 Task: Find an entire place in Titao, Burkina Faso for 3 guests from 6th to 18th September with 2 bedrooms, 2 beds, 2 bathrooms, air conditioning, and free cancellation, within a price range of ₹1395 to ₹1400.
Action: Mouse moved to (466, 97)
Screenshot: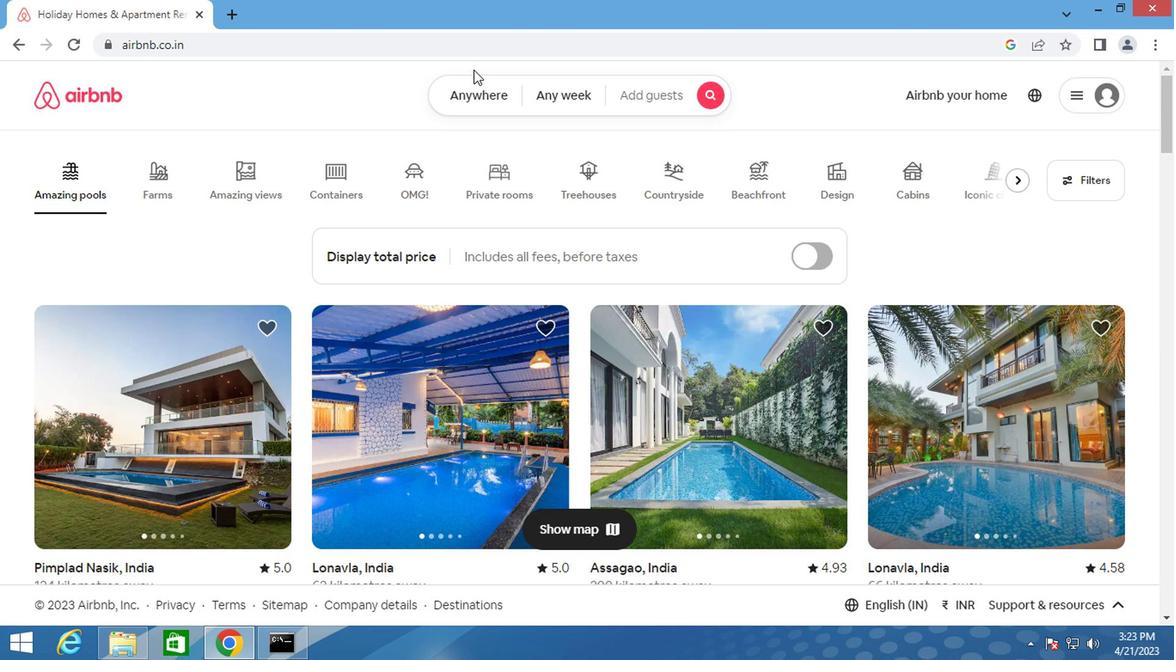 
Action: Mouse pressed left at (466, 97)
Screenshot: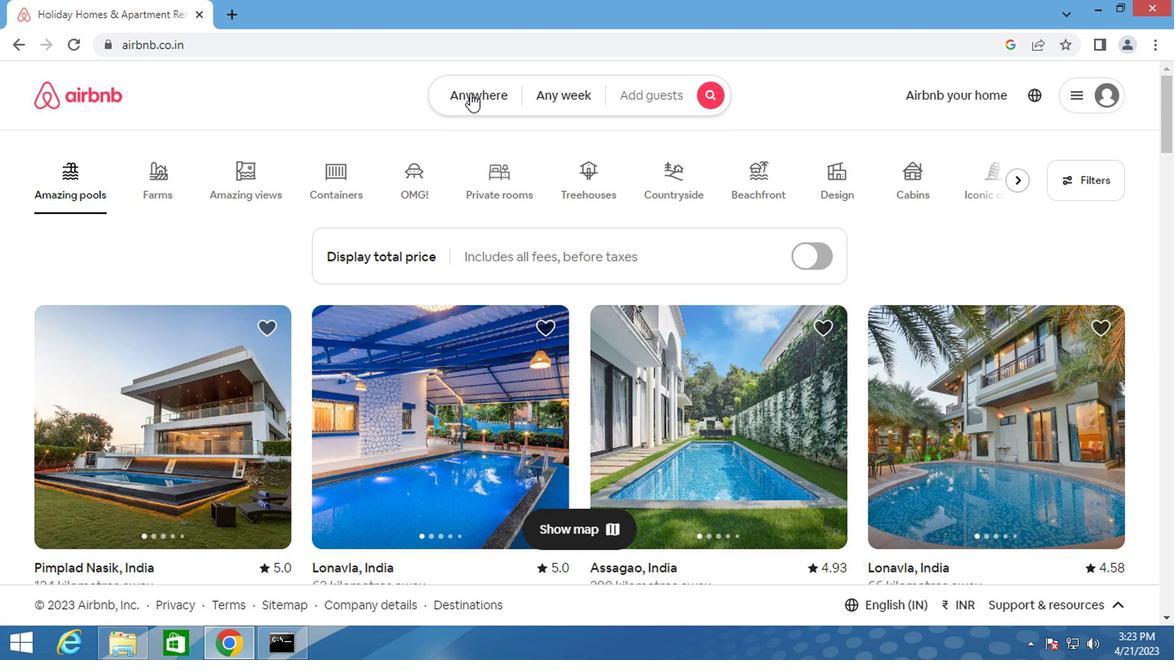 
Action: Mouse moved to (348, 162)
Screenshot: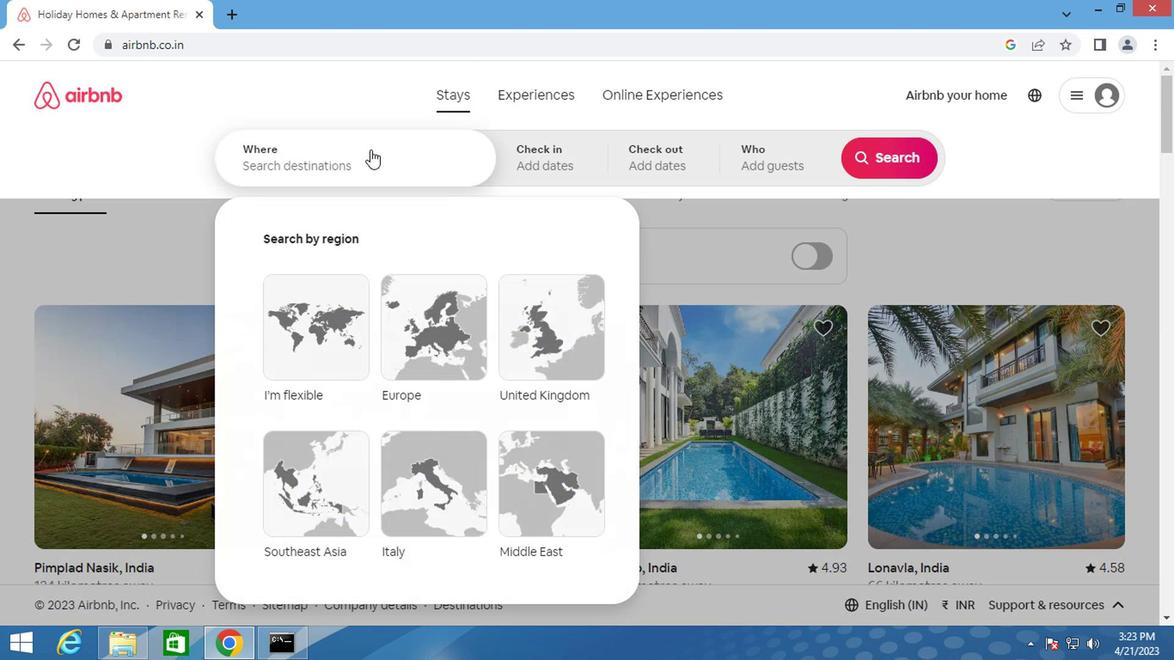 
Action: Mouse pressed left at (348, 162)
Screenshot: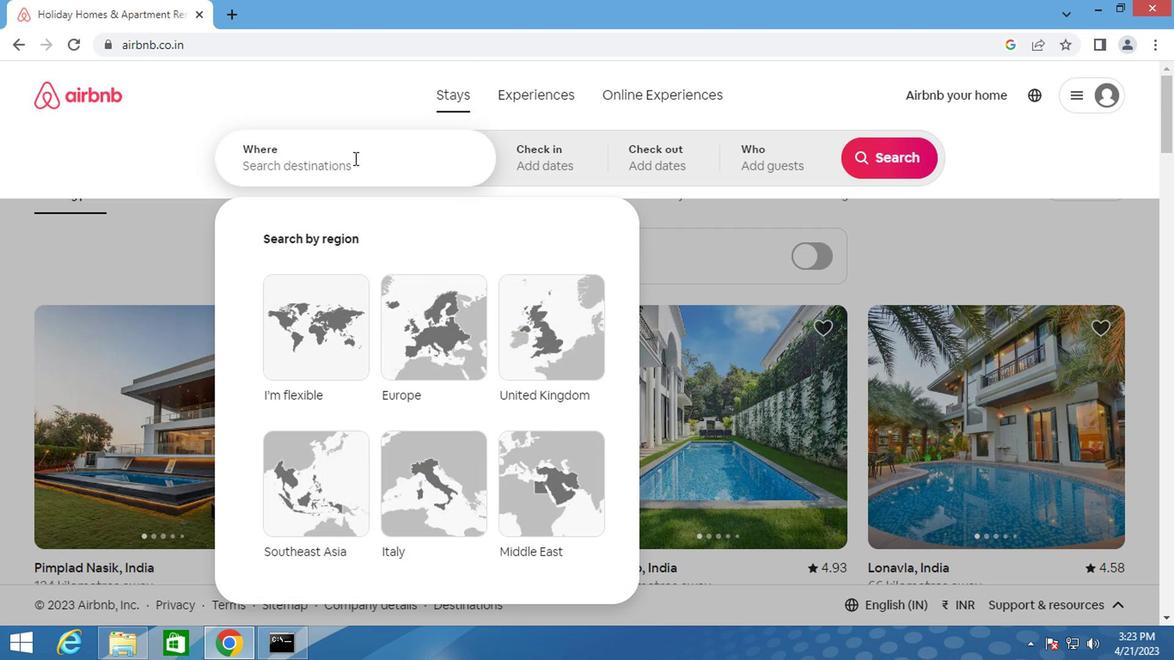 
Action: Key pressed <Key.shift>TIT<Key.shift>O,<Key.shift>BURKINA<Key.space>FAS
Screenshot: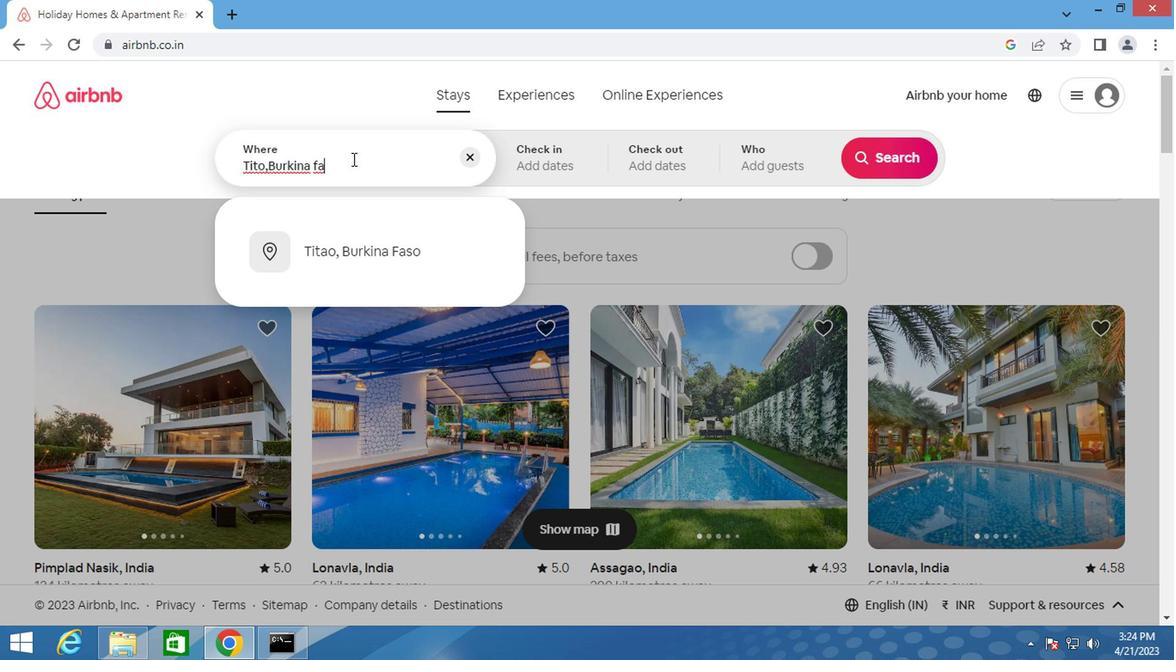 
Action: Mouse moved to (426, 247)
Screenshot: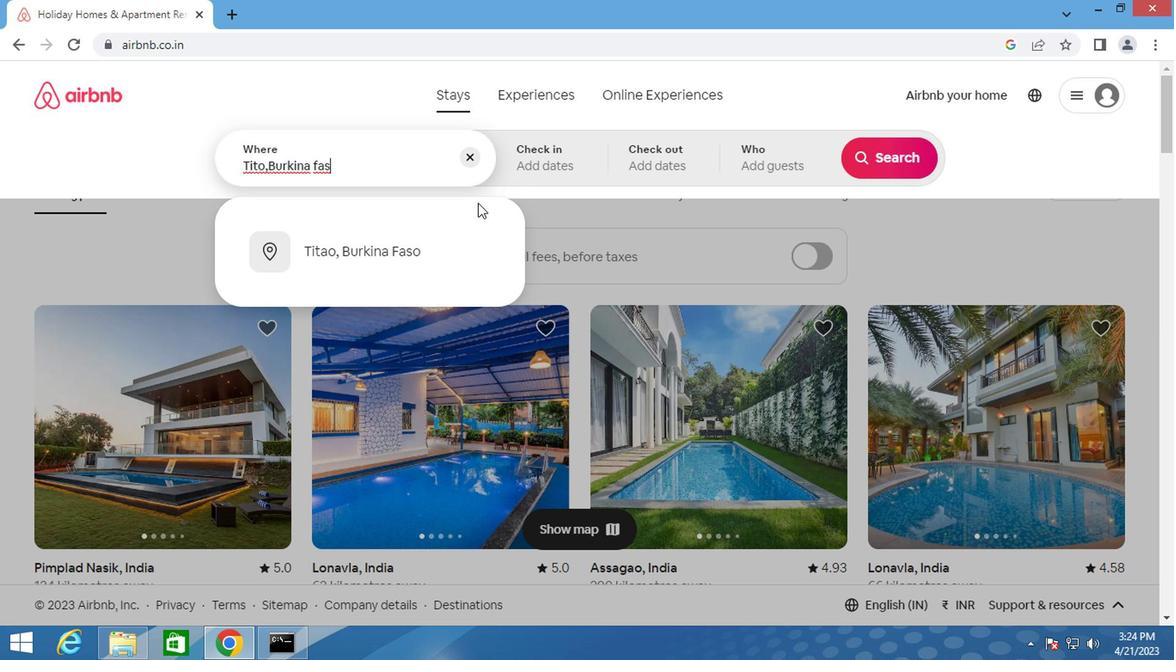 
Action: Mouse pressed left at (426, 247)
Screenshot: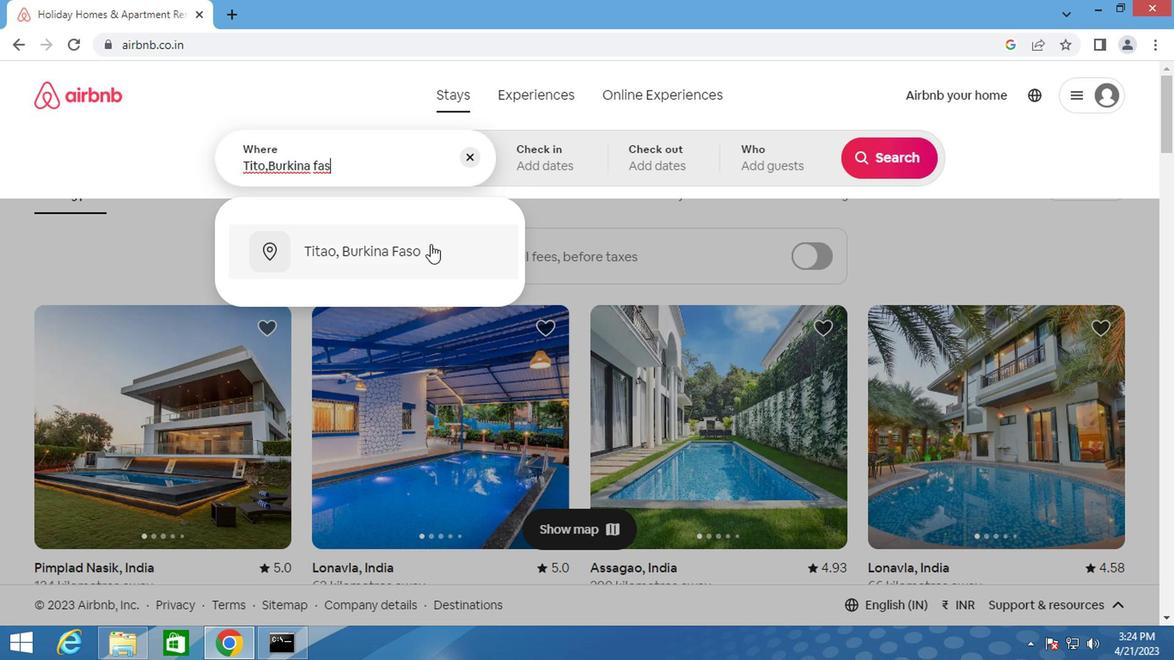 
Action: Mouse moved to (527, 156)
Screenshot: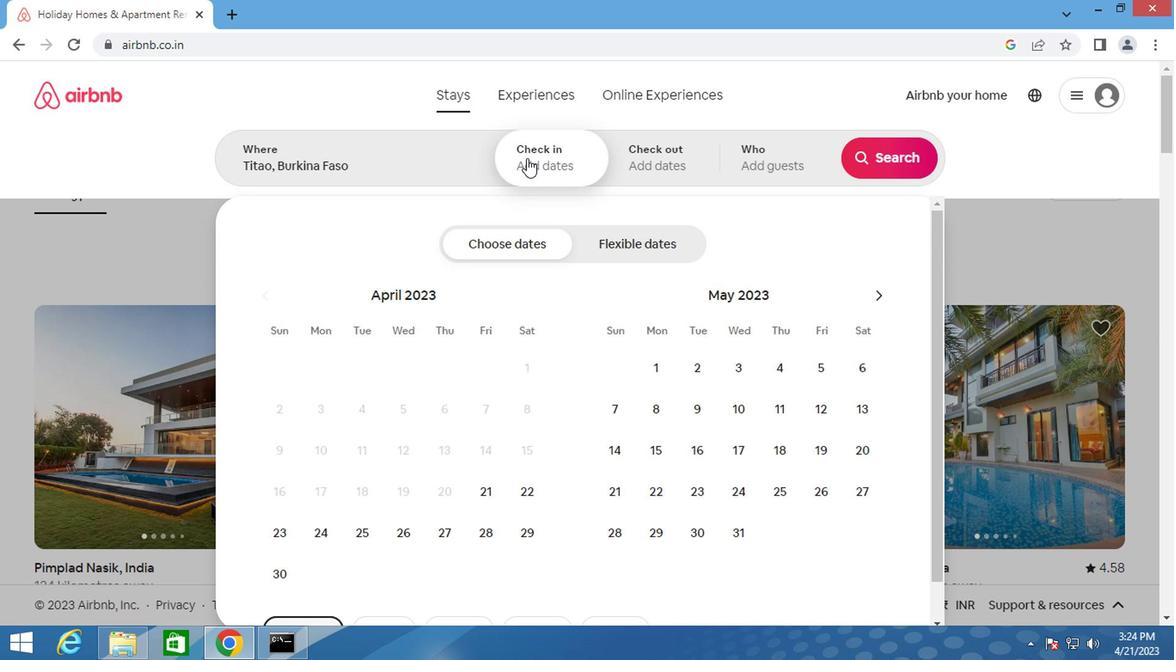 
Action: Mouse pressed left at (527, 156)
Screenshot: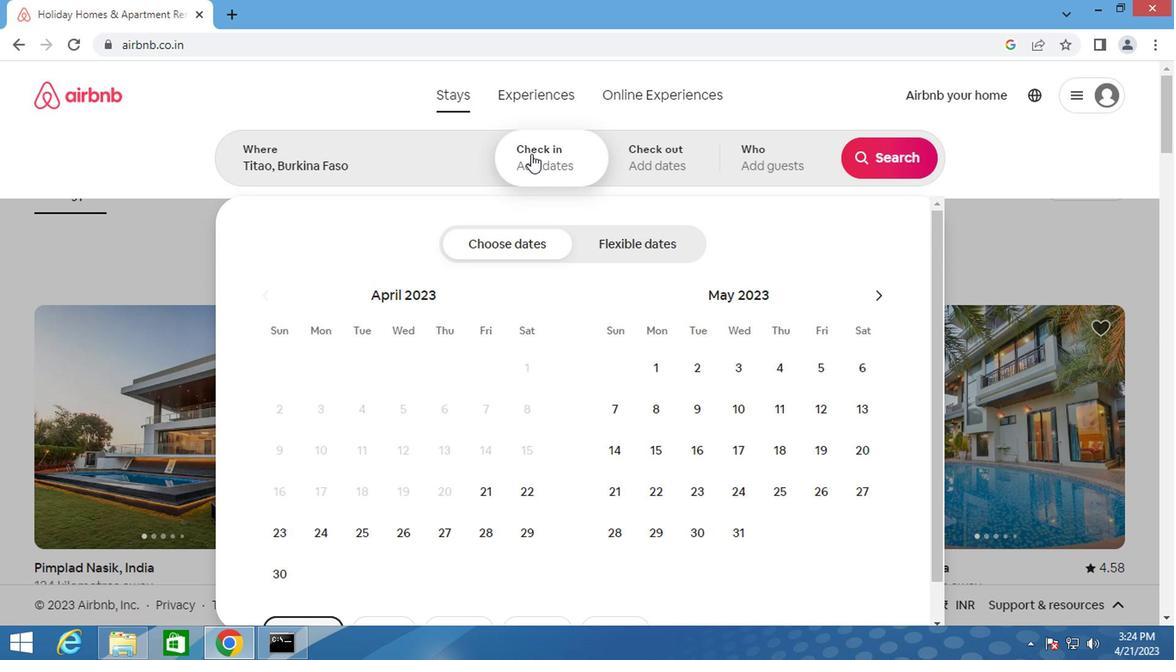 
Action: Mouse moved to (582, 159)
Screenshot: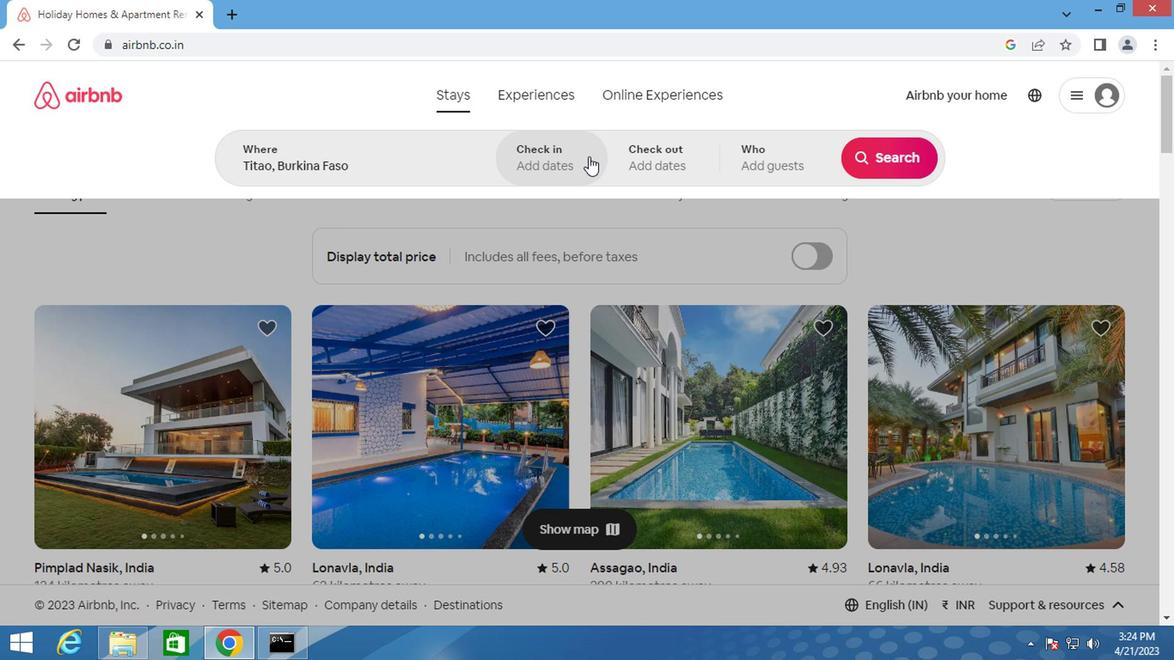 
Action: Mouse pressed left at (582, 159)
Screenshot: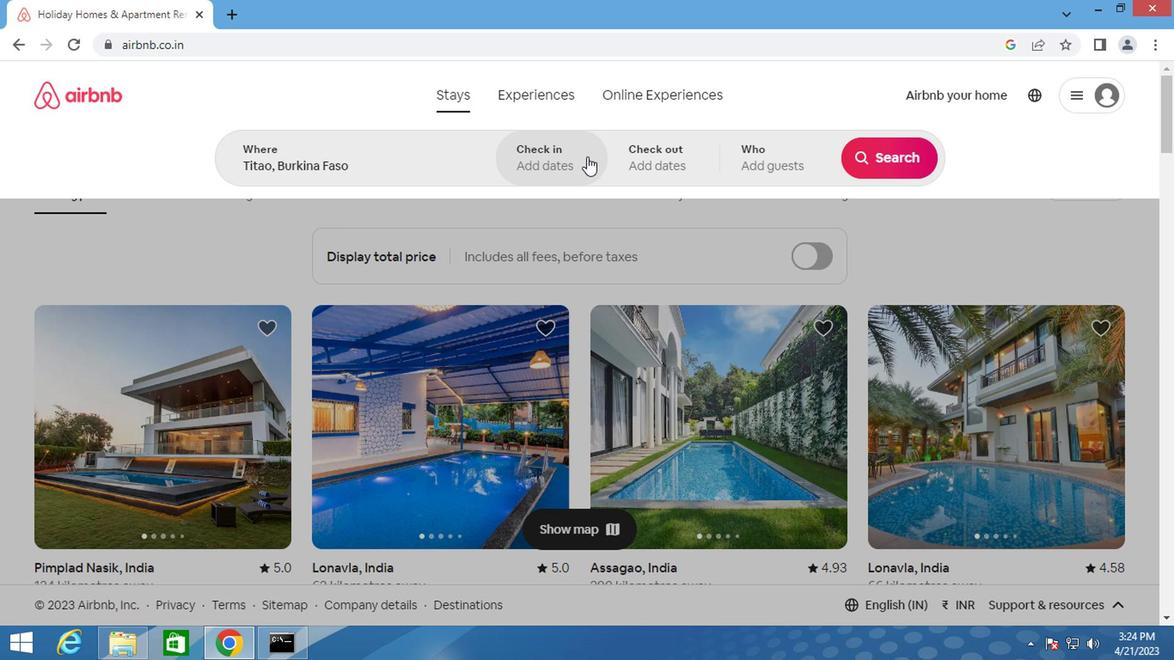 
Action: Mouse moved to (878, 299)
Screenshot: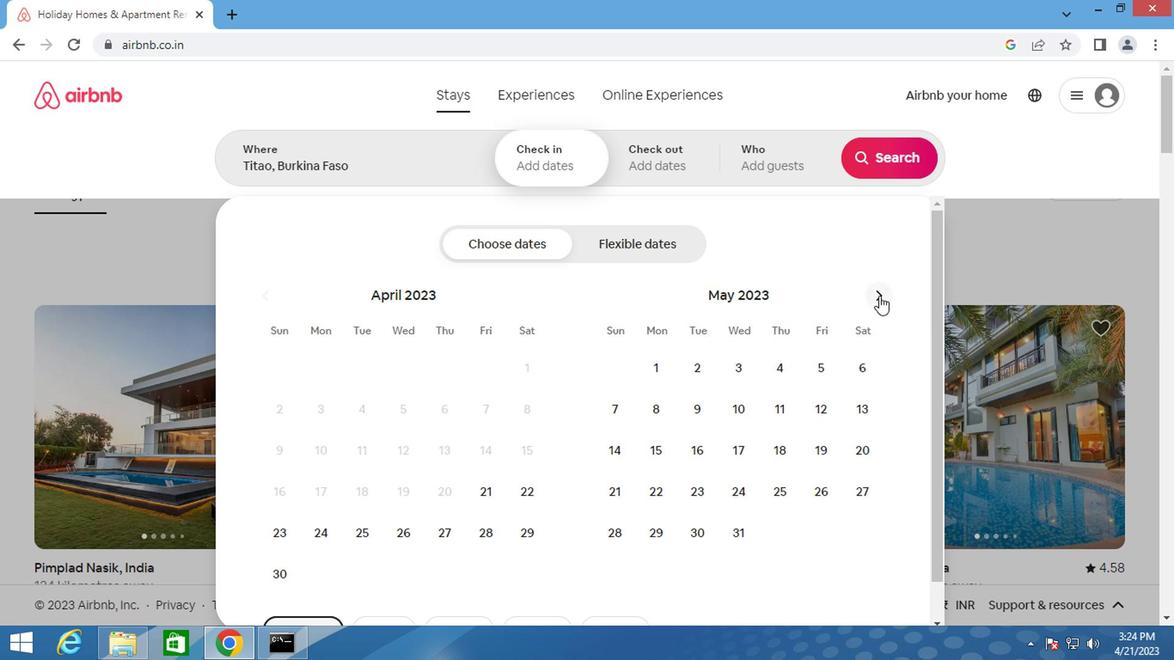 
Action: Mouse pressed left at (878, 299)
Screenshot: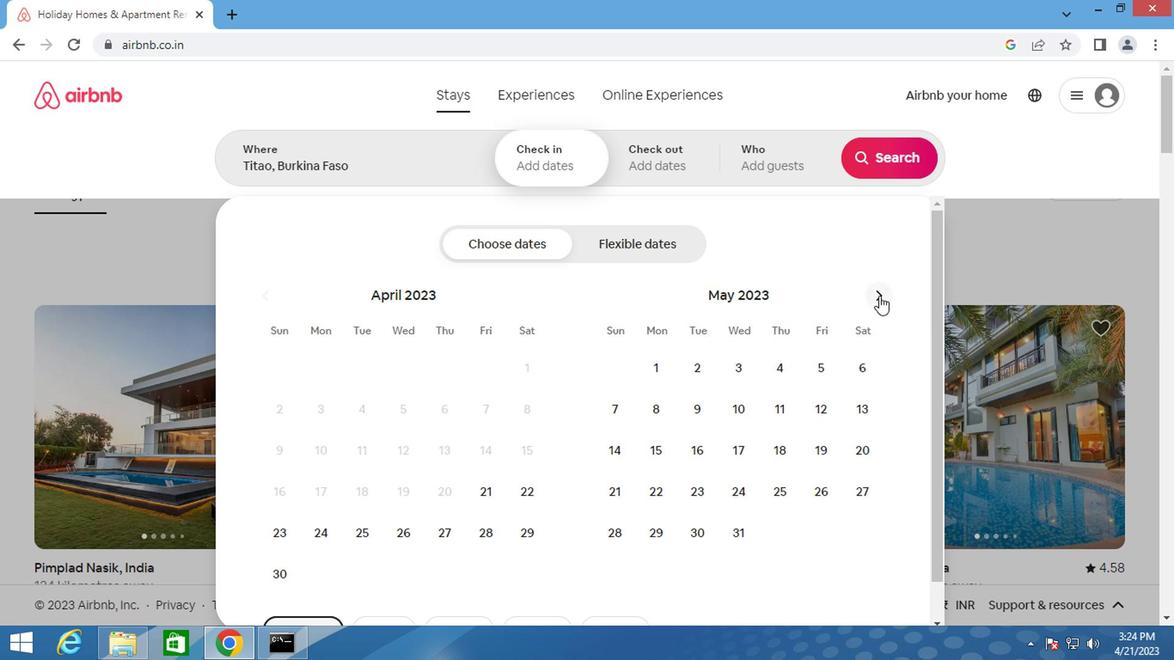 
Action: Mouse pressed left at (878, 299)
Screenshot: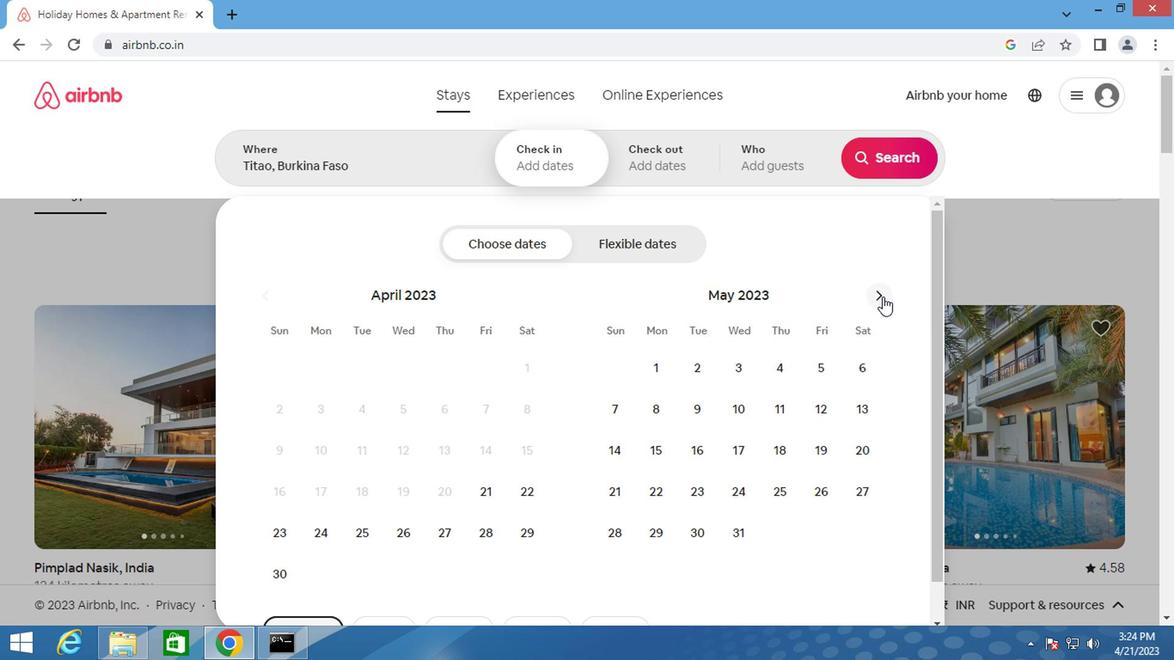 
Action: Mouse pressed left at (878, 299)
Screenshot: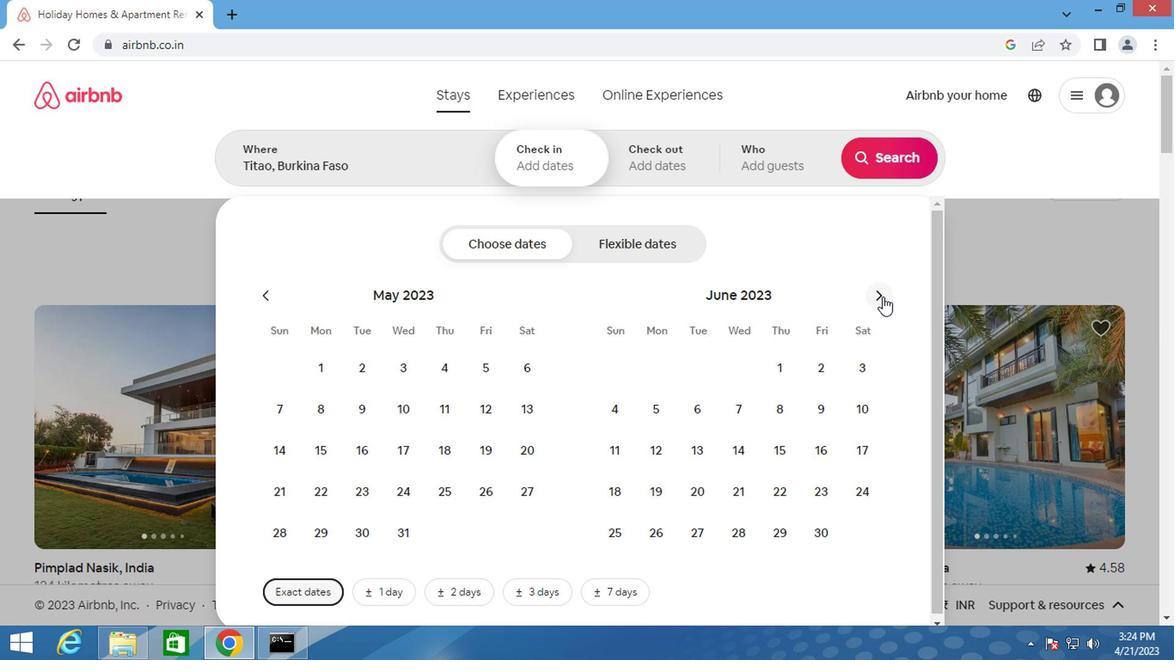 
Action: Mouse moved to (880, 299)
Screenshot: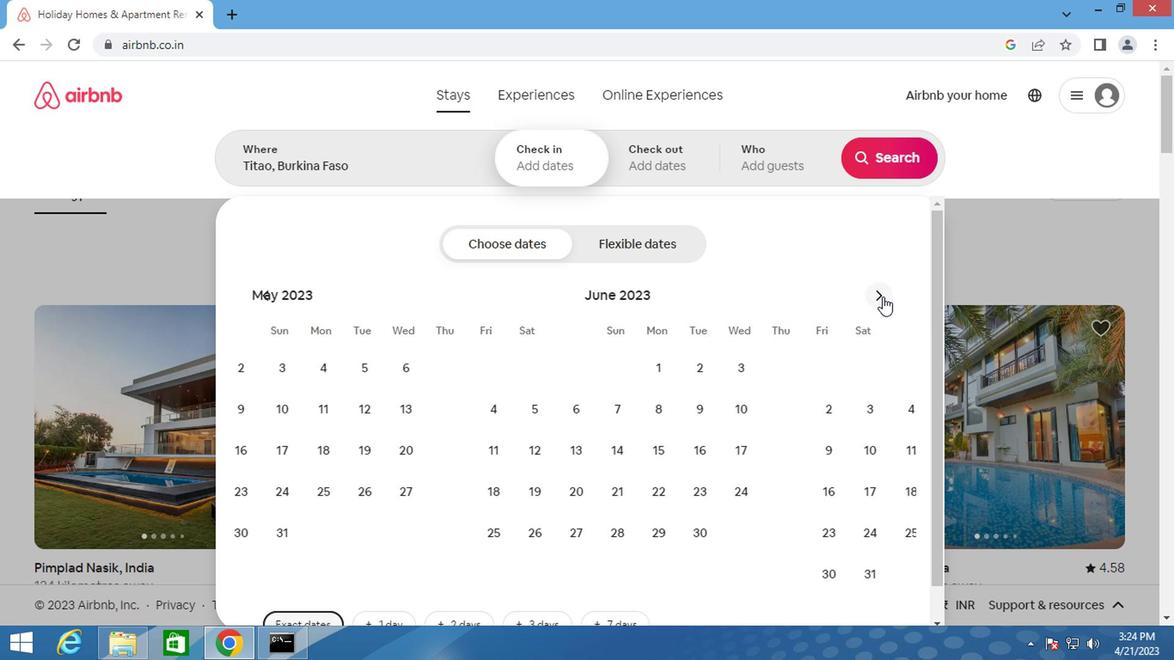 
Action: Mouse pressed left at (880, 299)
Screenshot: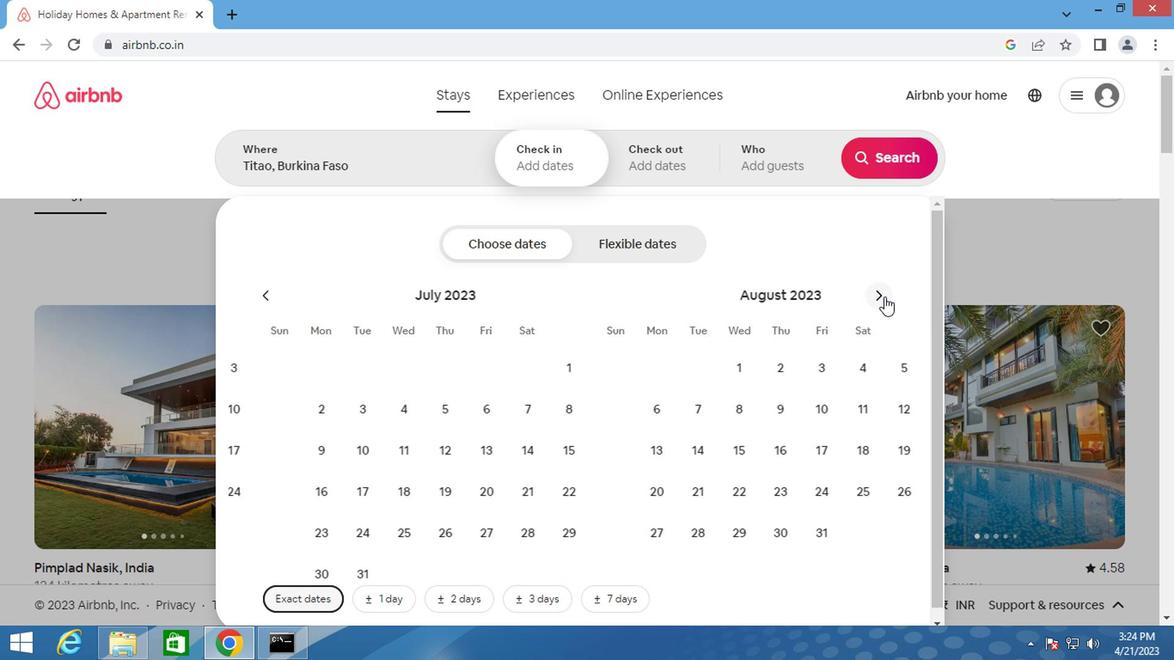
Action: Mouse moved to (733, 415)
Screenshot: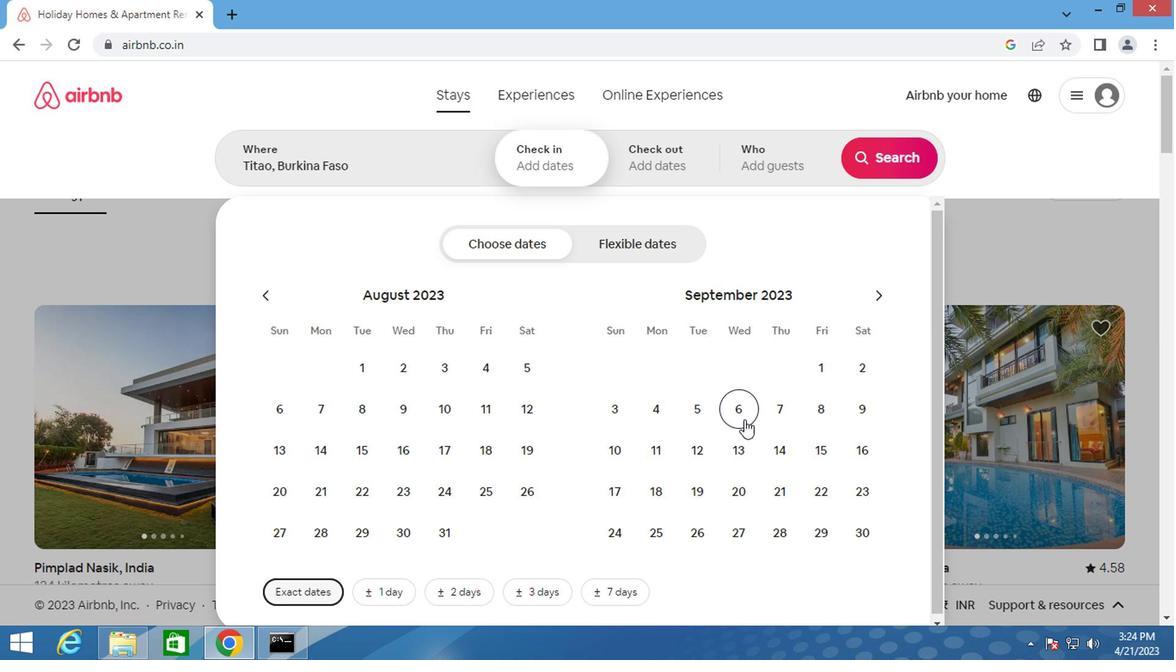 
Action: Mouse pressed left at (733, 415)
Screenshot: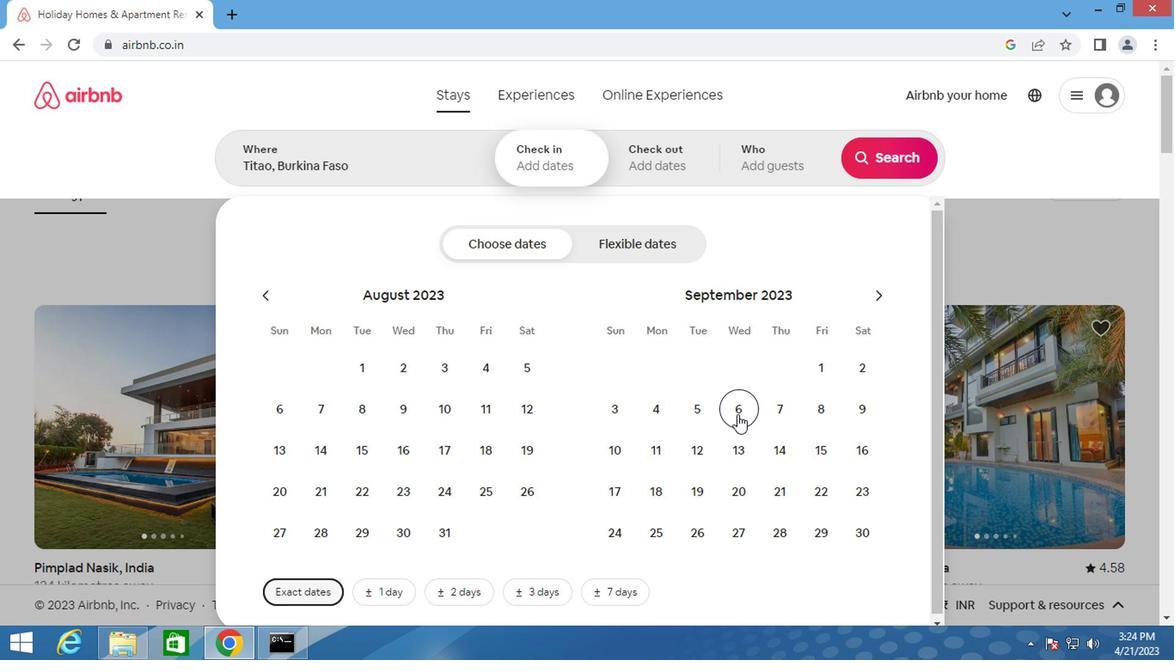 
Action: Mouse moved to (654, 491)
Screenshot: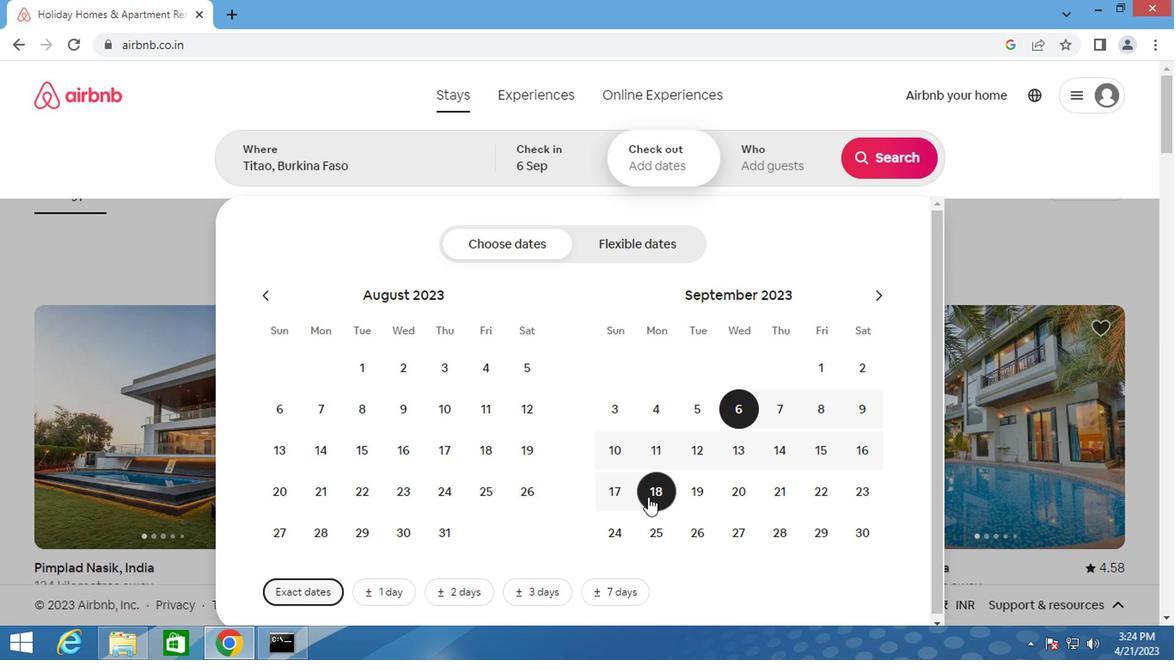 
Action: Mouse pressed left at (654, 491)
Screenshot: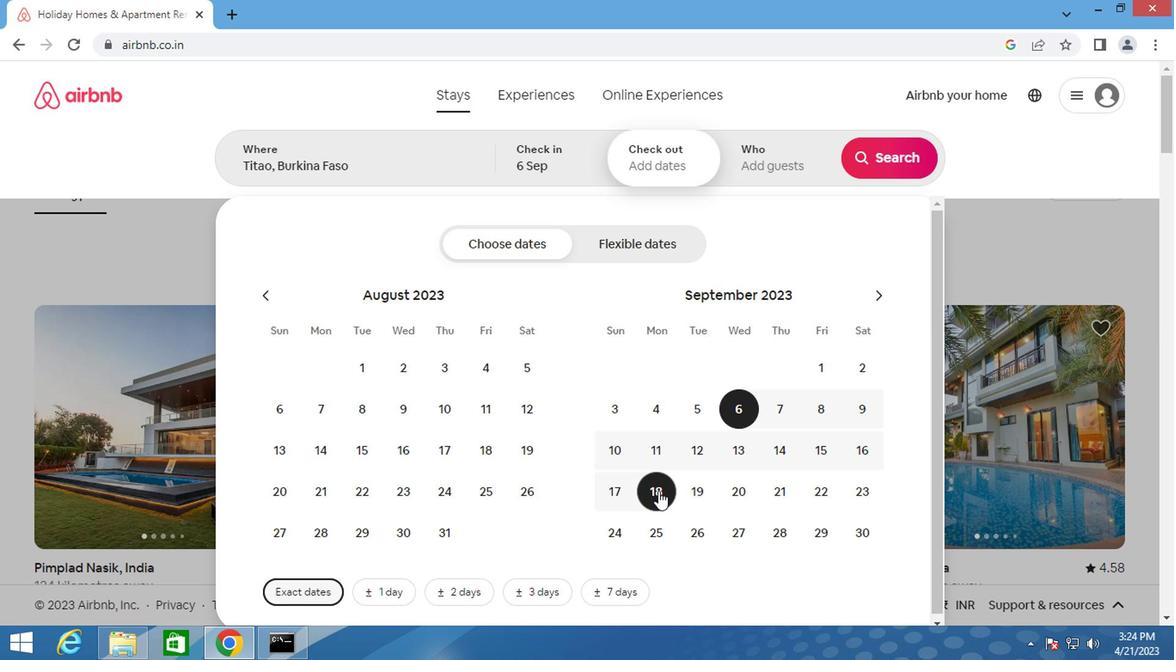 
Action: Mouse moved to (776, 146)
Screenshot: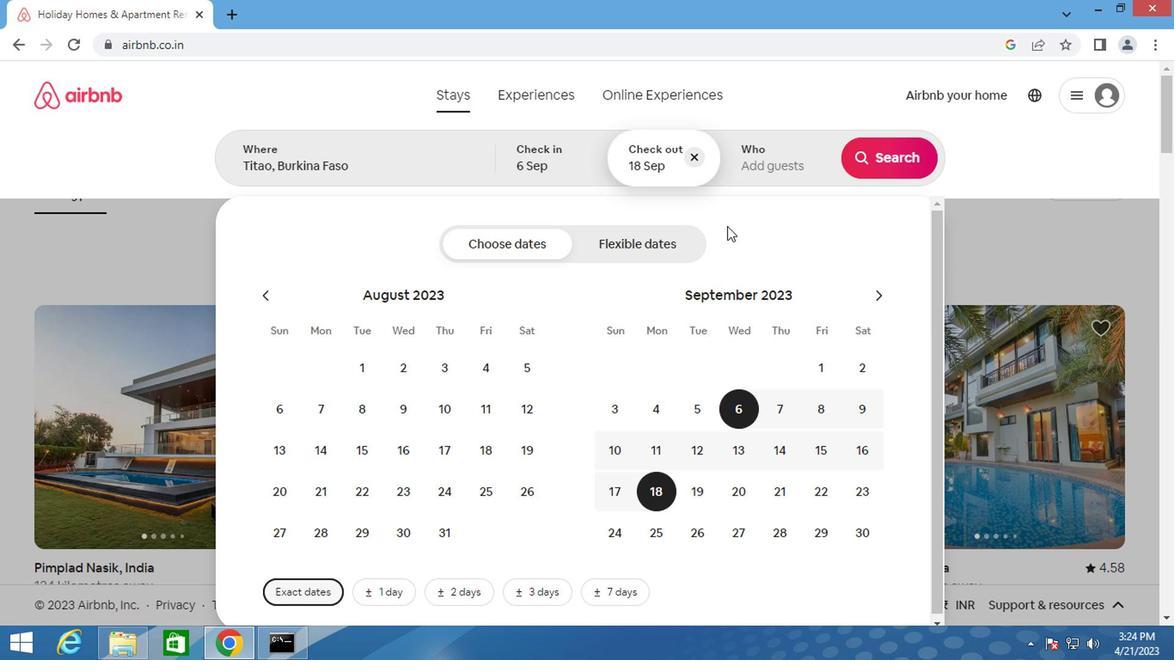 
Action: Mouse pressed left at (776, 146)
Screenshot: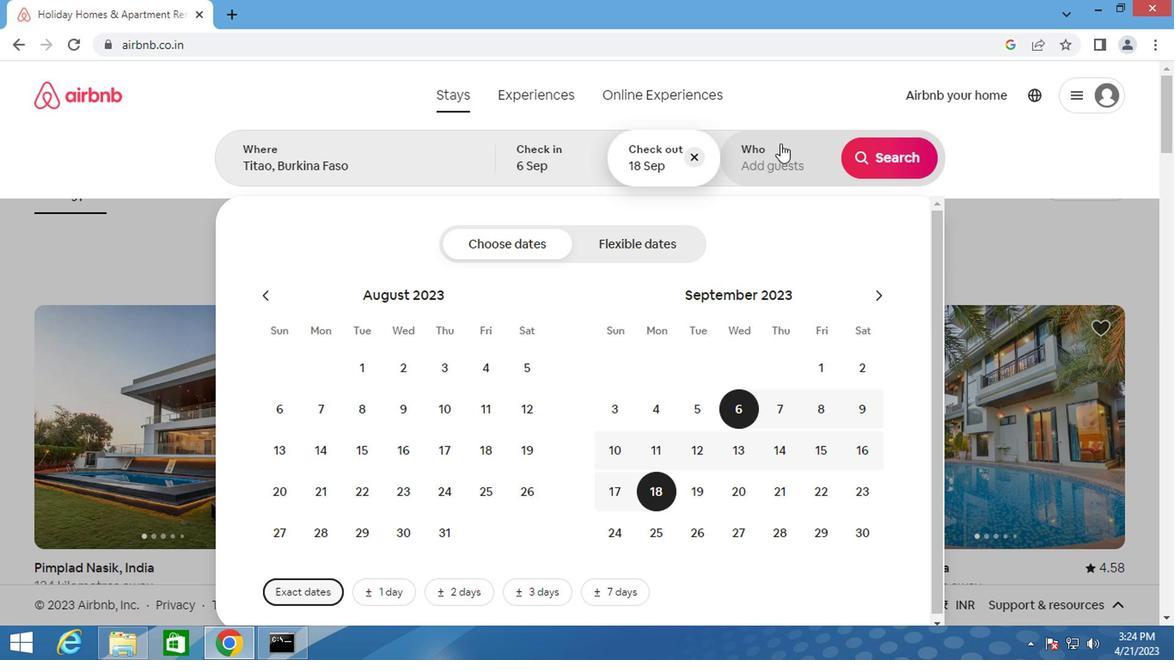 
Action: Mouse moved to (892, 250)
Screenshot: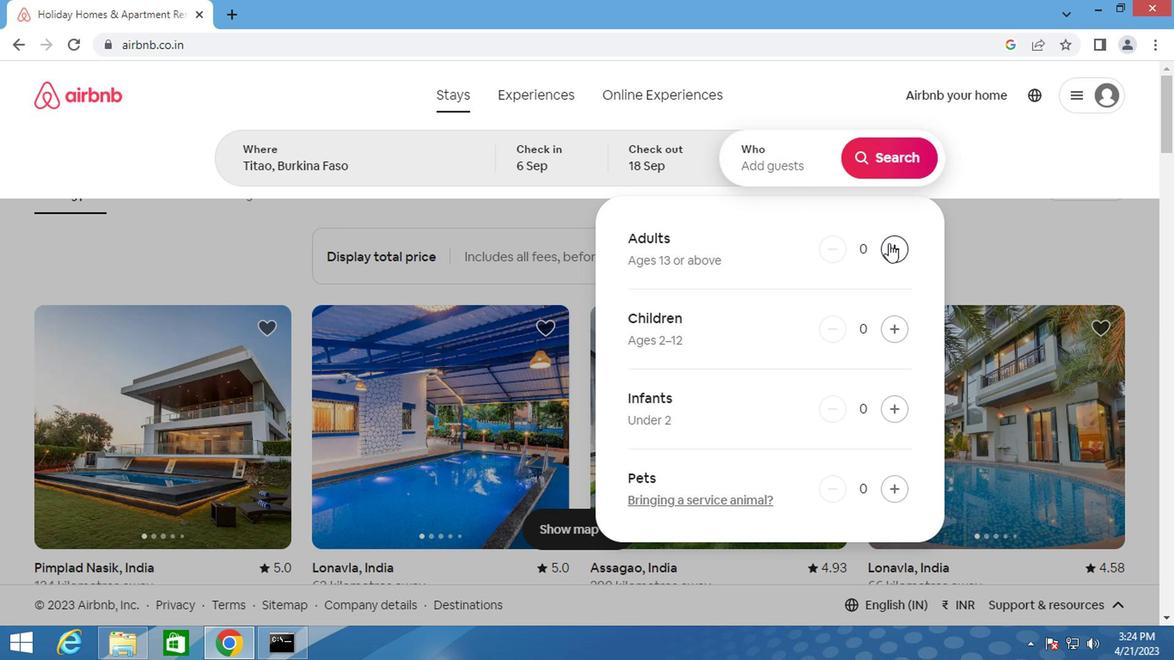 
Action: Mouse pressed left at (892, 250)
Screenshot: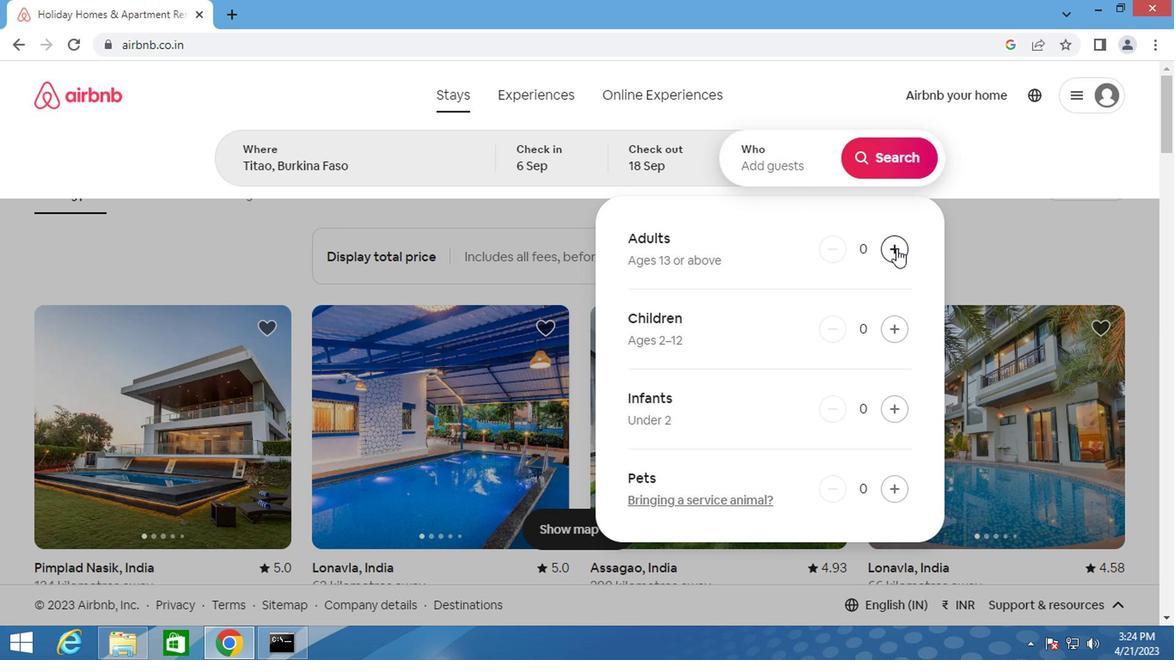 
Action: Mouse pressed left at (892, 250)
Screenshot: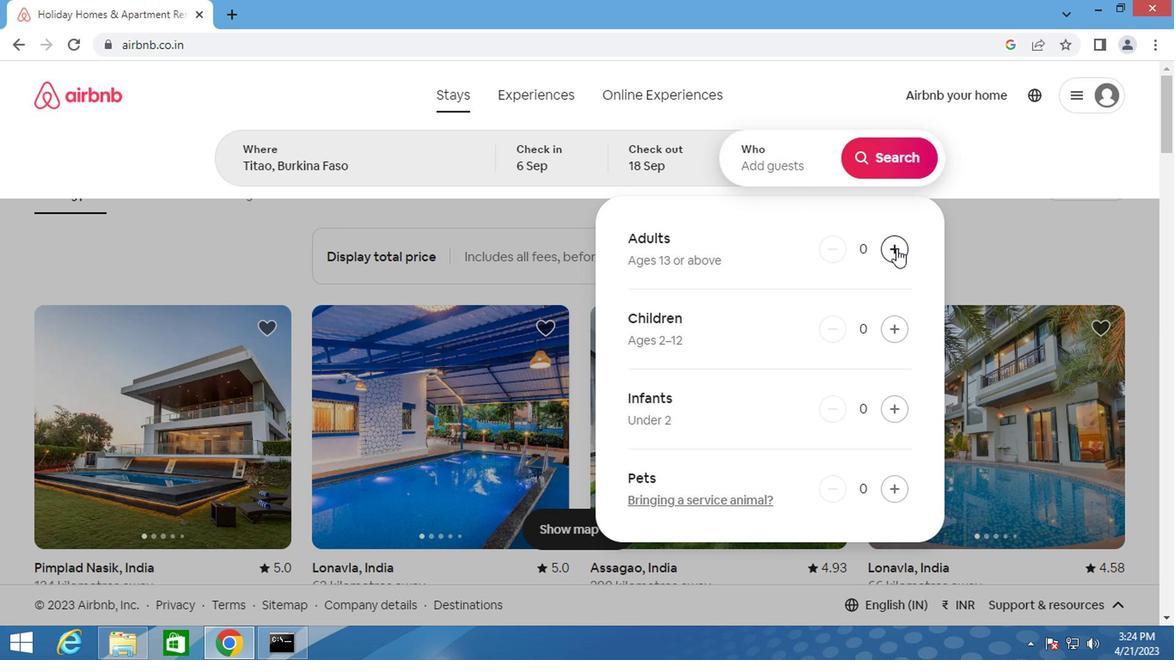 
Action: Mouse pressed left at (892, 250)
Screenshot: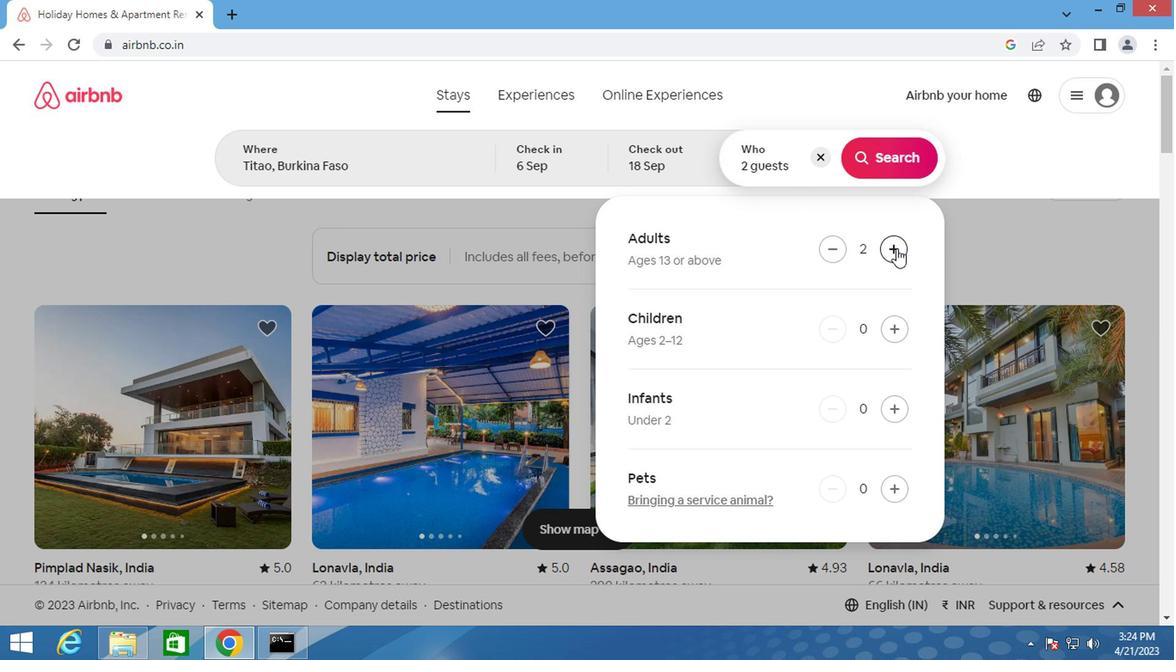 
Action: Mouse moved to (875, 168)
Screenshot: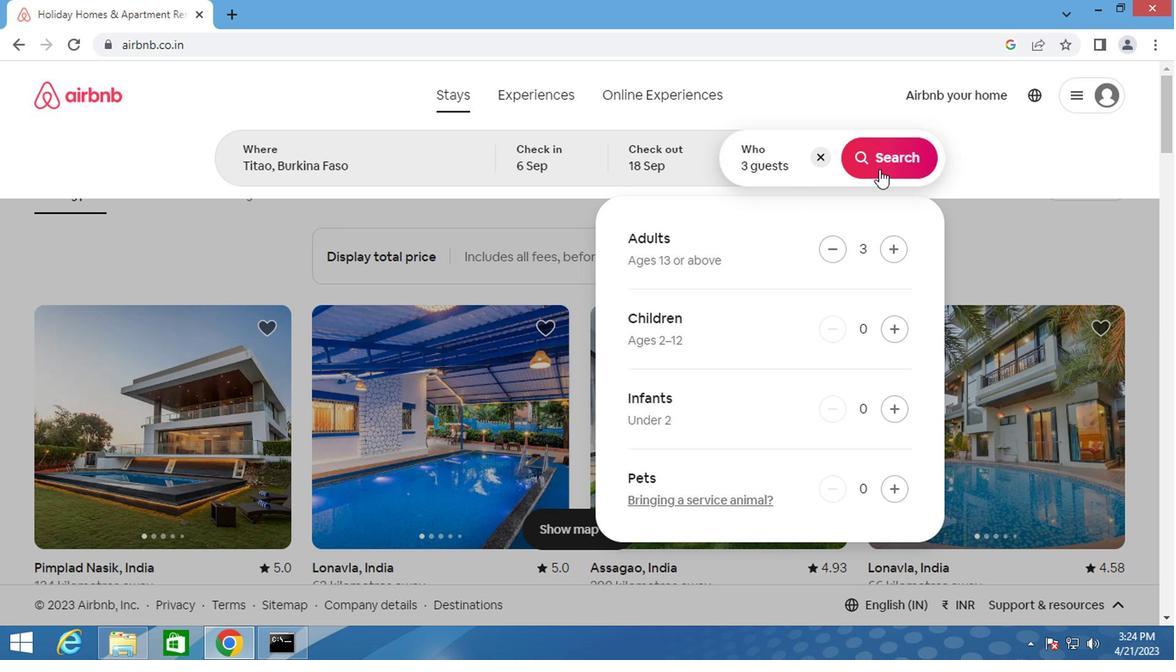 
Action: Mouse pressed left at (875, 168)
Screenshot: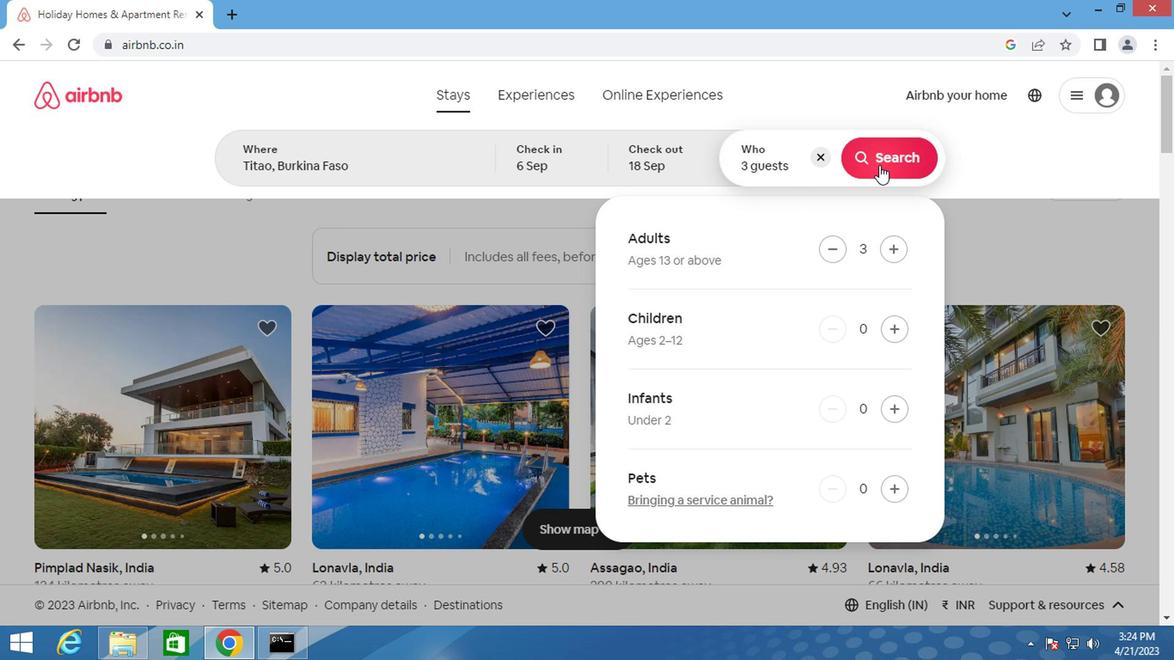 
Action: Mouse moved to (1118, 162)
Screenshot: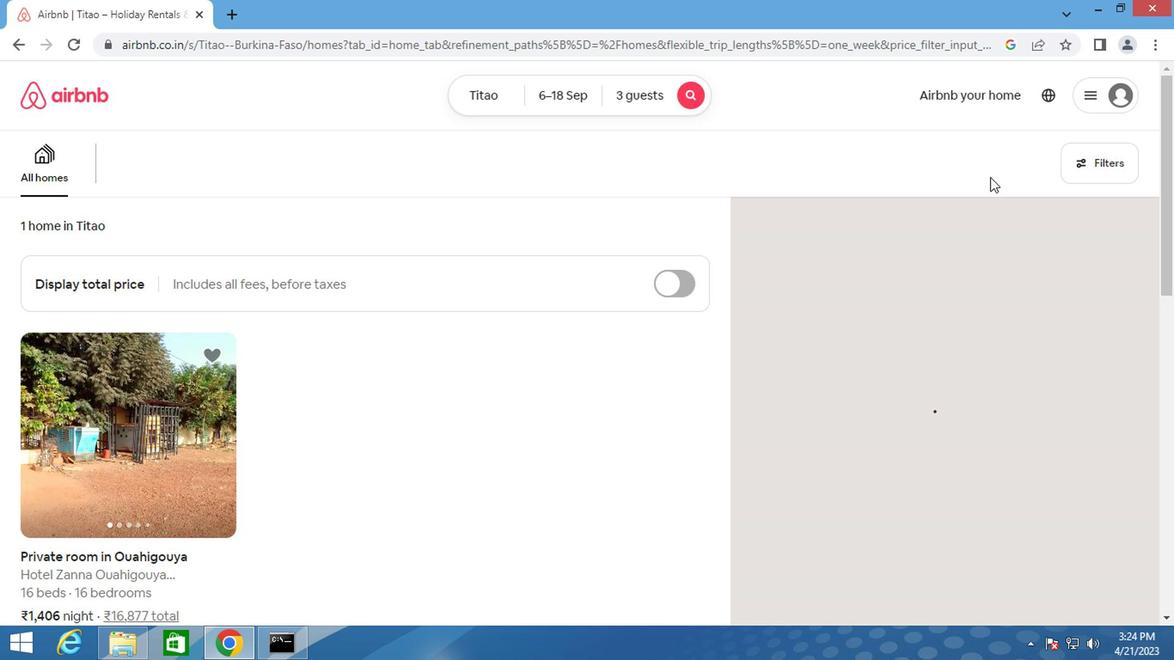 
Action: Mouse pressed left at (1118, 162)
Screenshot: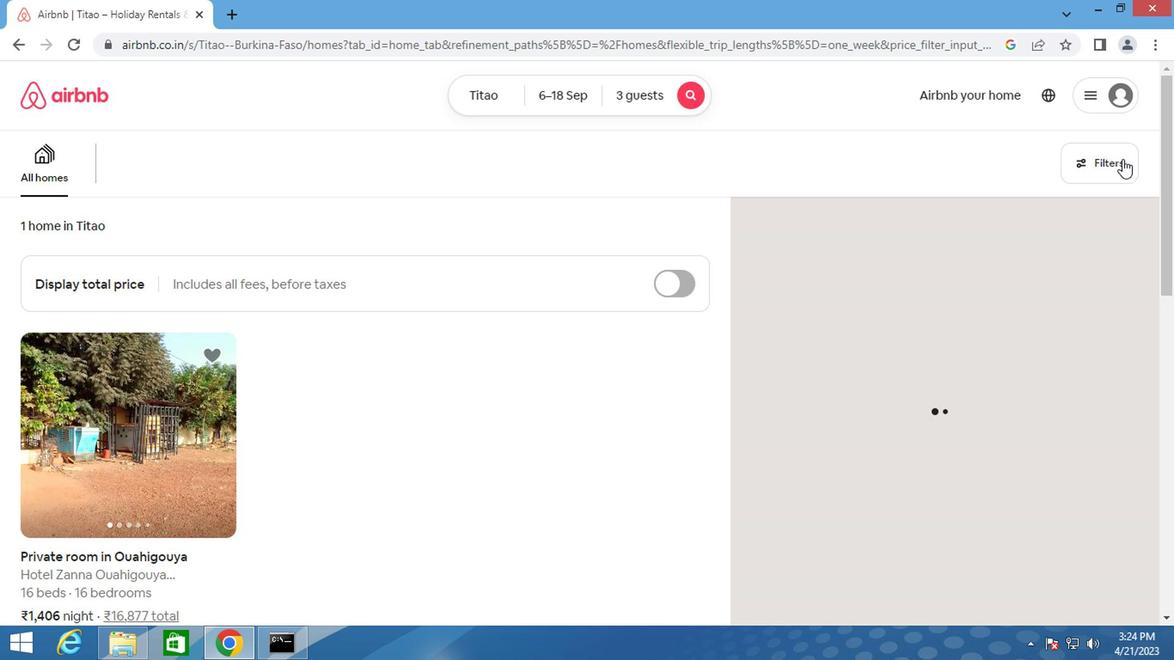 
Action: Mouse moved to (333, 386)
Screenshot: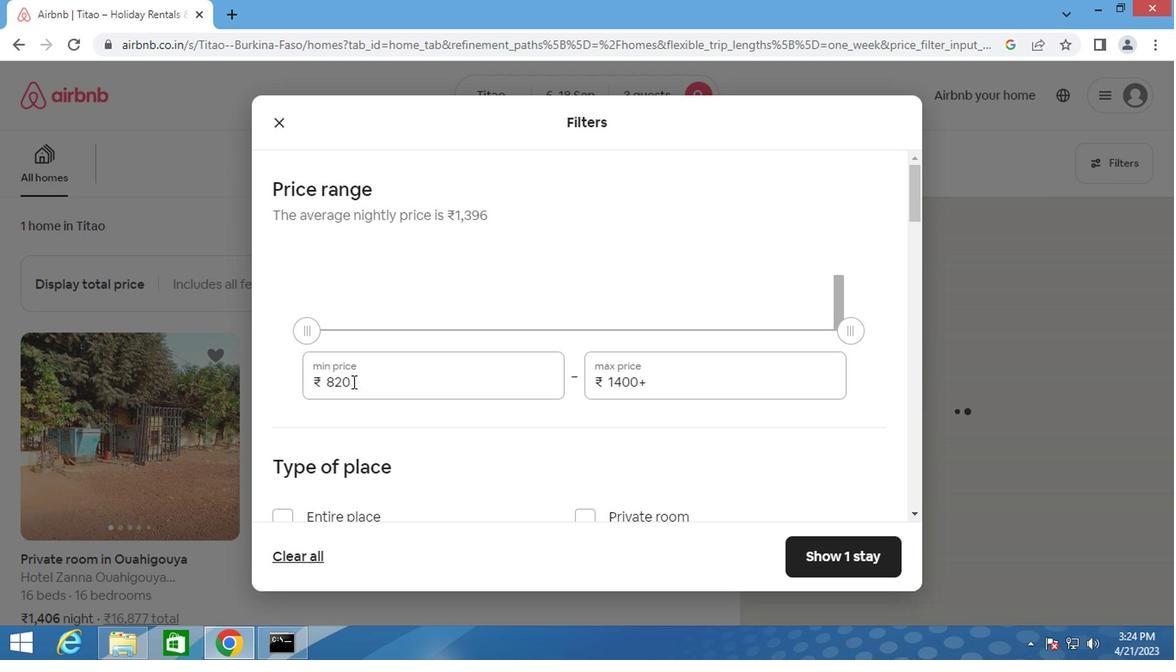 
Action: Mouse pressed left at (333, 386)
Screenshot: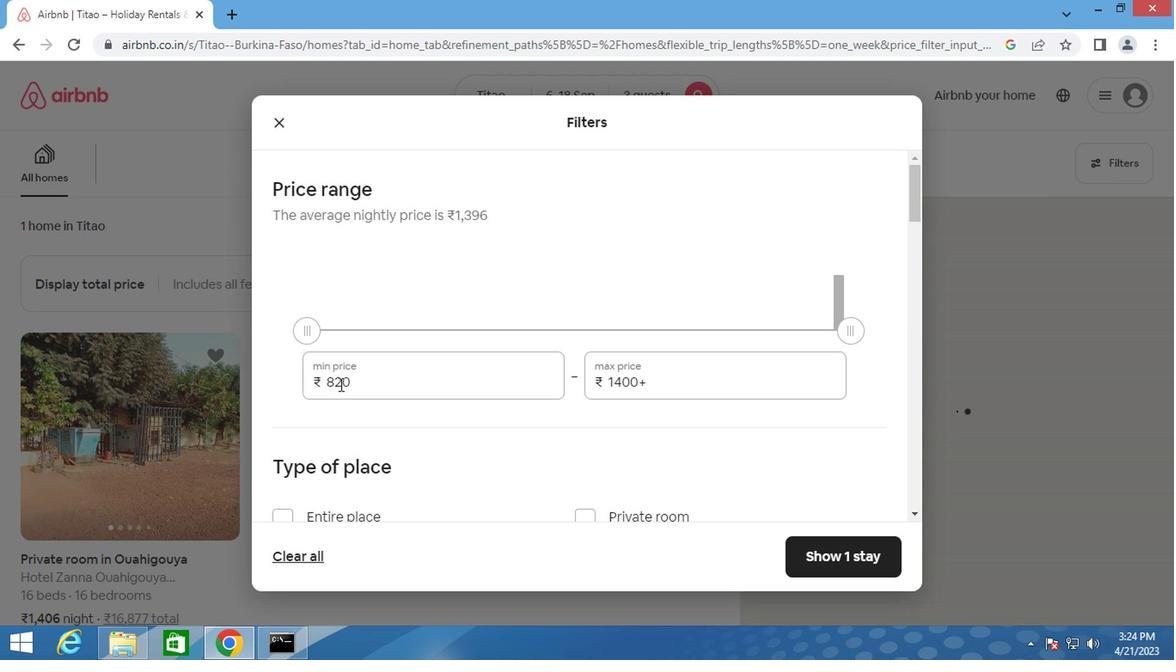 
Action: Mouse moved to (335, 386)
Screenshot: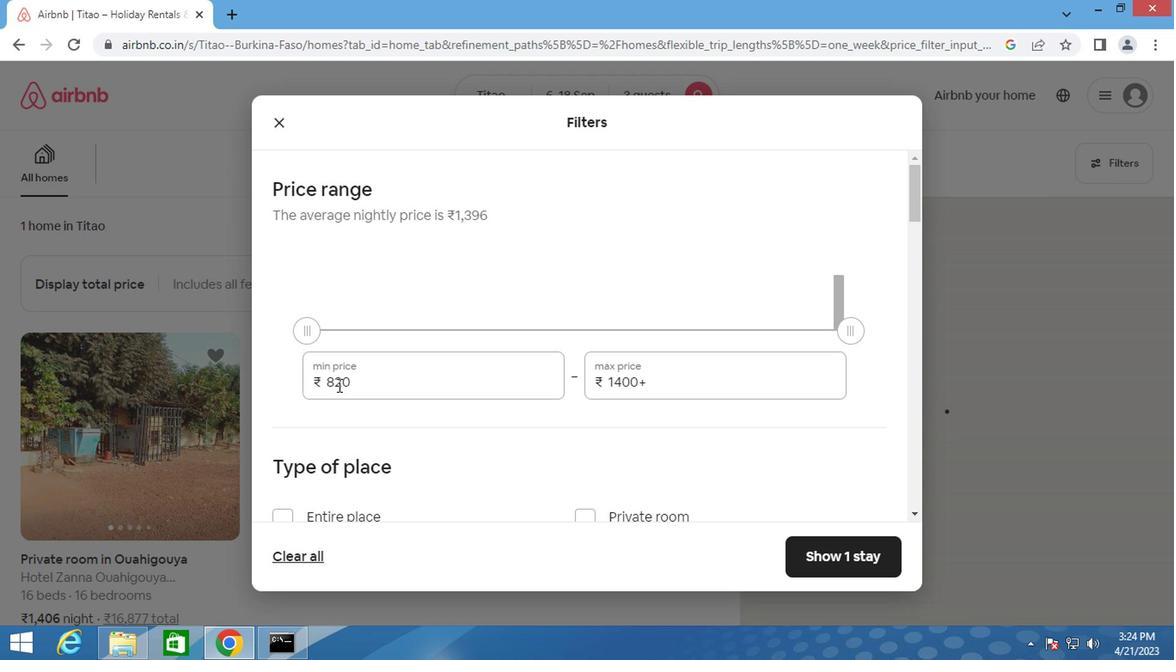 
Action: Mouse pressed left at (335, 386)
Screenshot: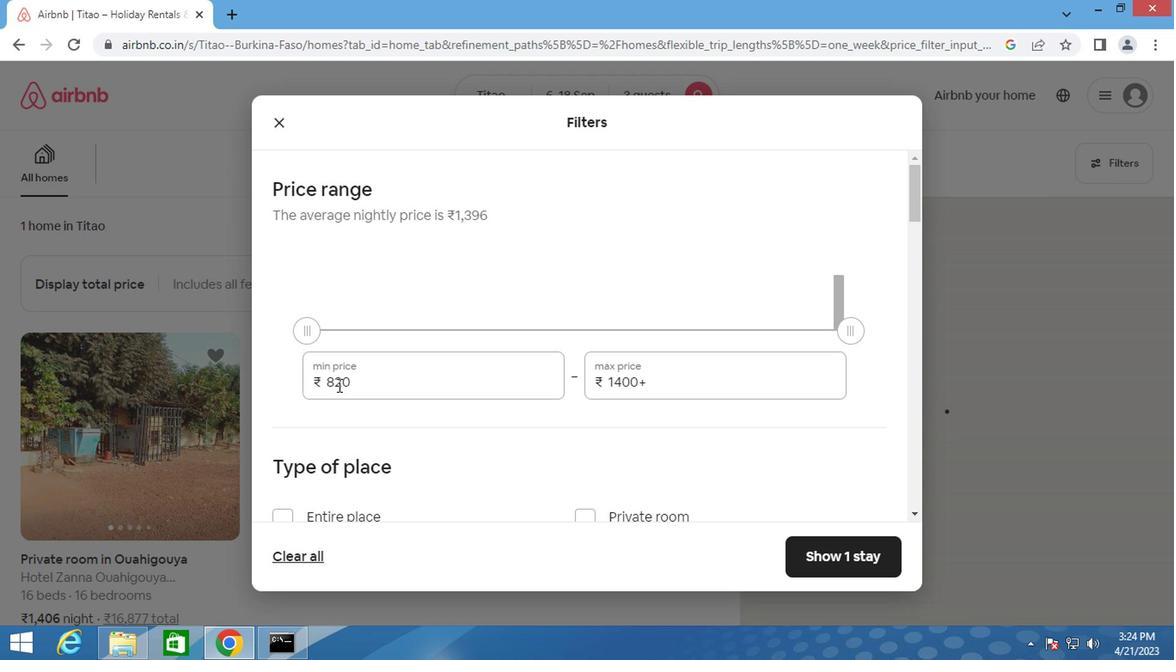
Action: Mouse moved to (337, 385)
Screenshot: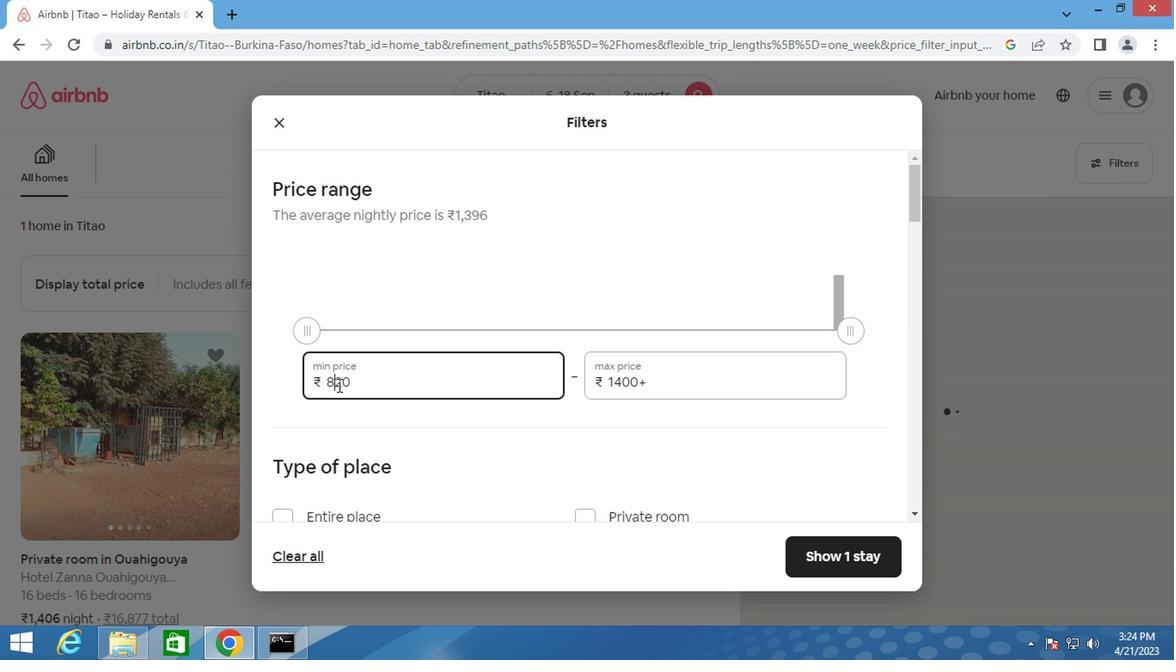
Action: Key pressed <Key.backspace>6000
Screenshot: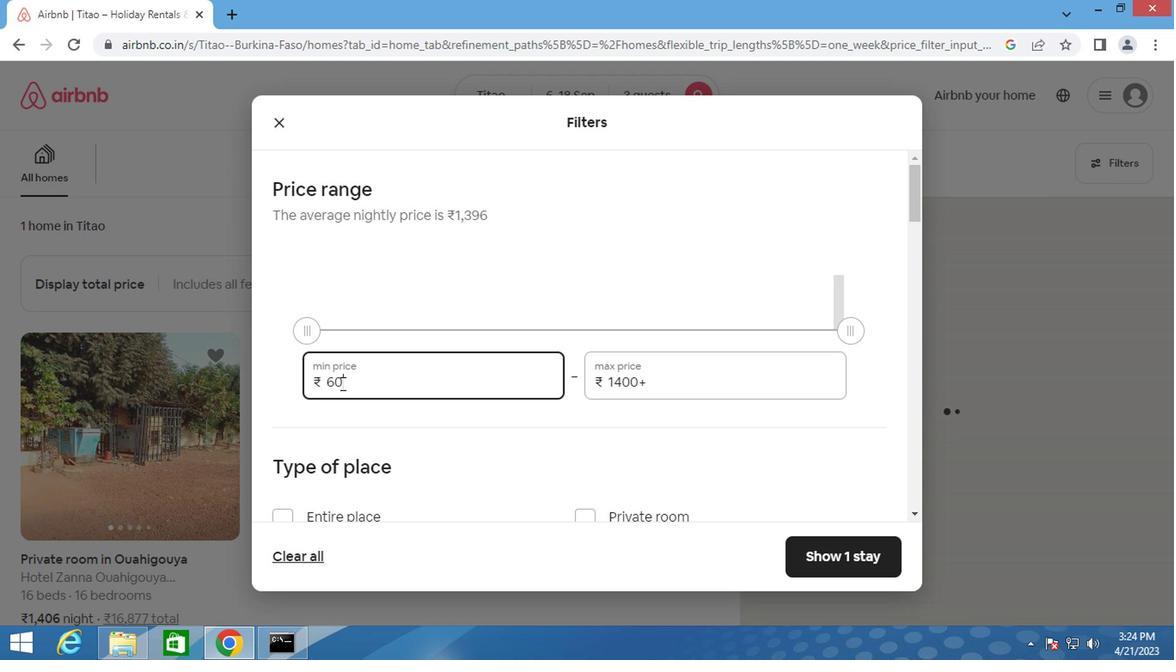 
Action: Mouse moved to (607, 379)
Screenshot: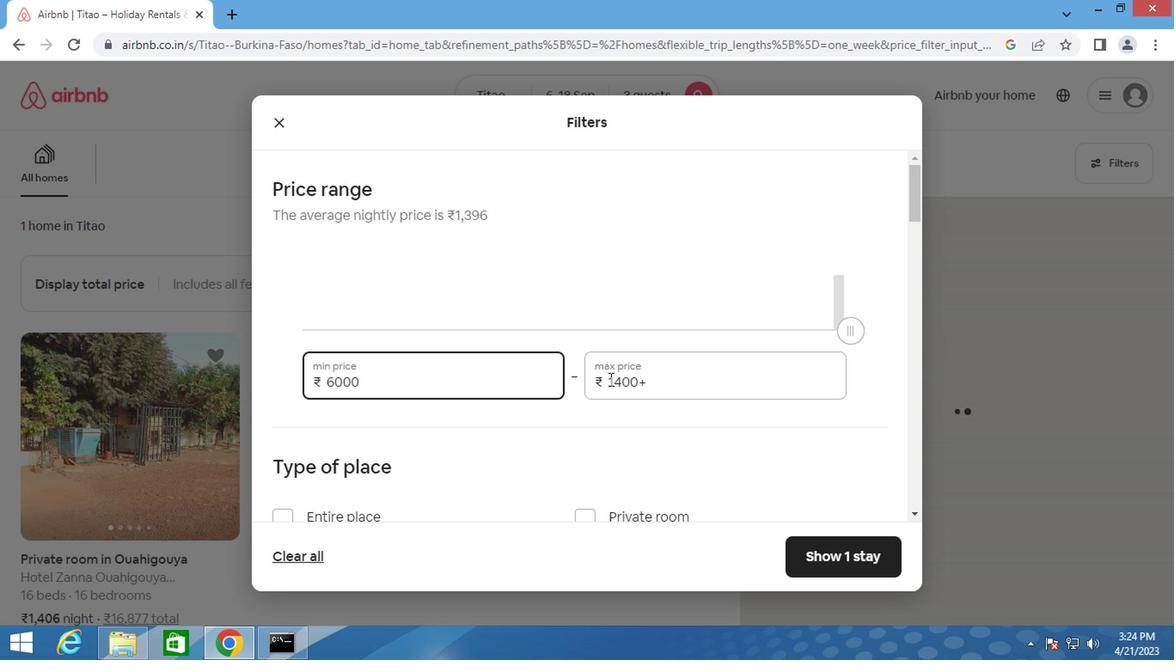 
Action: Mouse pressed left at (607, 379)
Screenshot: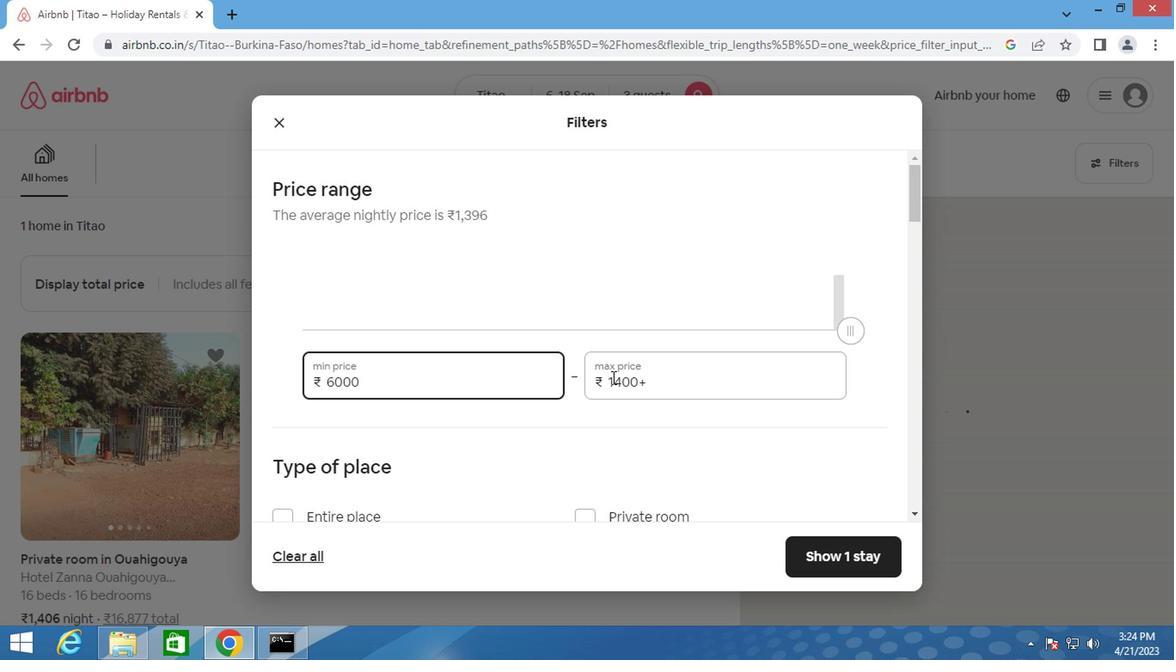 
Action: Mouse pressed left at (607, 379)
Screenshot: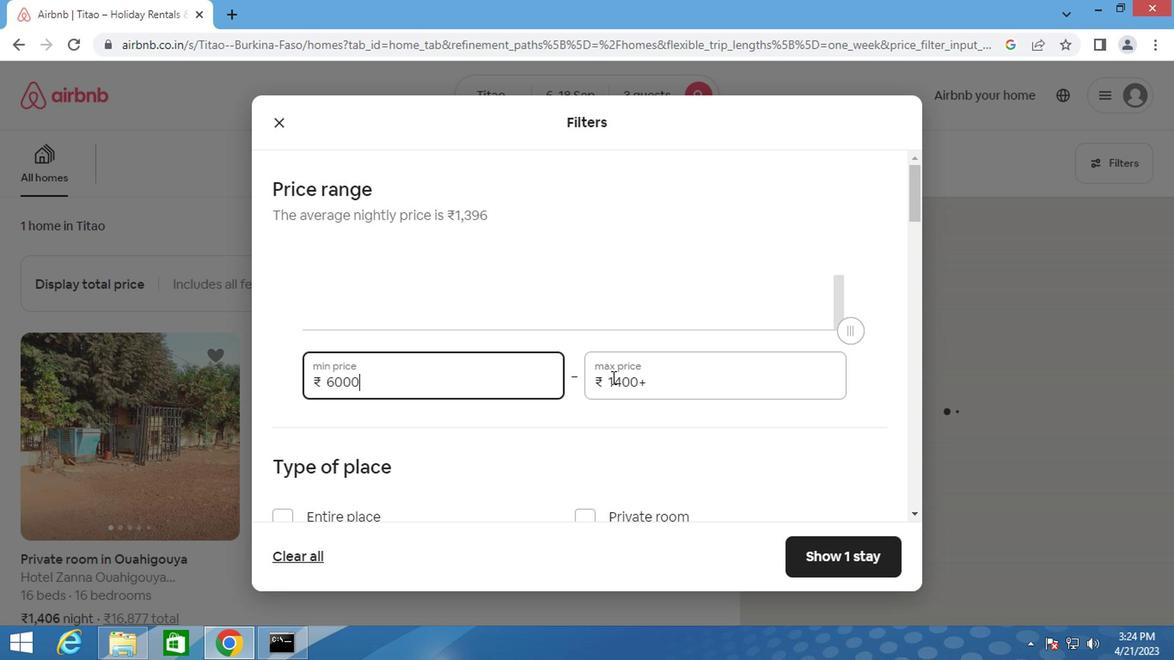 
Action: Key pressed <Key.backspace>12000
Screenshot: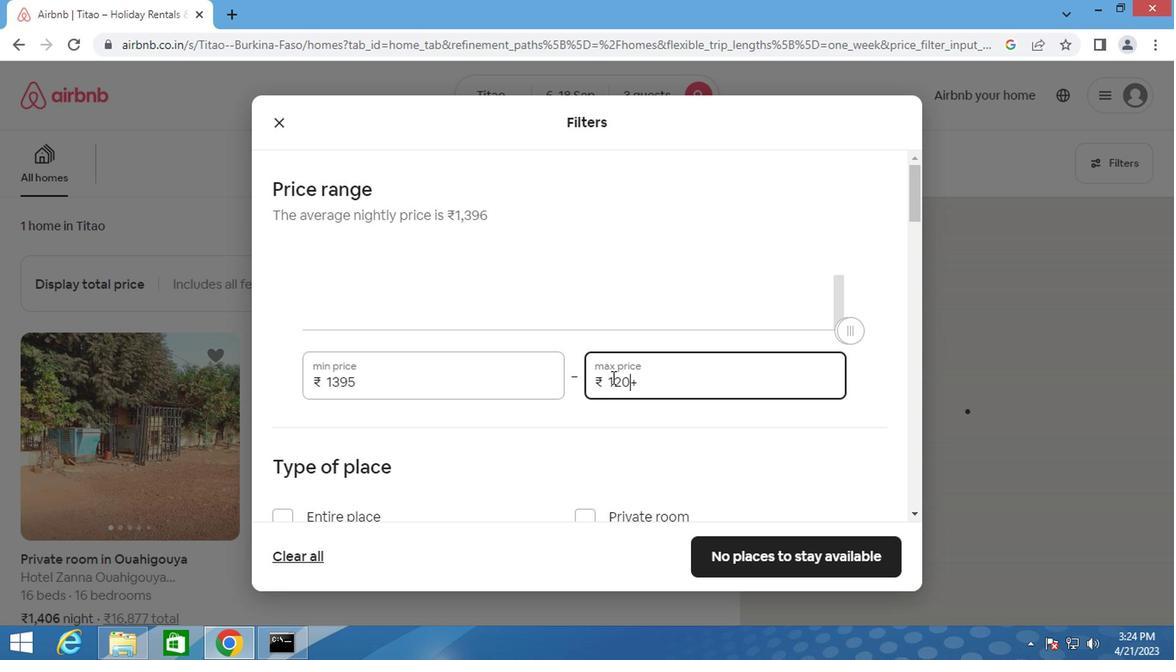
Action: Mouse moved to (642, 422)
Screenshot: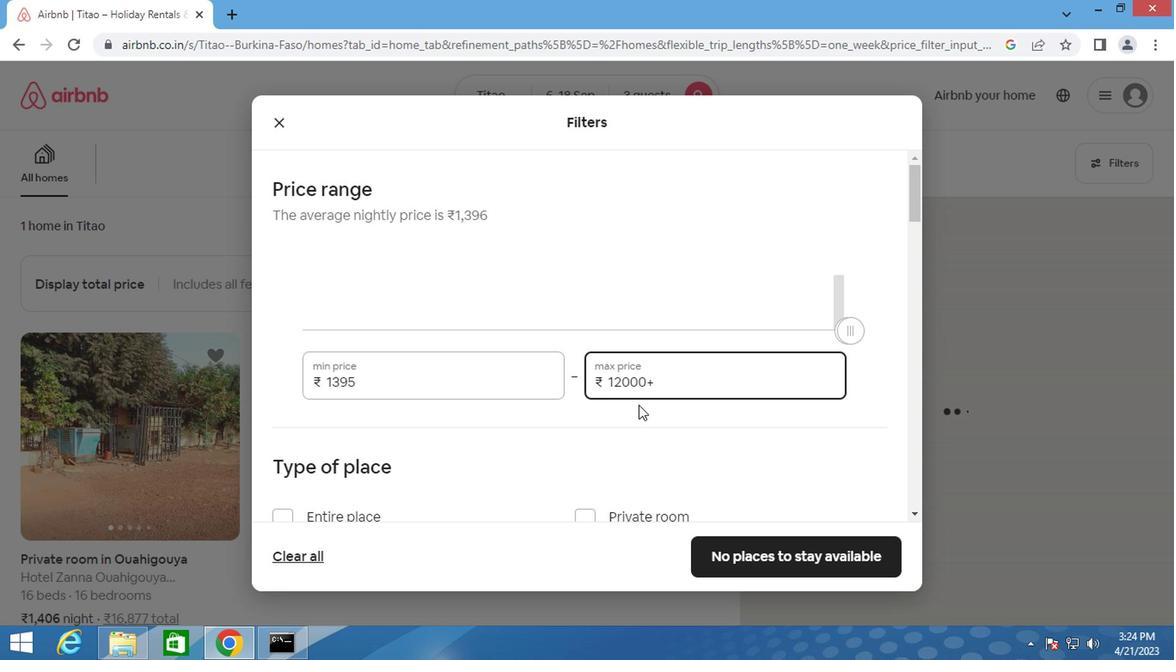
Action: Mouse scrolled (642, 420) with delta (0, -1)
Screenshot: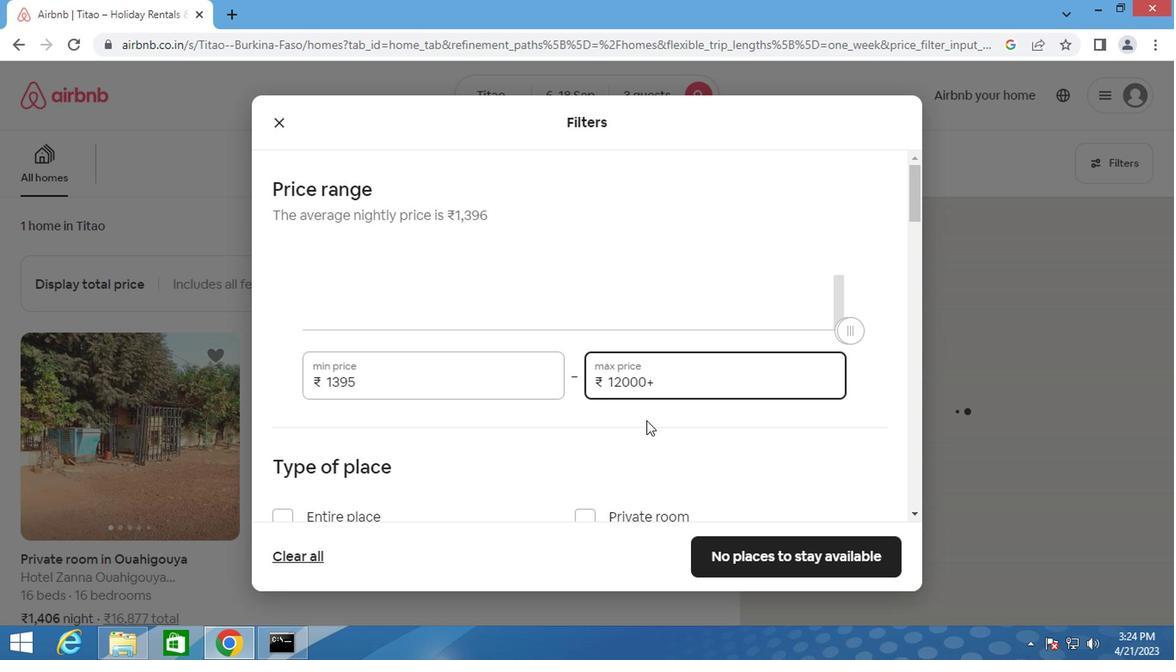 
Action: Mouse scrolled (642, 420) with delta (0, -1)
Screenshot: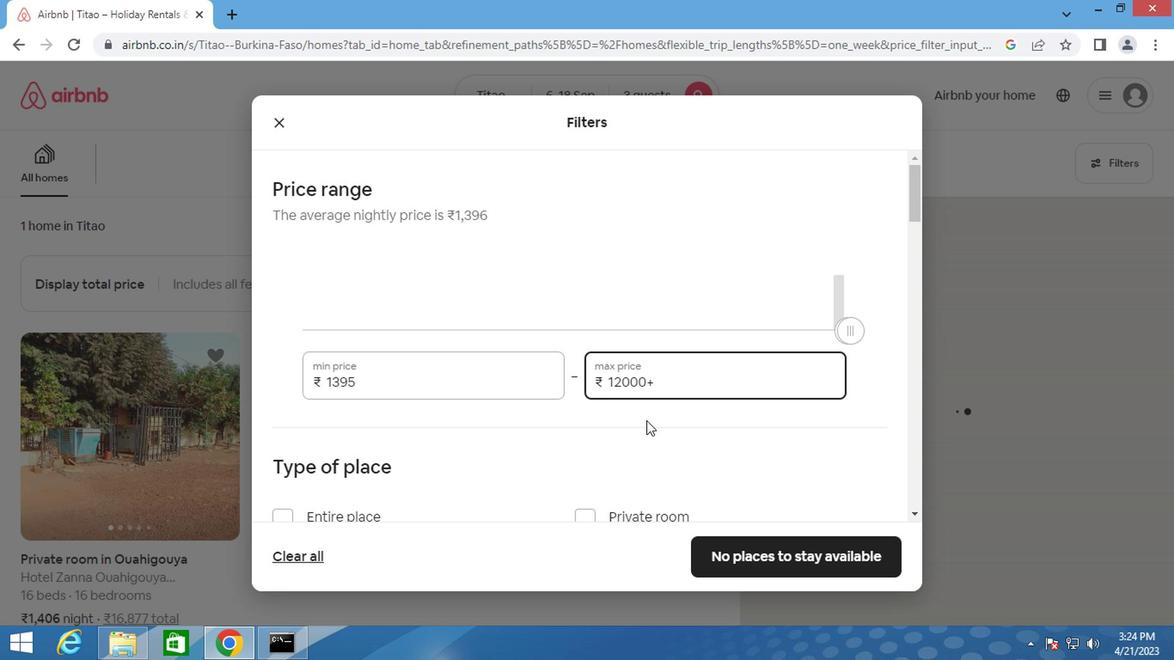 
Action: Mouse scrolled (642, 420) with delta (0, -1)
Screenshot: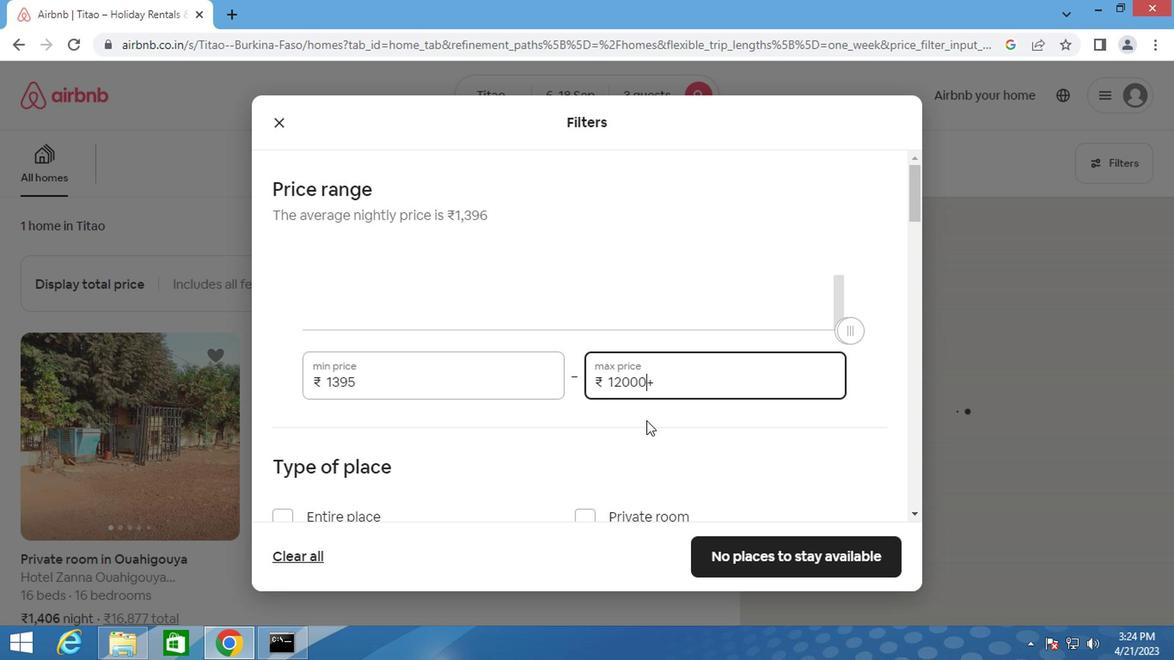 
Action: Mouse scrolled (642, 420) with delta (0, -1)
Screenshot: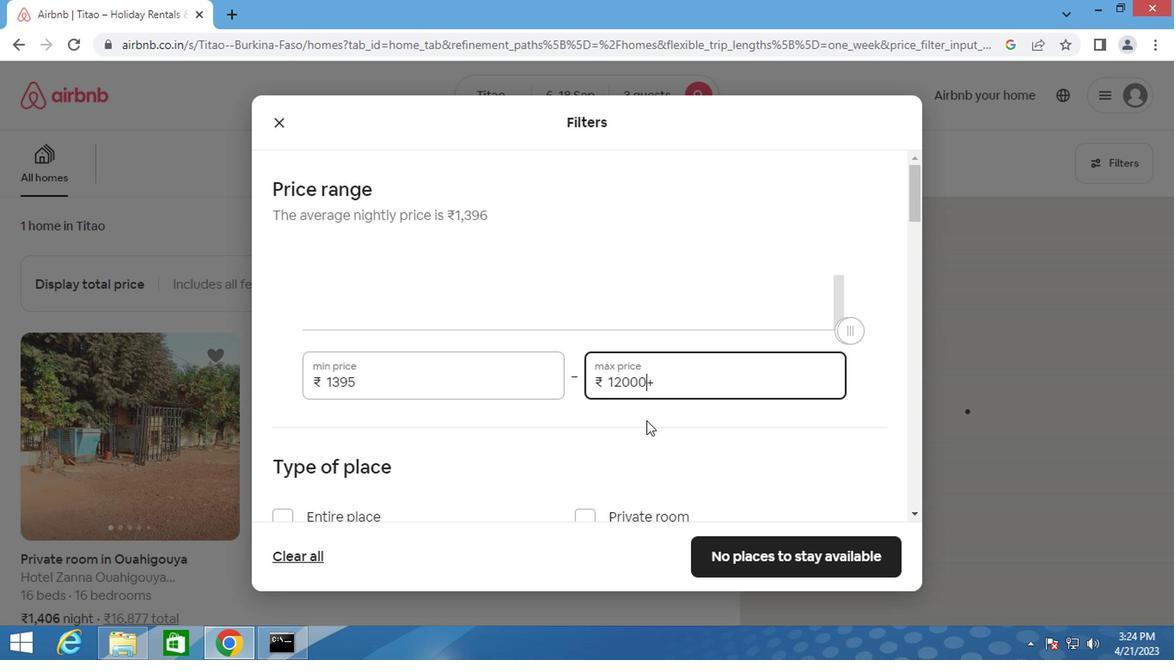 
Action: Mouse moved to (276, 177)
Screenshot: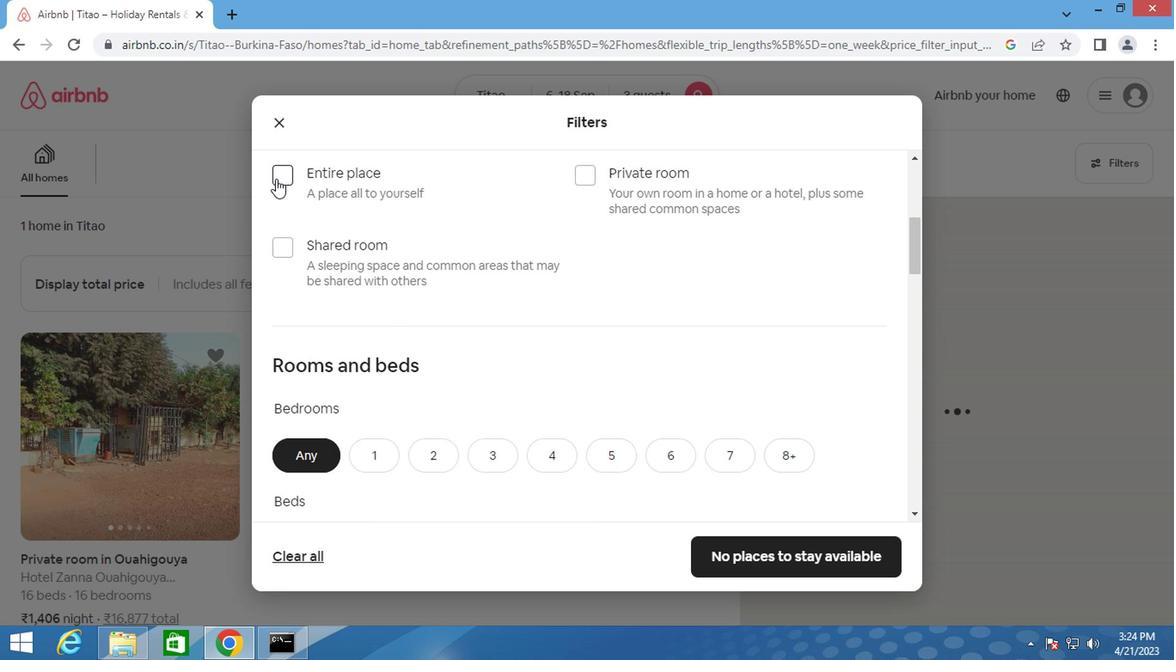 
Action: Mouse pressed left at (276, 177)
Screenshot: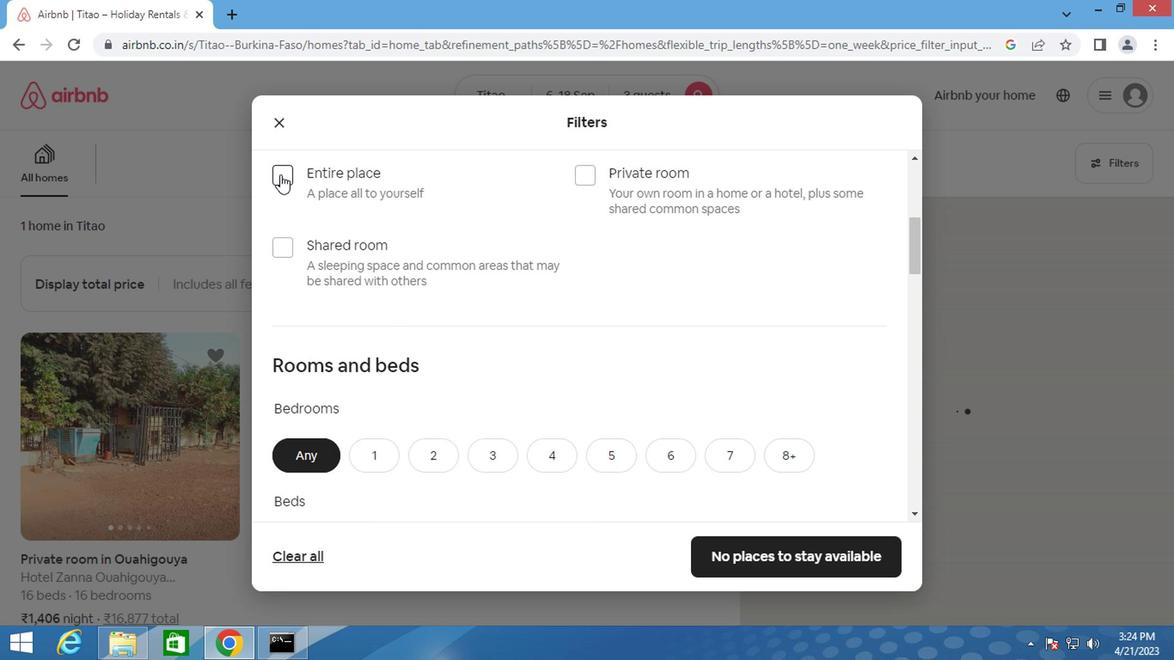 
Action: Mouse moved to (329, 225)
Screenshot: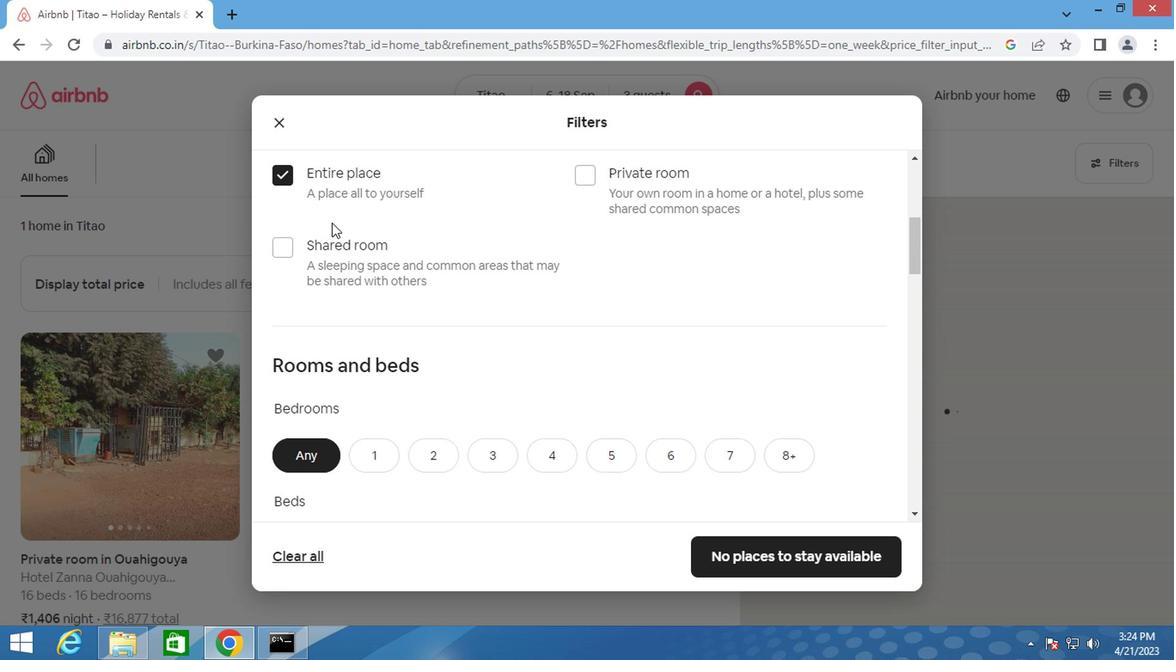 
Action: Mouse scrolled (329, 224) with delta (0, -1)
Screenshot: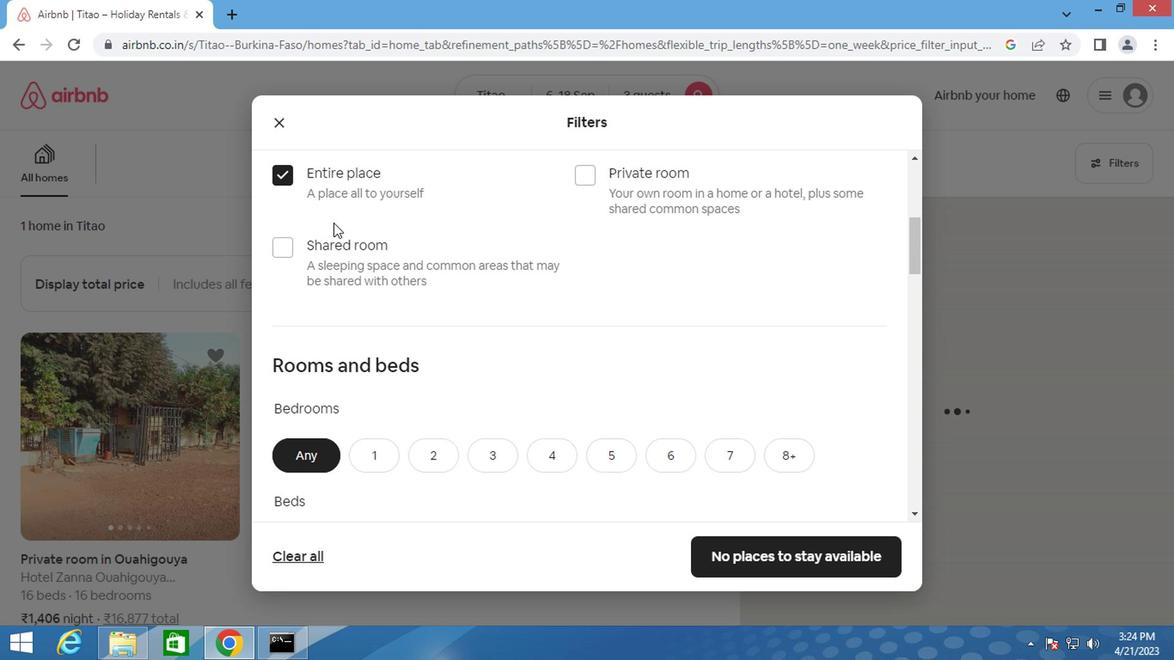 
Action: Mouse moved to (330, 225)
Screenshot: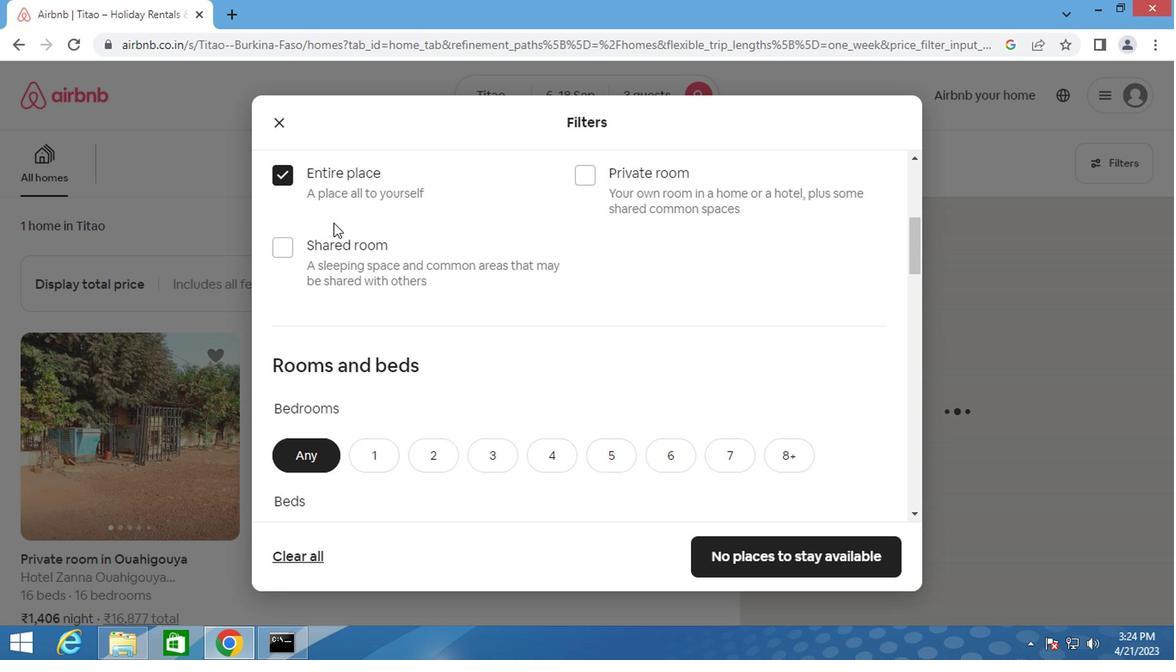 
Action: Mouse scrolled (330, 224) with delta (0, -1)
Screenshot: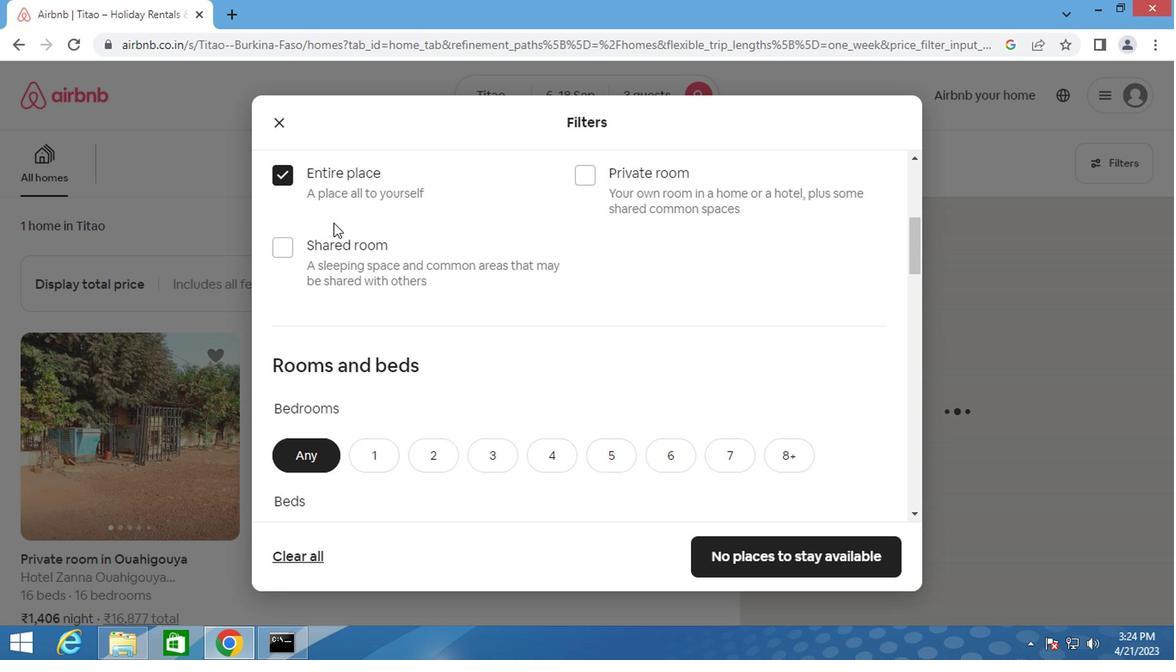
Action: Mouse moved to (432, 286)
Screenshot: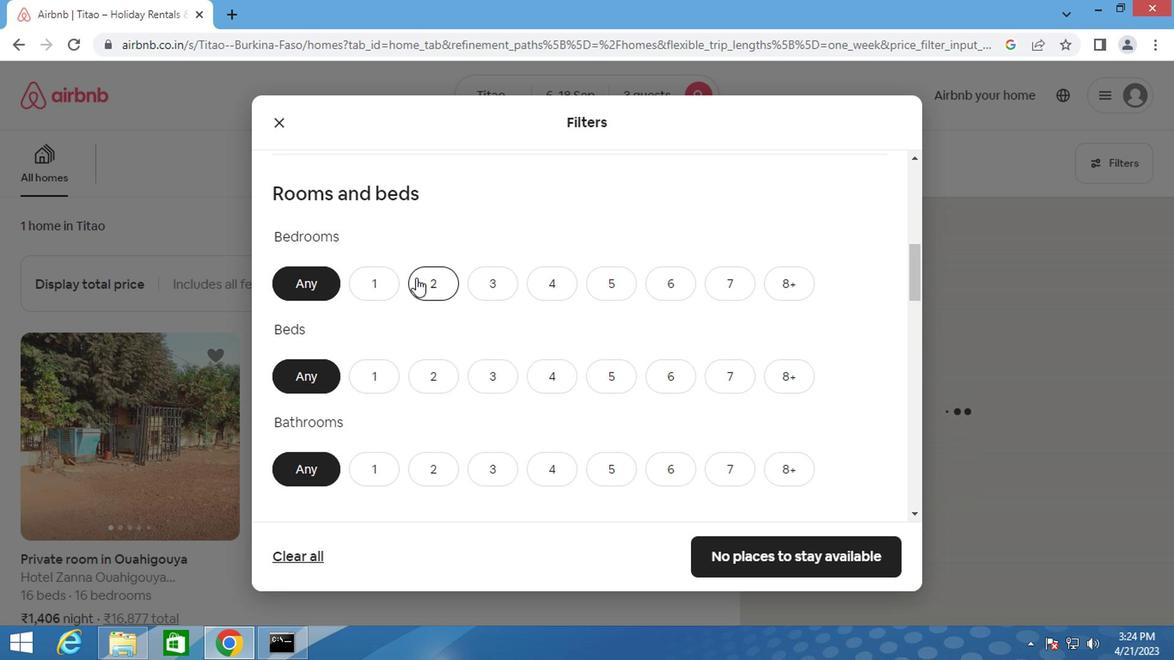
Action: Mouse pressed left at (432, 286)
Screenshot: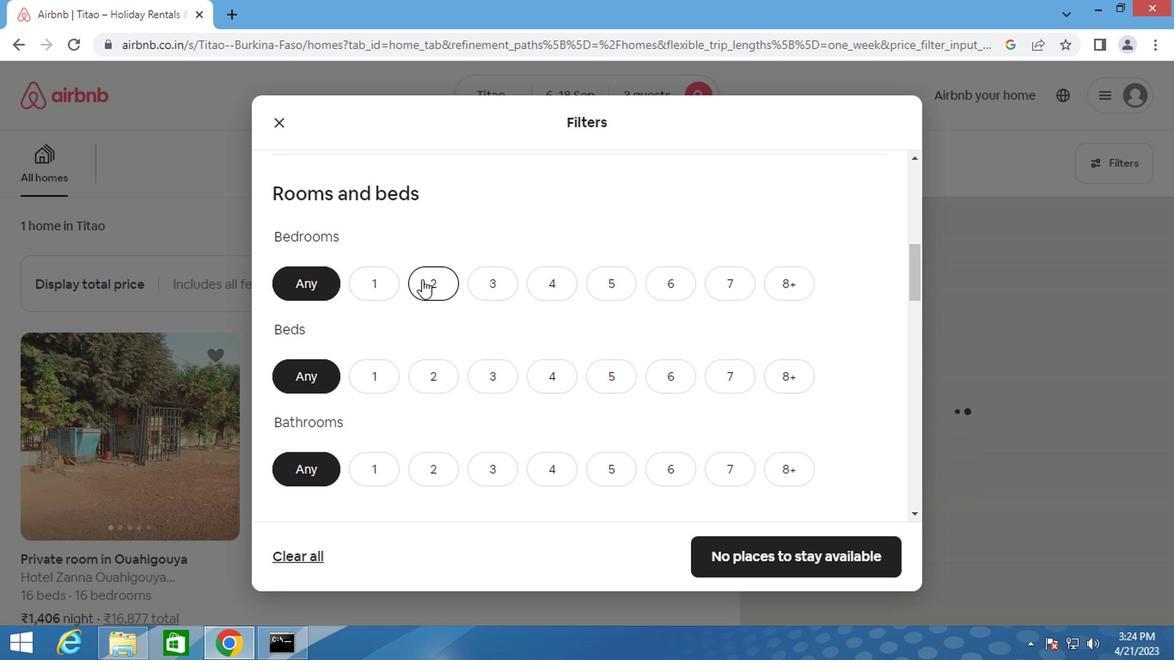 
Action: Mouse moved to (425, 379)
Screenshot: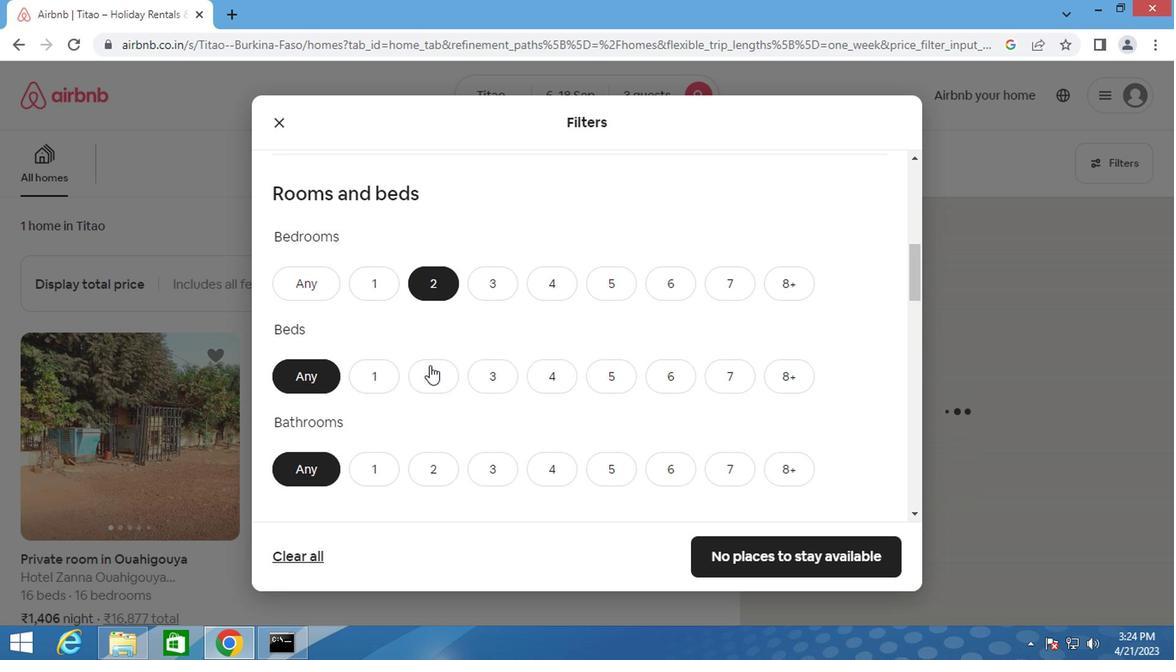 
Action: Mouse pressed left at (425, 379)
Screenshot: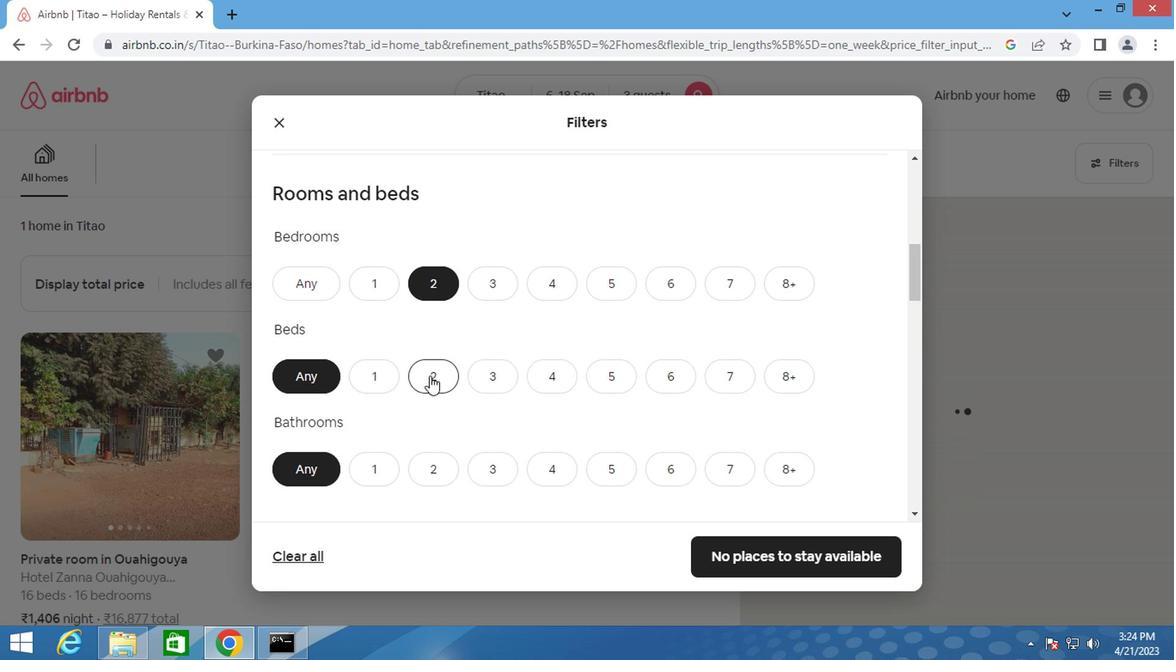 
Action: Mouse moved to (422, 461)
Screenshot: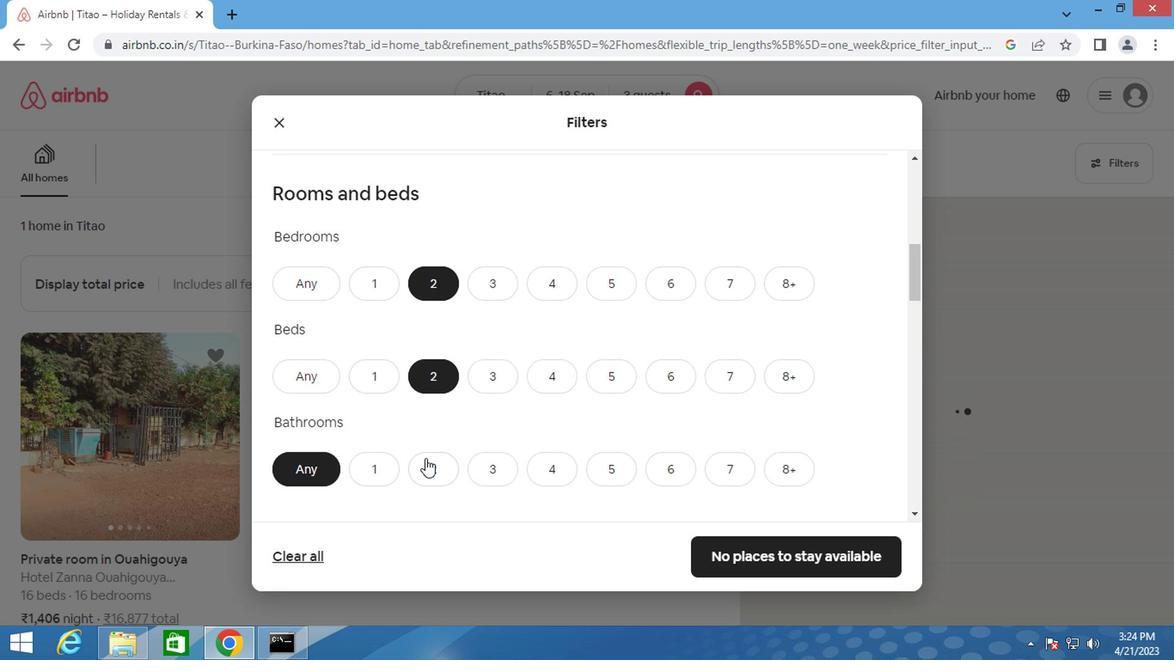 
Action: Mouse pressed left at (422, 461)
Screenshot: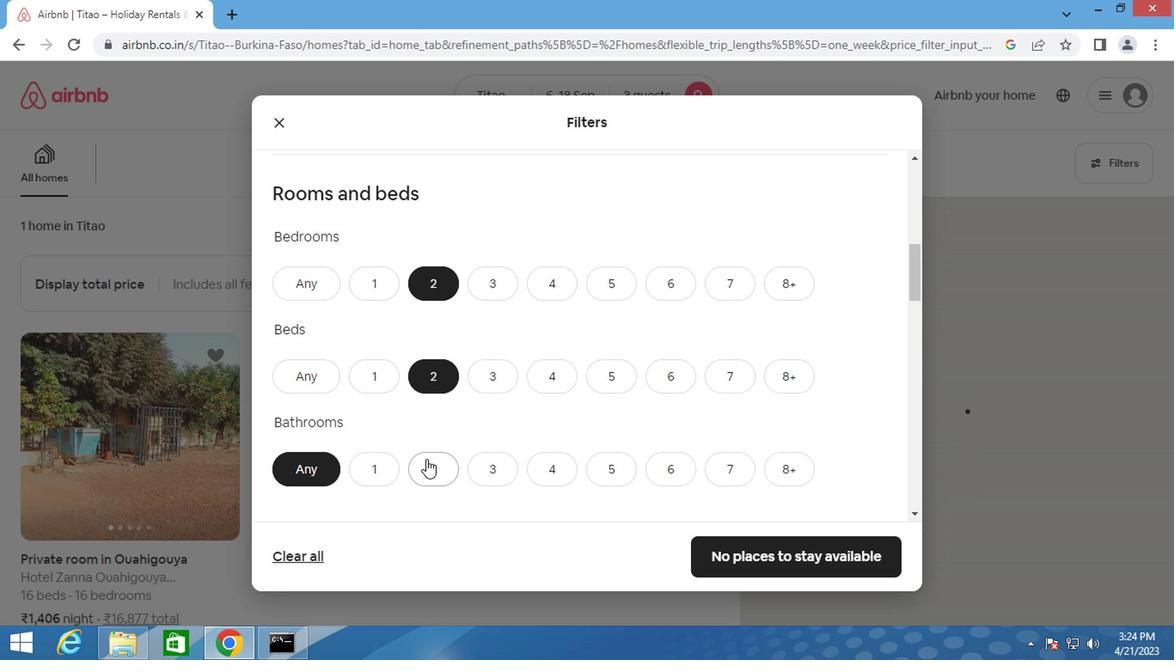 
Action: Mouse moved to (439, 430)
Screenshot: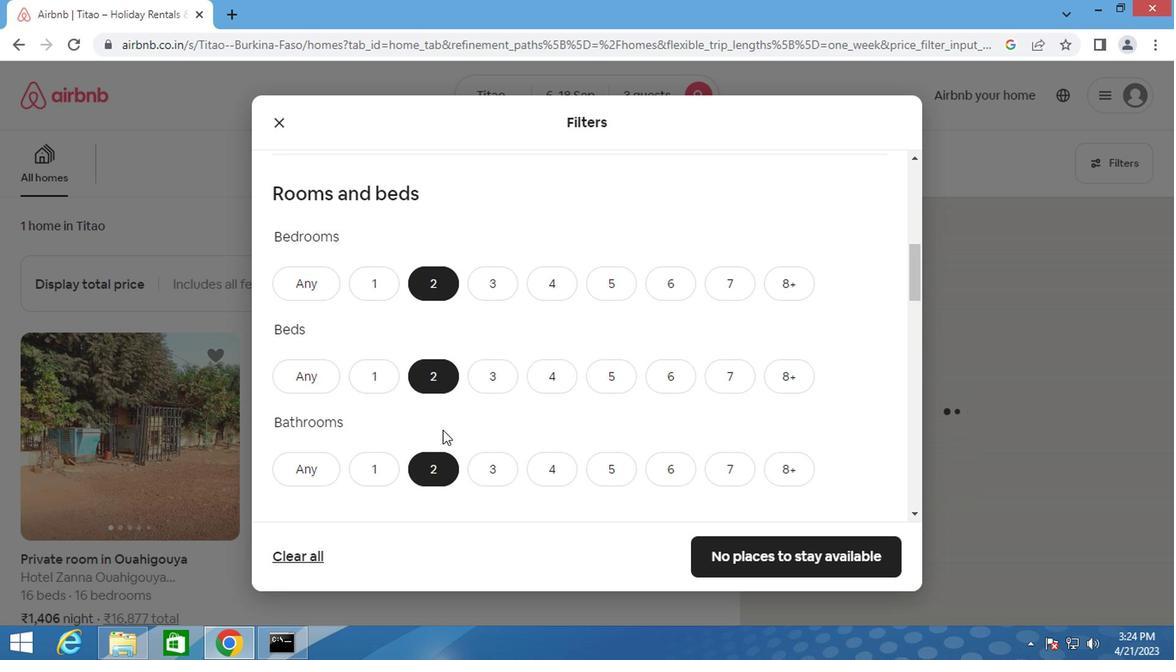 
Action: Mouse scrolled (439, 429) with delta (0, -1)
Screenshot: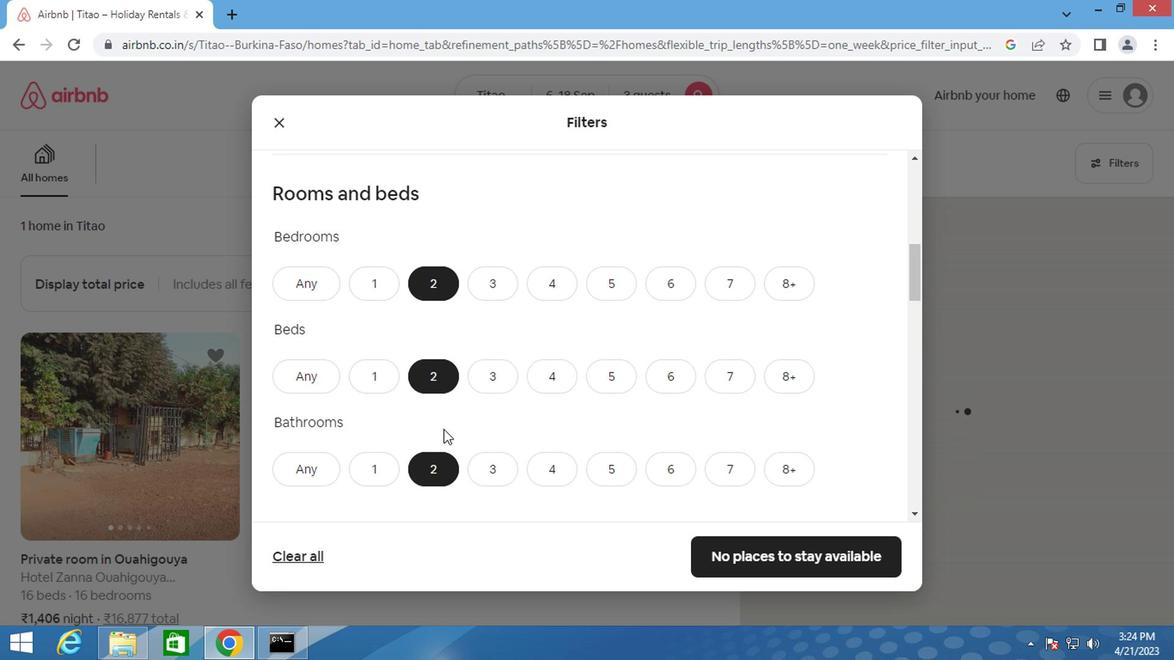 
Action: Mouse scrolled (439, 429) with delta (0, -1)
Screenshot: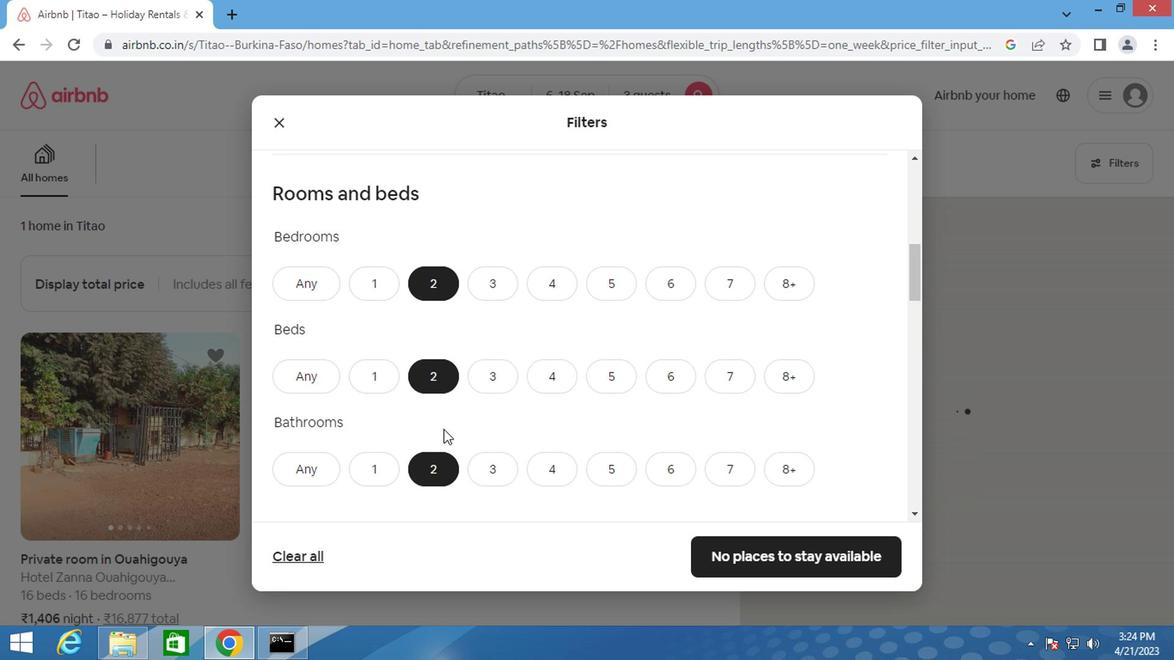 
Action: Mouse scrolled (439, 429) with delta (0, -1)
Screenshot: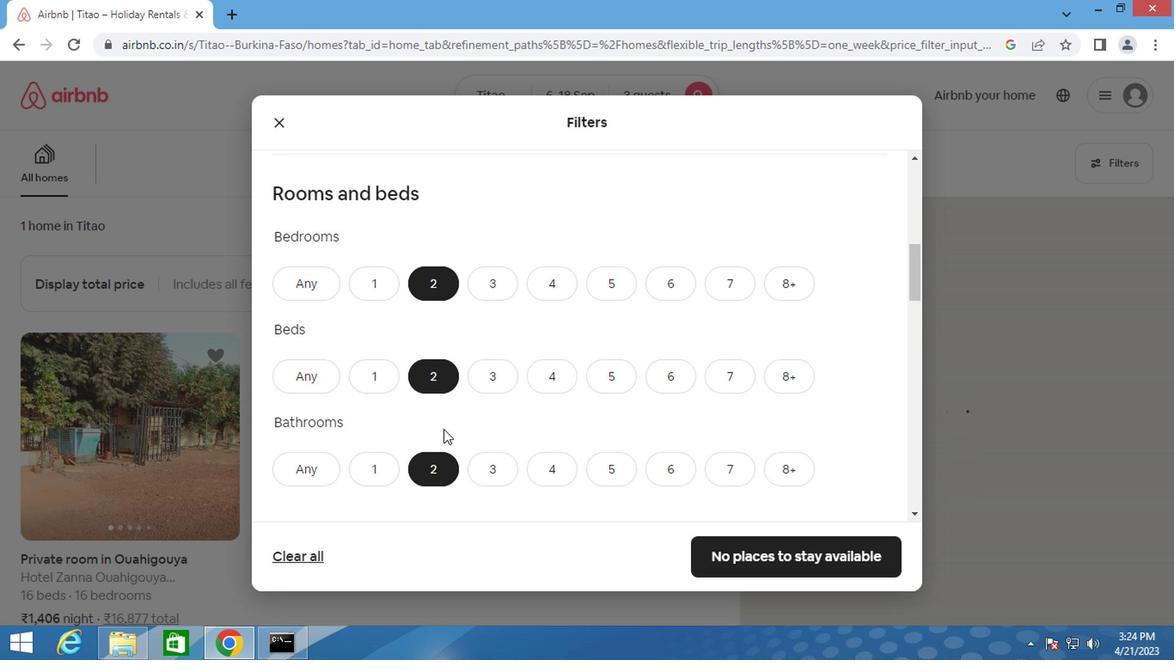 
Action: Mouse moved to (440, 429)
Screenshot: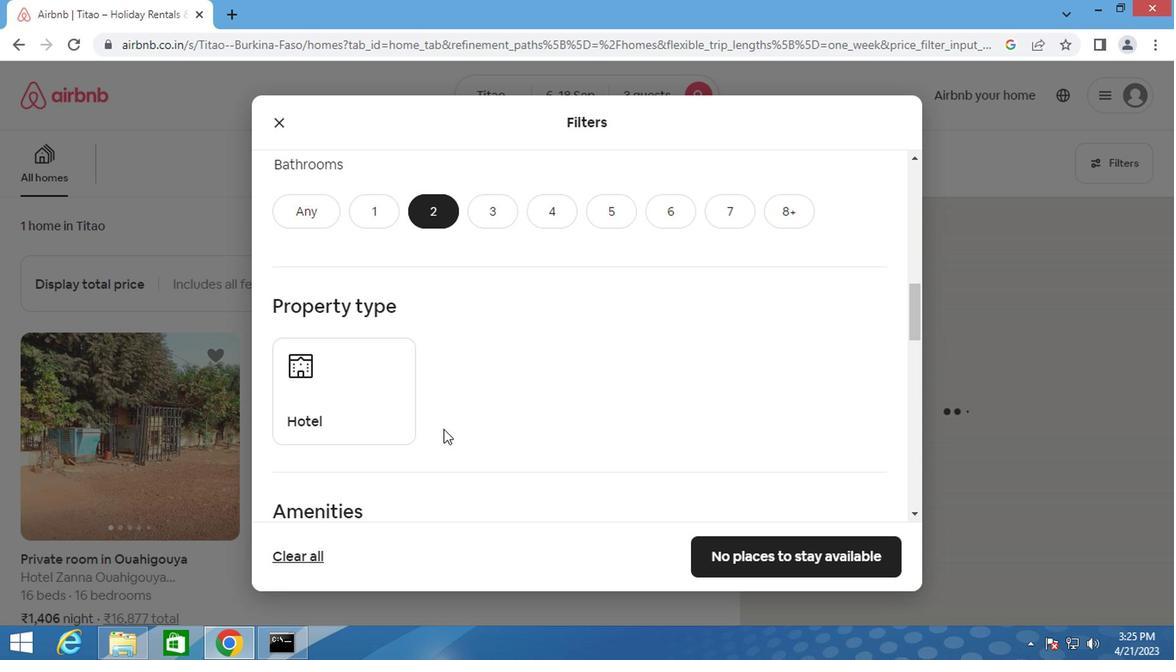 
Action: Mouse scrolled (440, 428) with delta (0, 0)
Screenshot: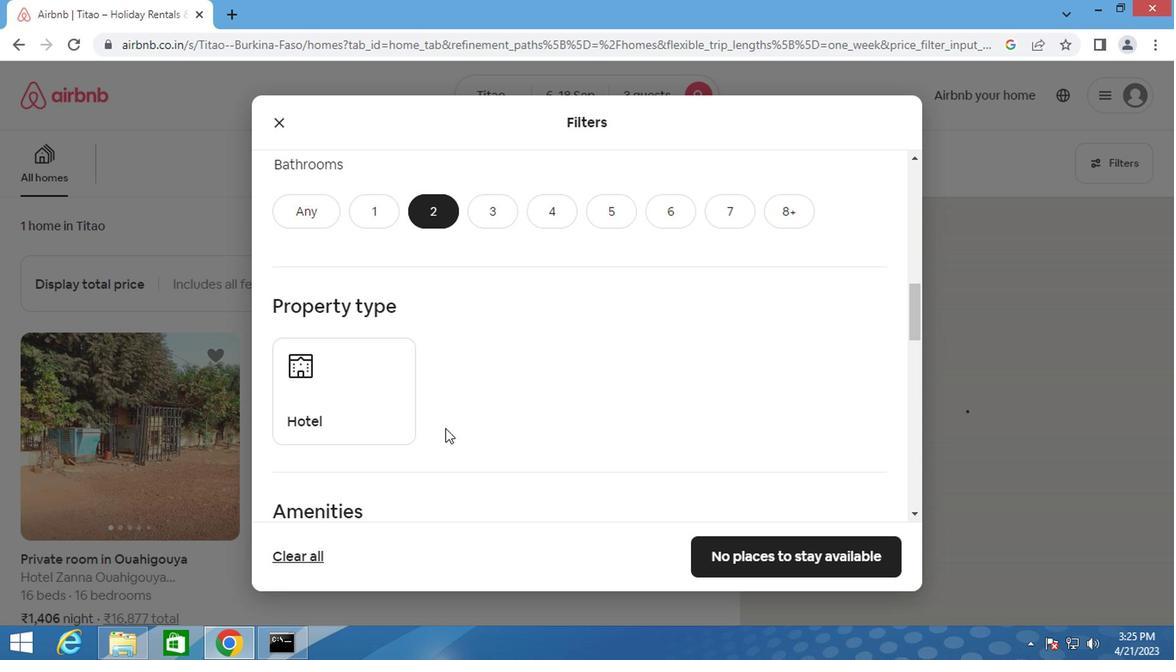 
Action: Mouse moved to (371, 324)
Screenshot: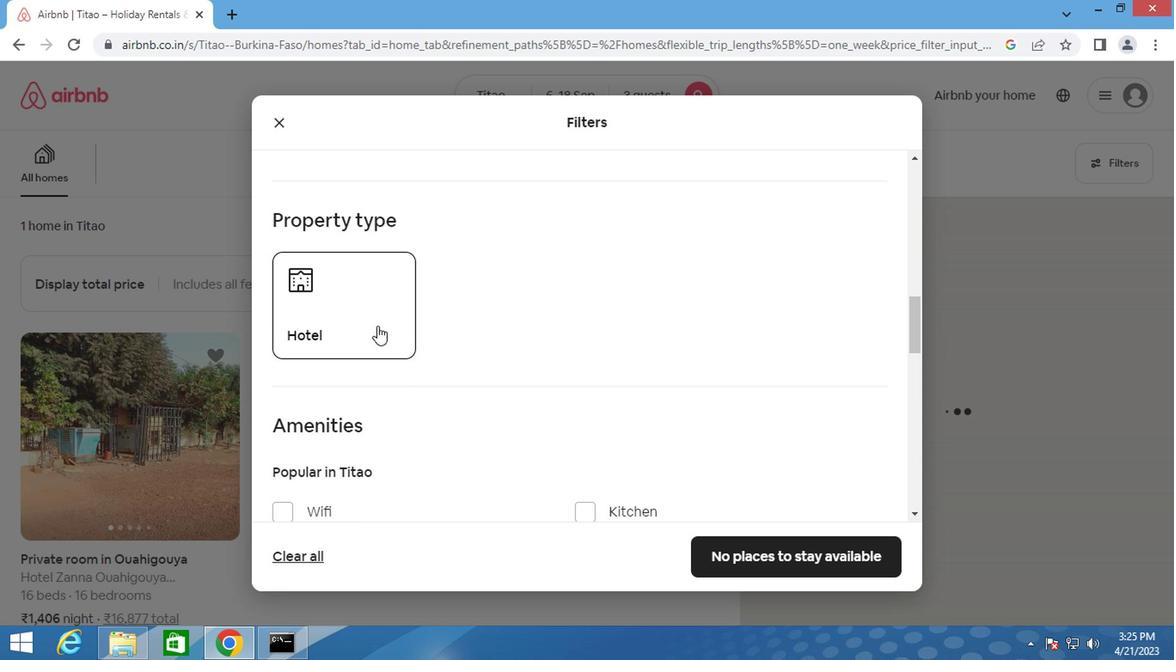 
Action: Mouse pressed left at (371, 324)
Screenshot: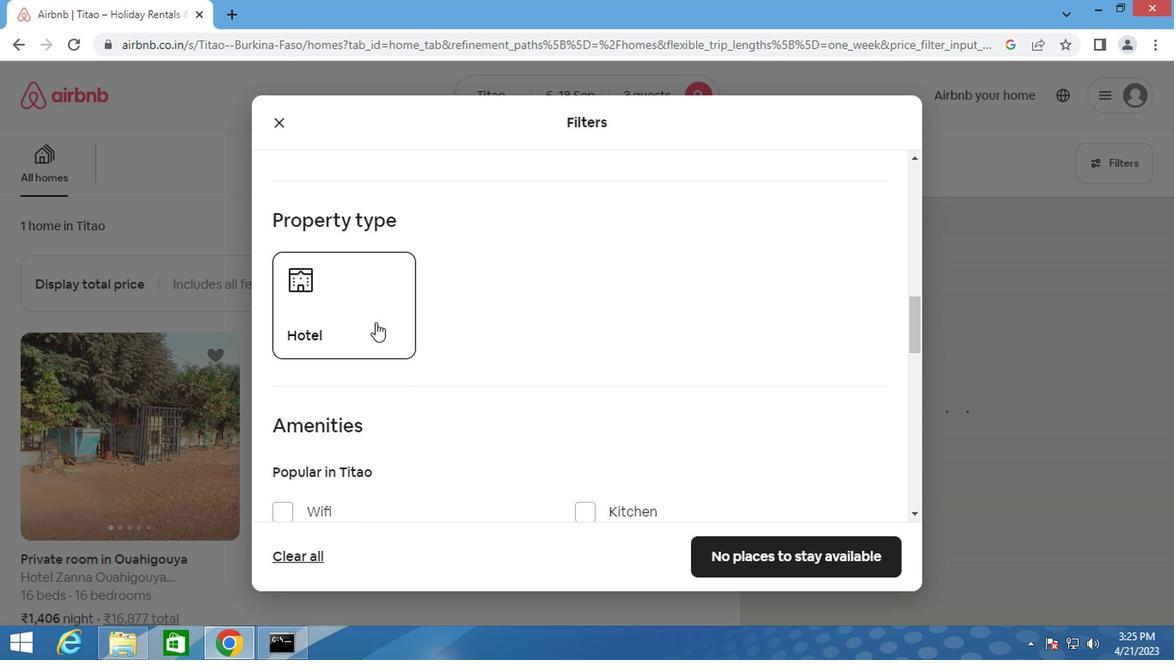 
Action: Mouse moved to (465, 317)
Screenshot: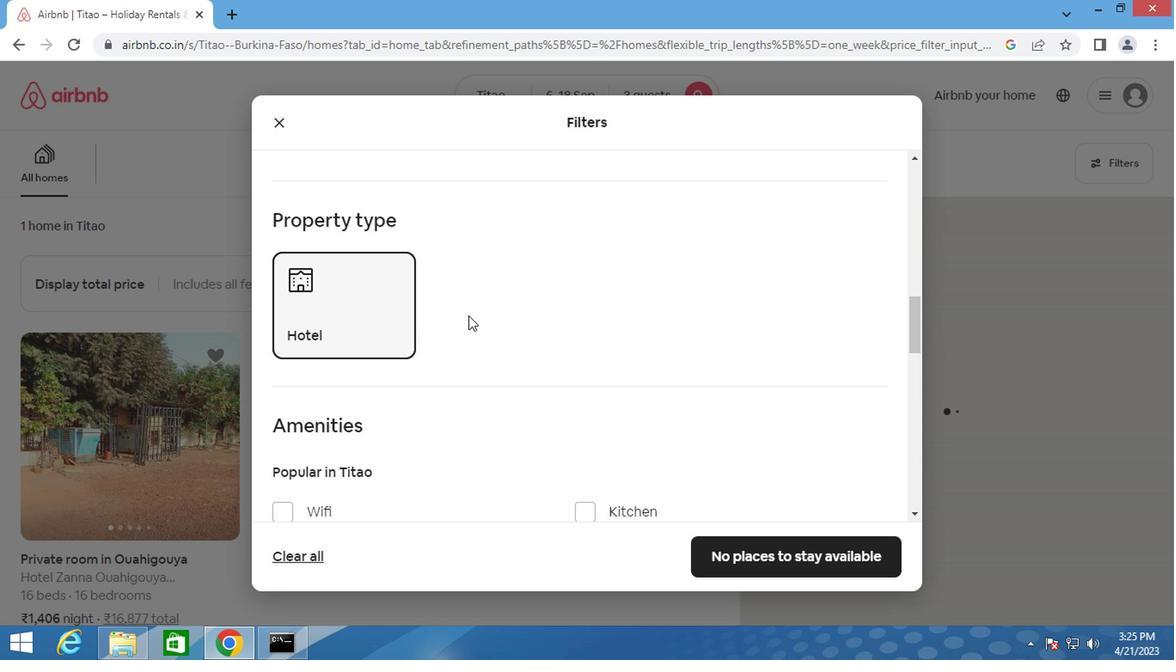 
Action: Mouse scrolled (465, 316) with delta (0, 0)
Screenshot: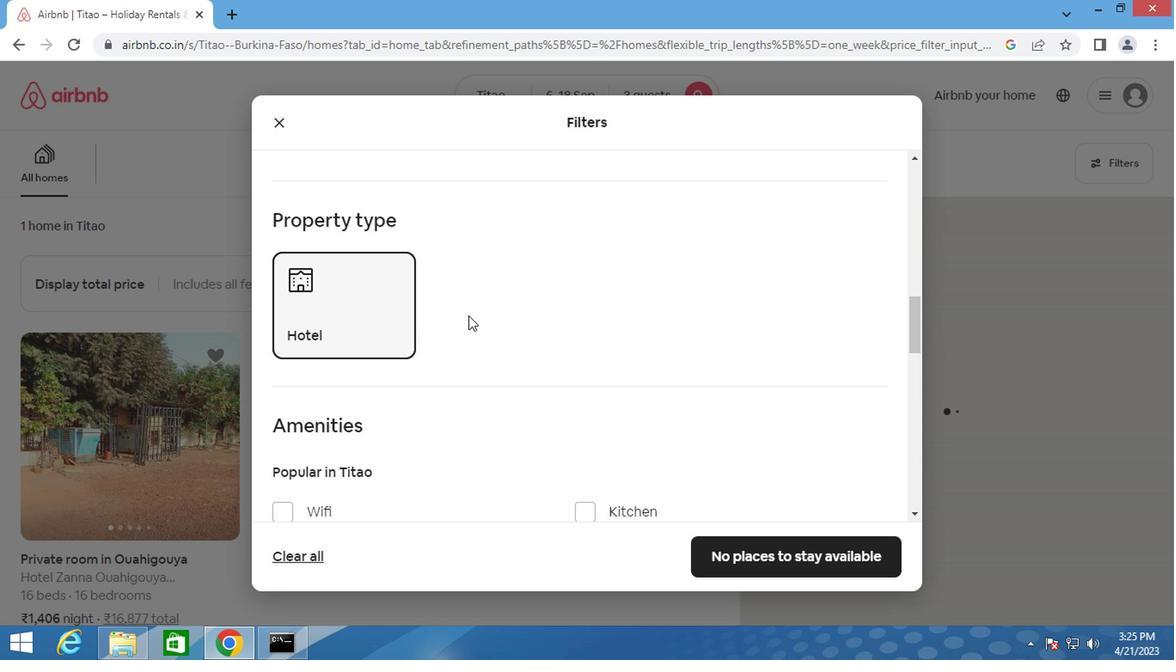 
Action: Mouse moved to (466, 318)
Screenshot: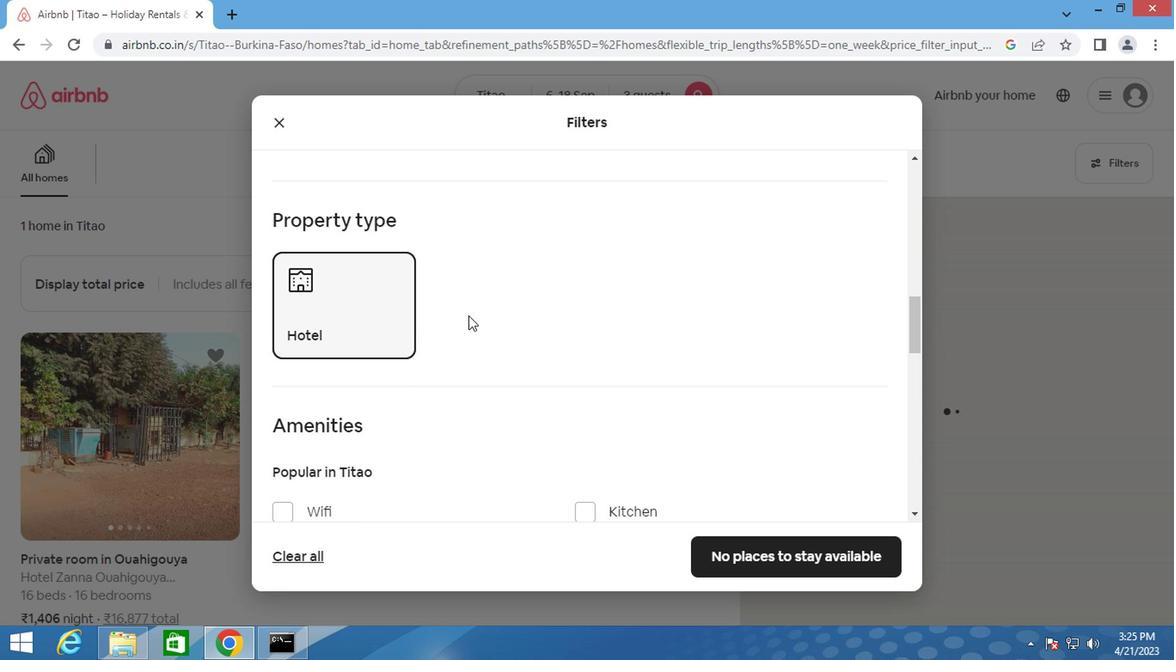 
Action: Mouse scrolled (466, 317) with delta (0, -1)
Screenshot: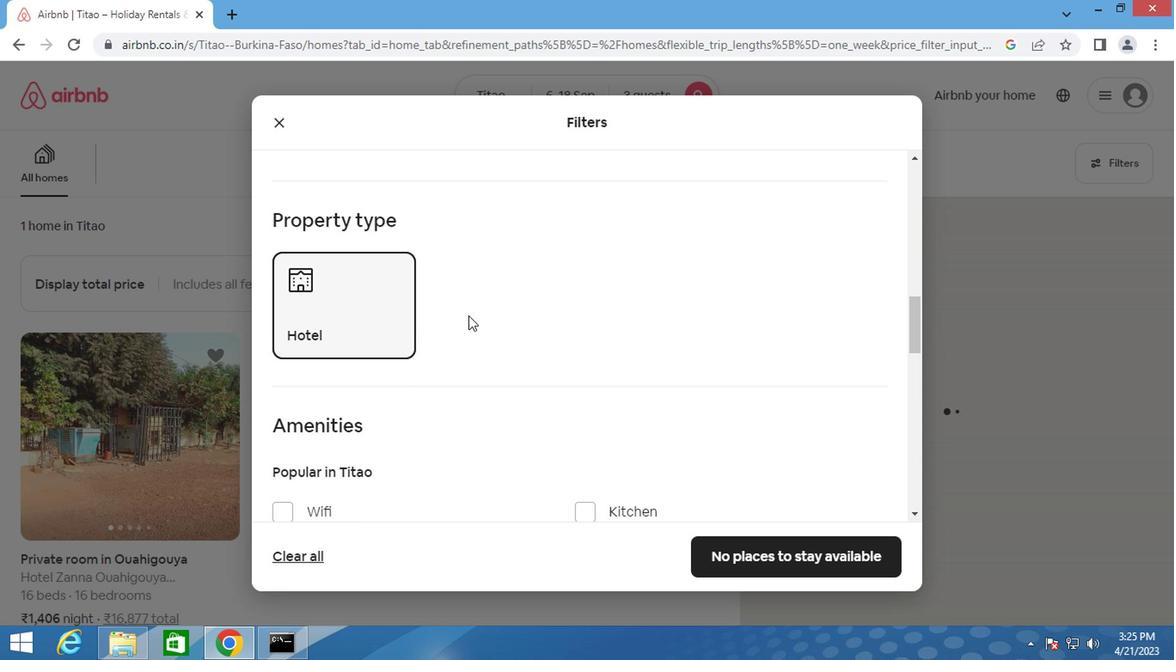 
Action: Mouse moved to (467, 318)
Screenshot: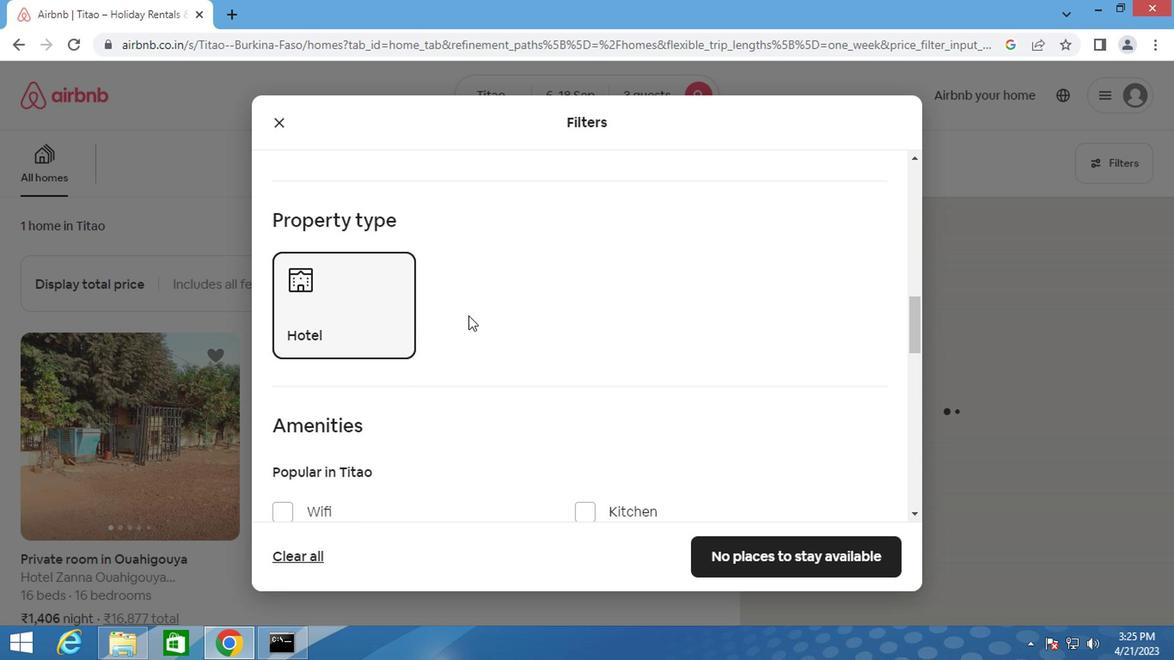 
Action: Mouse scrolled (467, 317) with delta (0, -1)
Screenshot: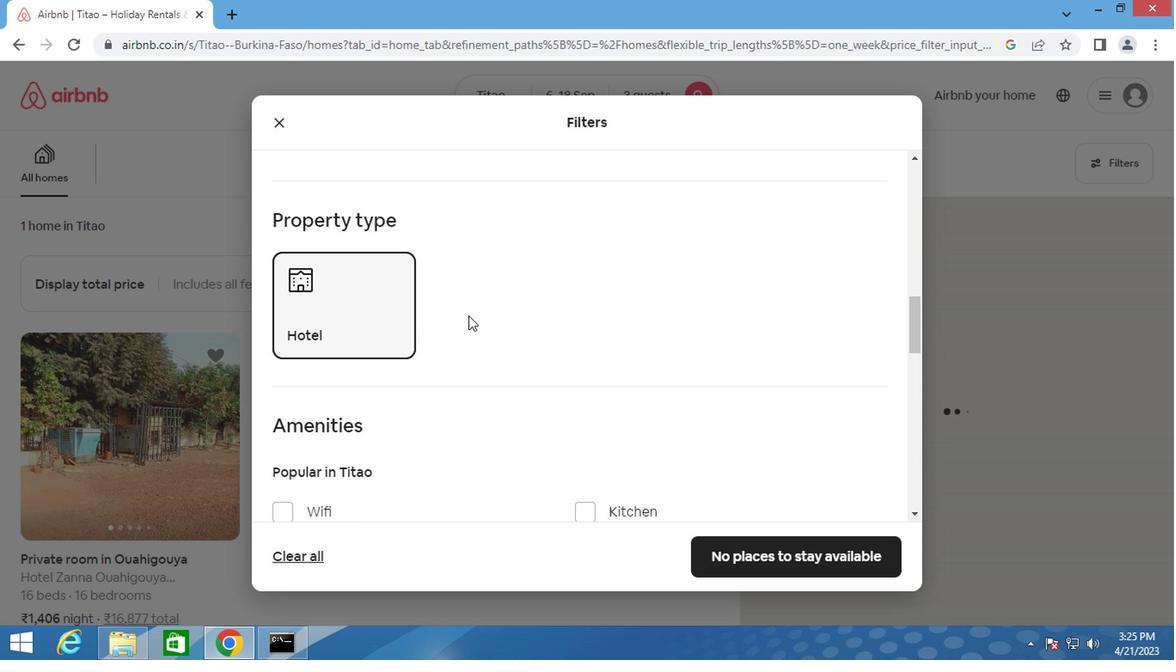 
Action: Mouse moved to (306, 374)
Screenshot: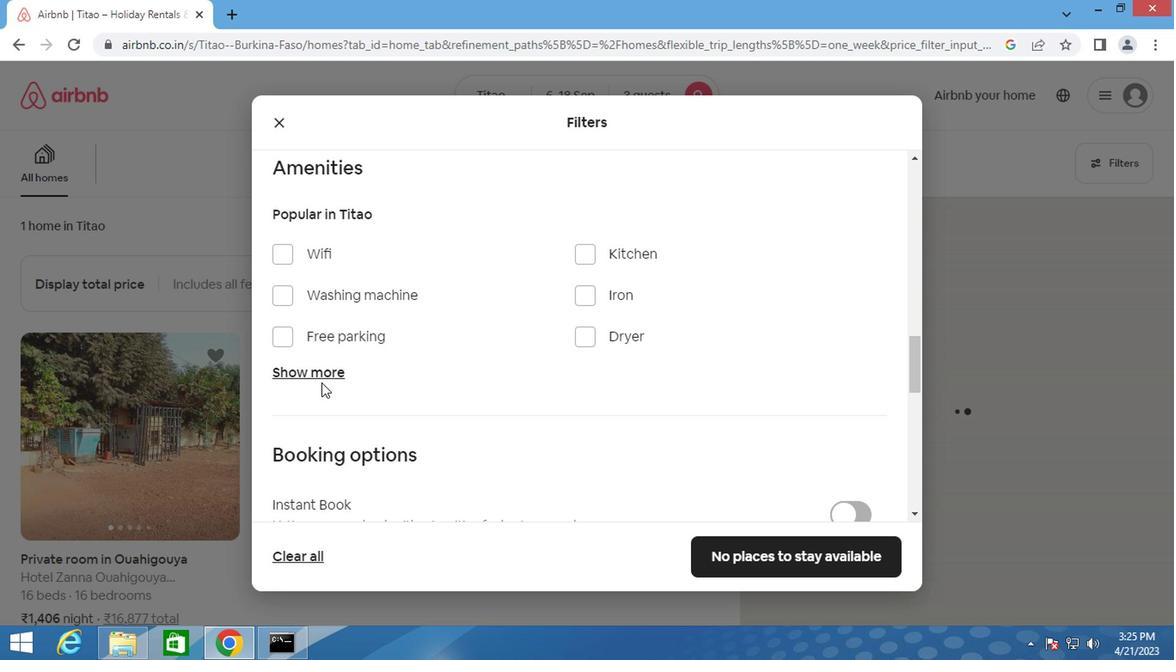 
Action: Mouse pressed left at (306, 374)
Screenshot: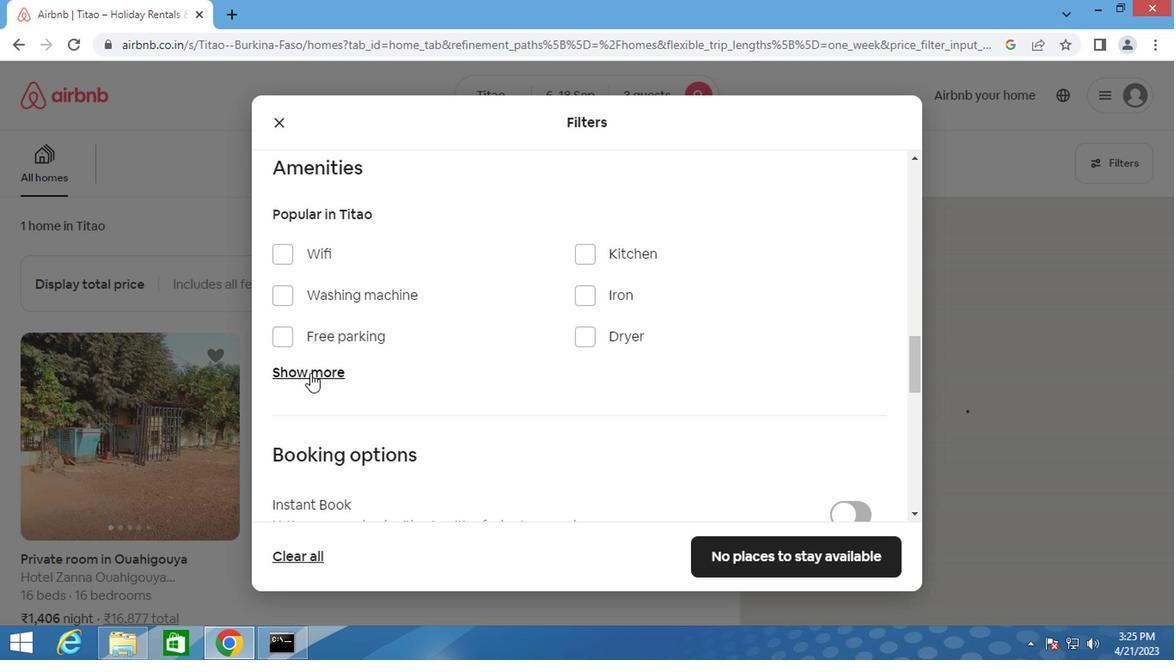 
Action: Mouse moved to (379, 357)
Screenshot: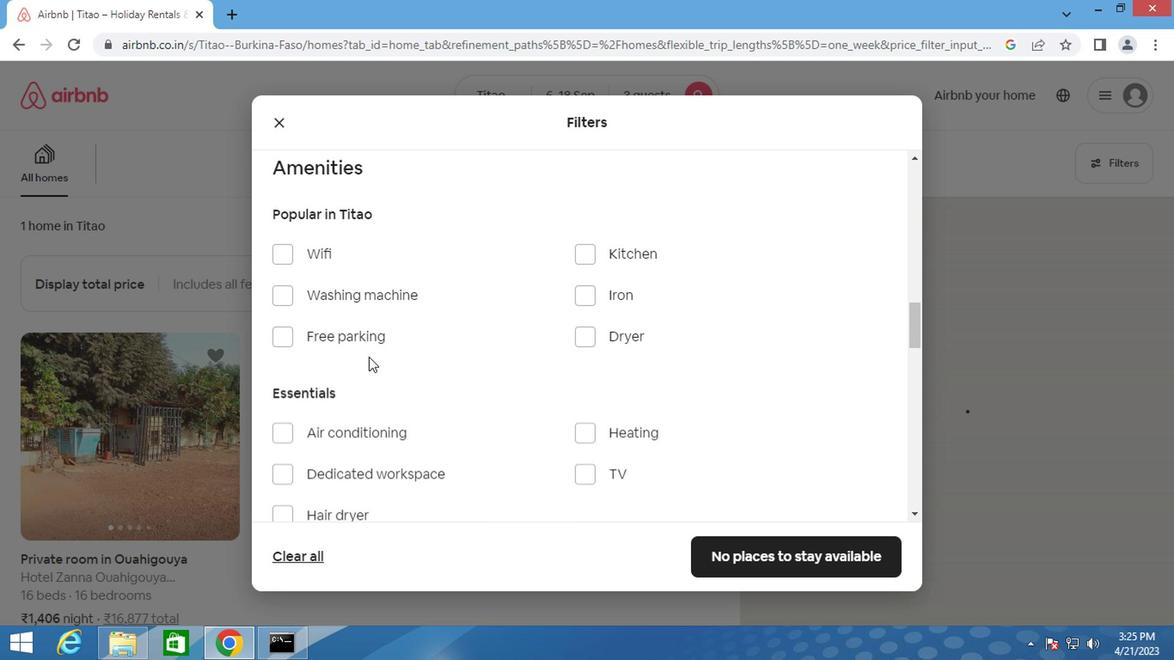 
Action: Mouse scrolled (379, 357) with delta (0, 0)
Screenshot: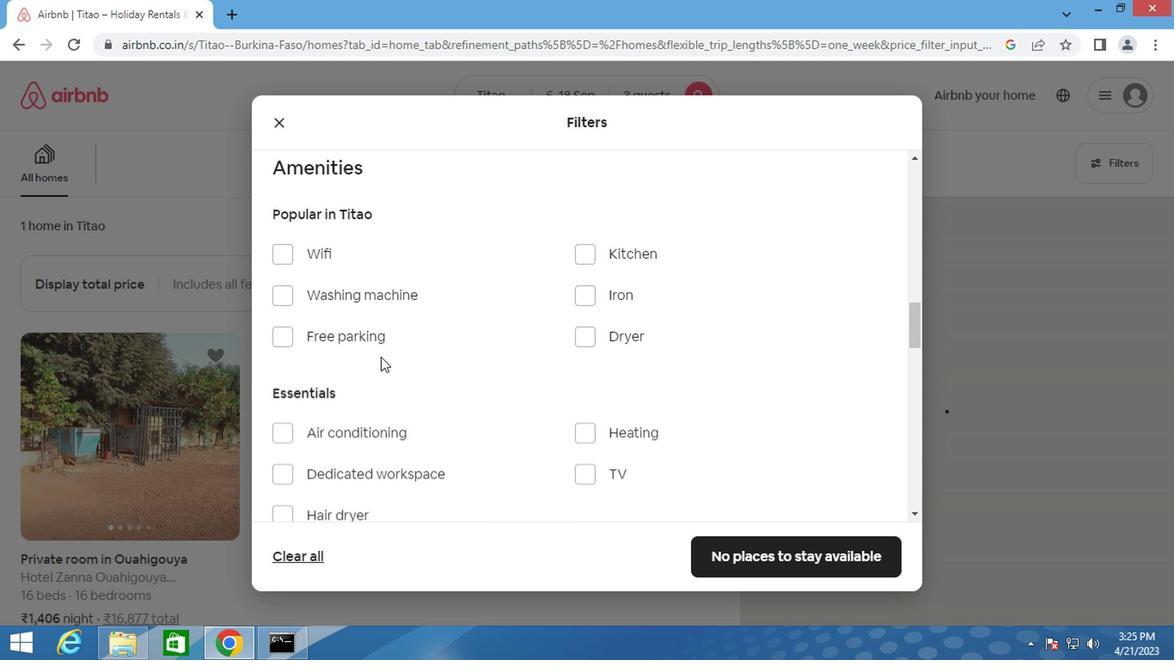 
Action: Mouse moved to (286, 345)
Screenshot: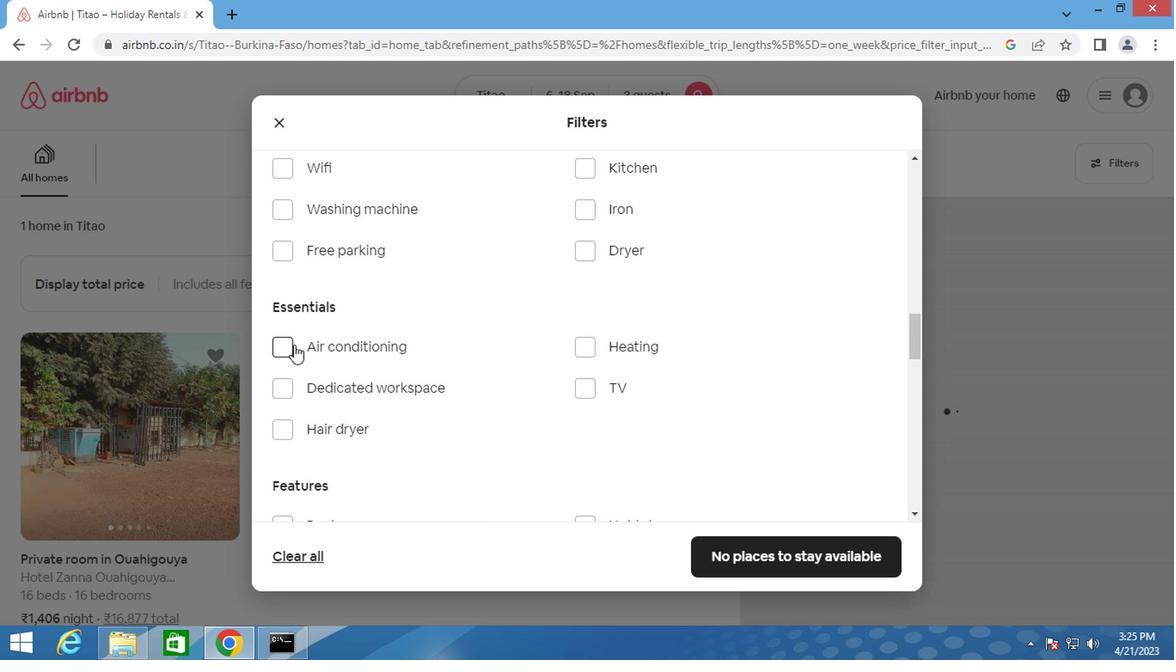 
Action: Mouse pressed left at (286, 345)
Screenshot: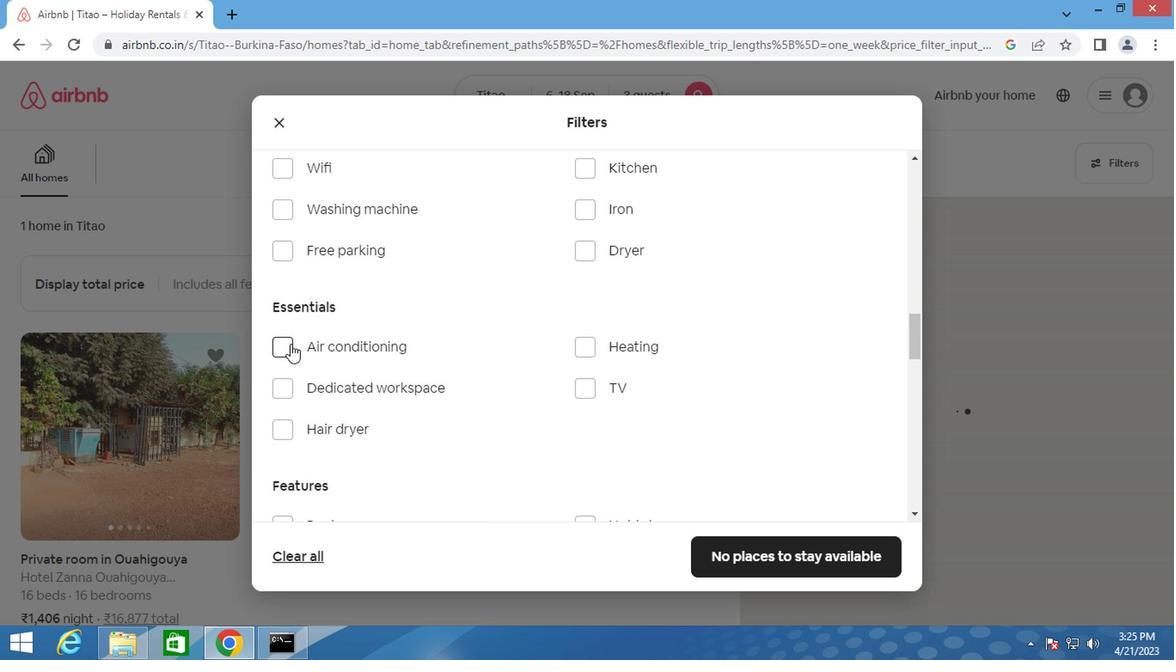 
Action: Mouse moved to (421, 294)
Screenshot: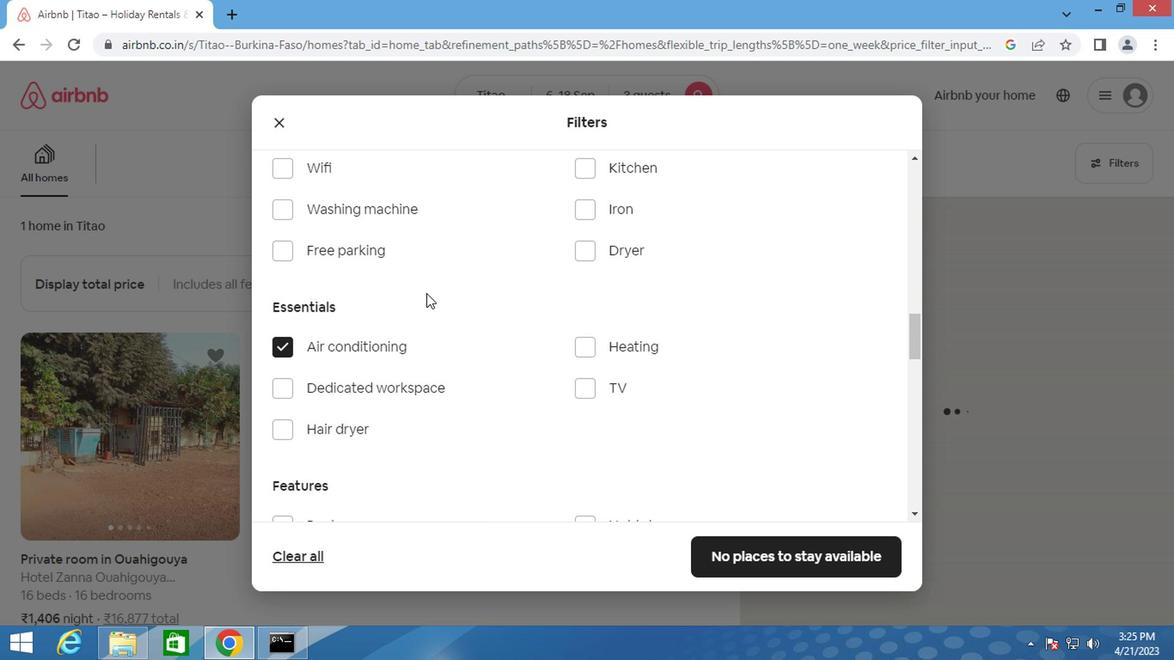 
Action: Mouse scrolled (421, 295) with delta (0, 0)
Screenshot: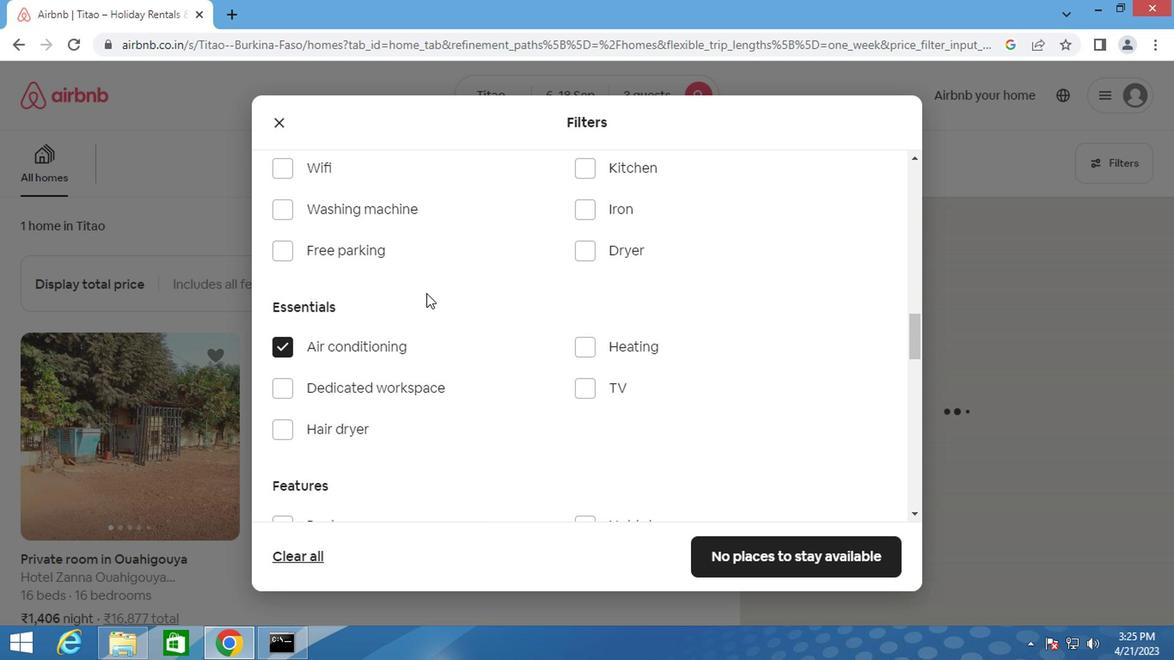 
Action: Mouse scrolled (421, 293) with delta (0, -1)
Screenshot: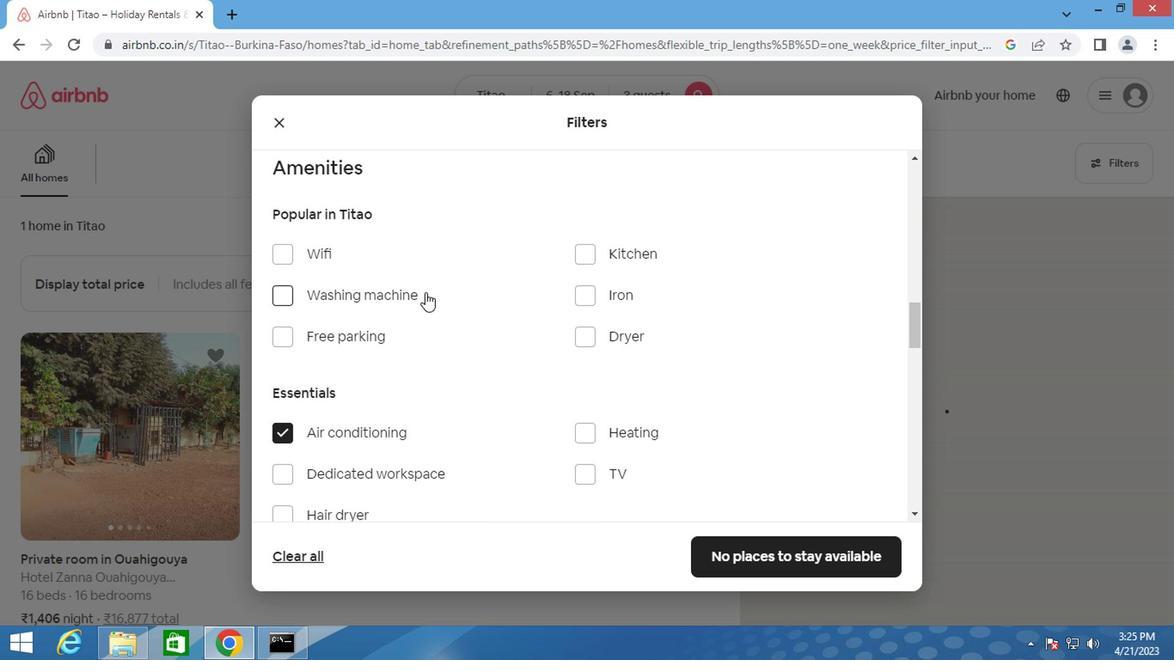 
Action: Mouse scrolled (421, 293) with delta (0, -1)
Screenshot: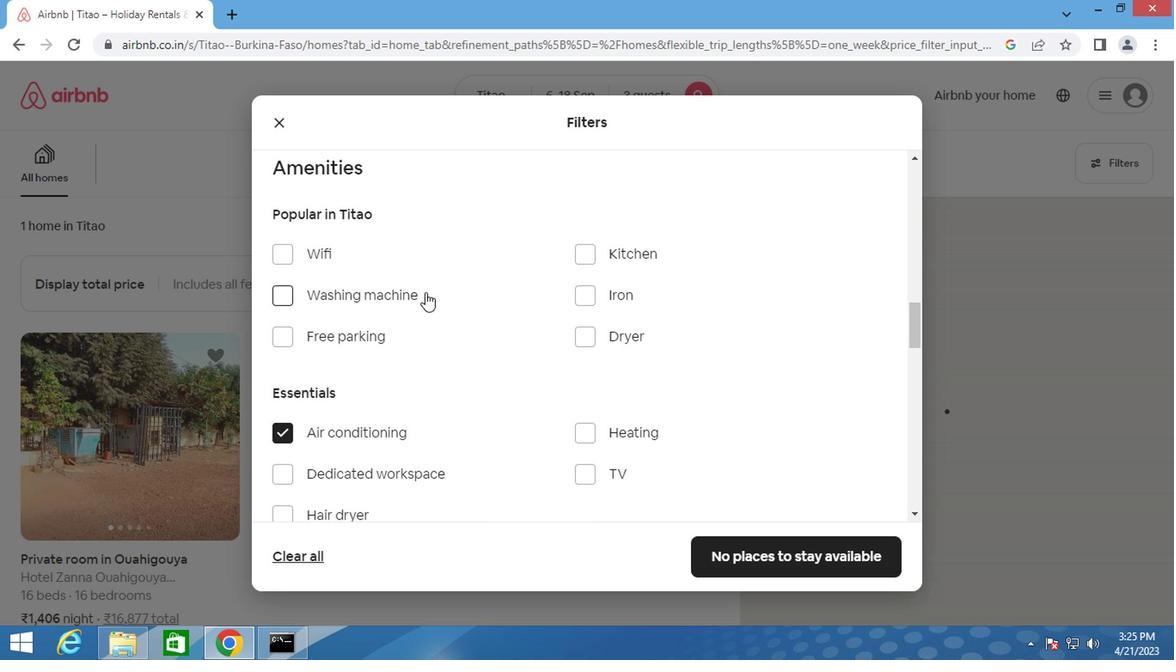 
Action: Mouse moved to (421, 294)
Screenshot: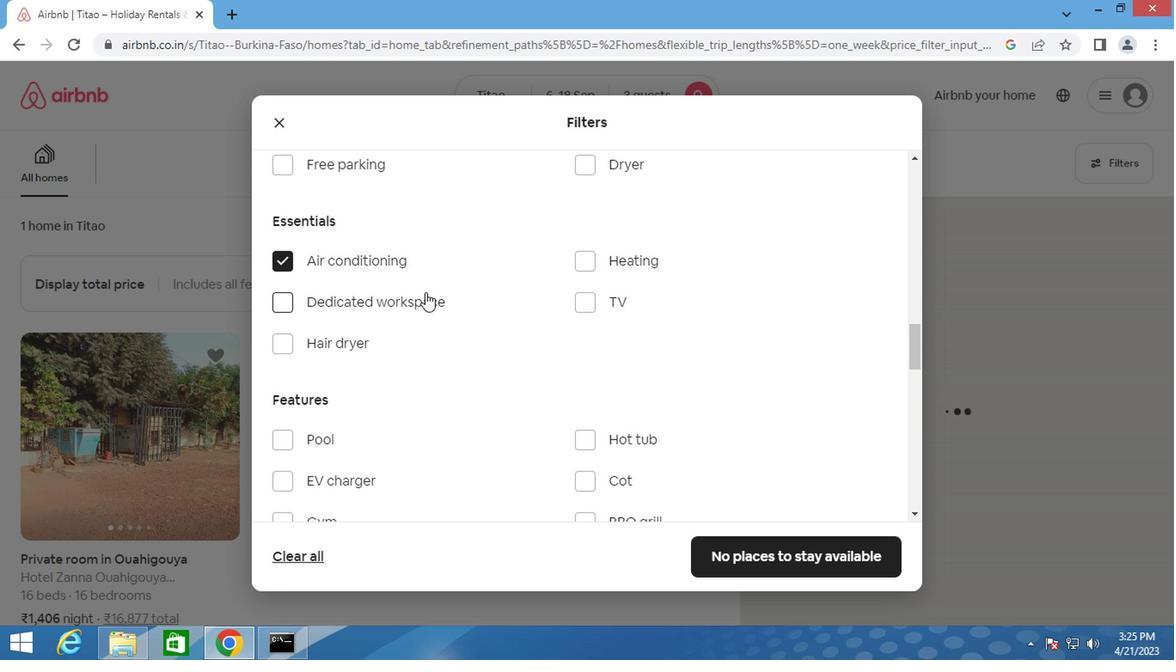 
Action: Mouse scrolled (421, 293) with delta (0, -1)
Screenshot: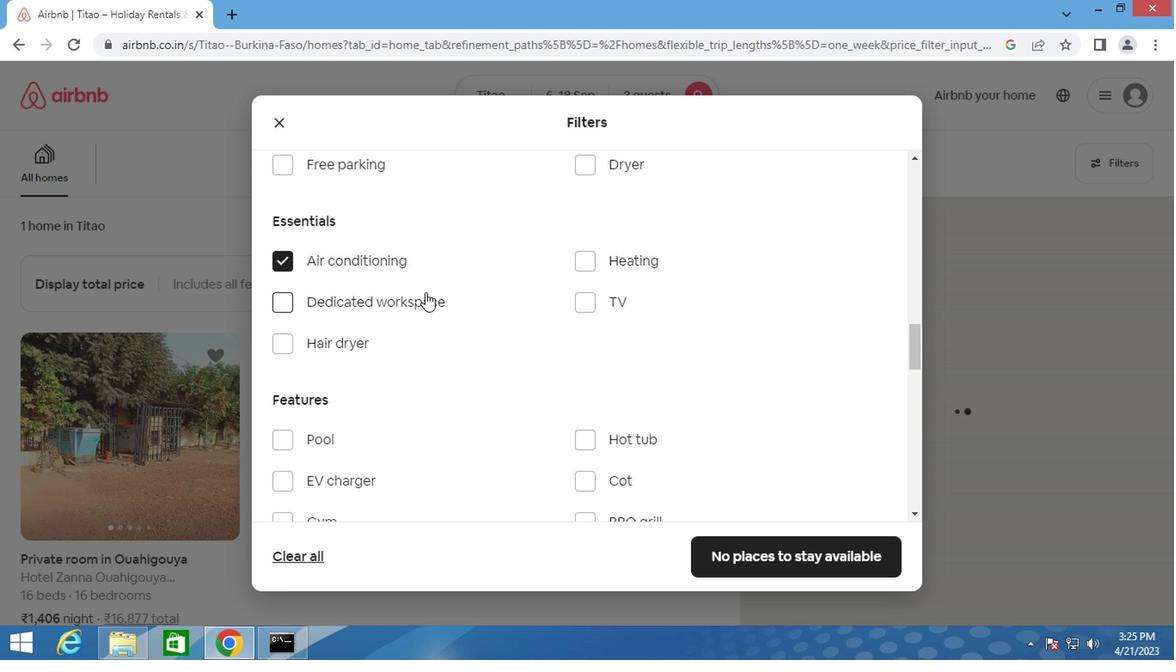 
Action: Mouse scrolled (421, 293) with delta (0, -1)
Screenshot: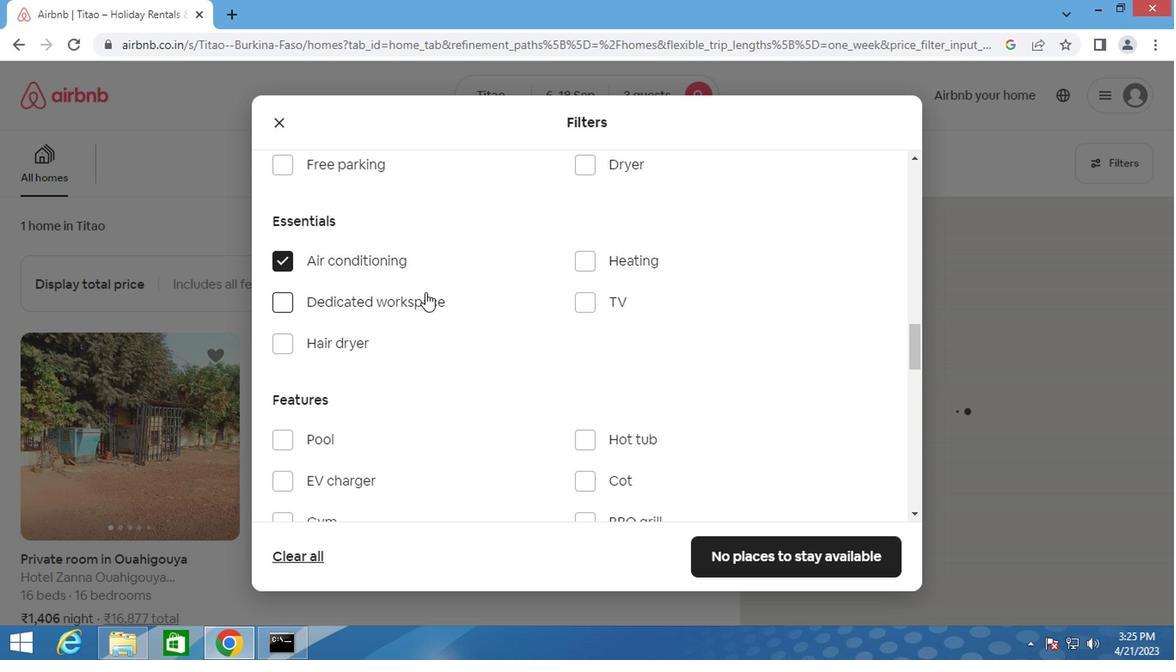 
Action: Mouse scrolled (421, 293) with delta (0, -1)
Screenshot: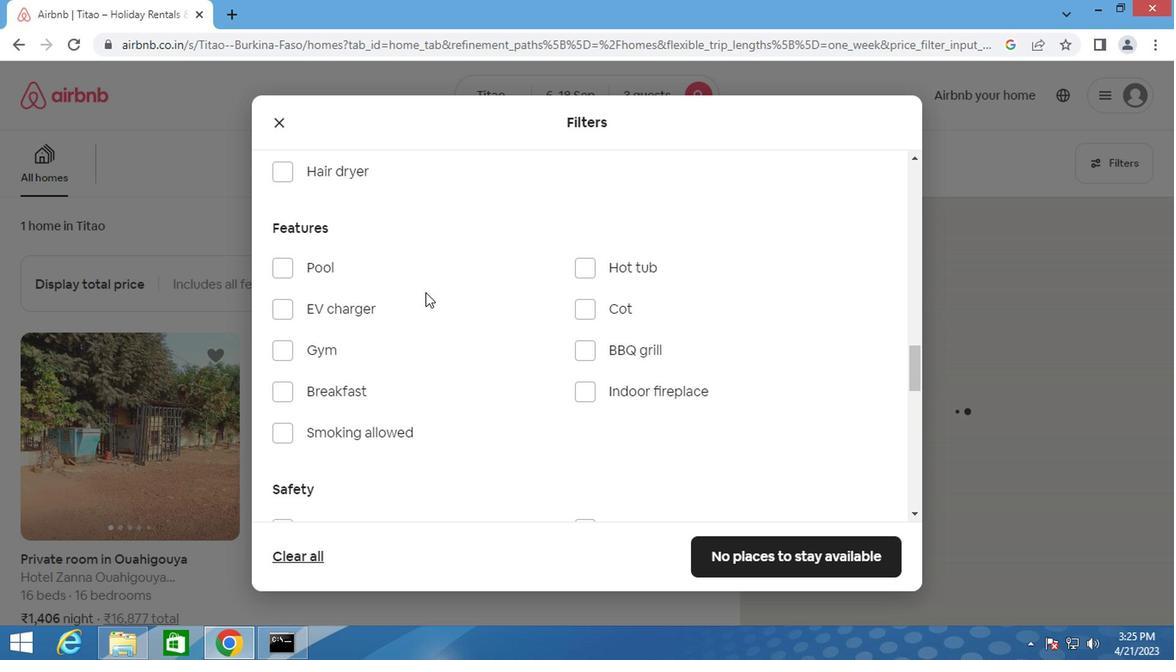 
Action: Mouse scrolled (421, 293) with delta (0, -1)
Screenshot: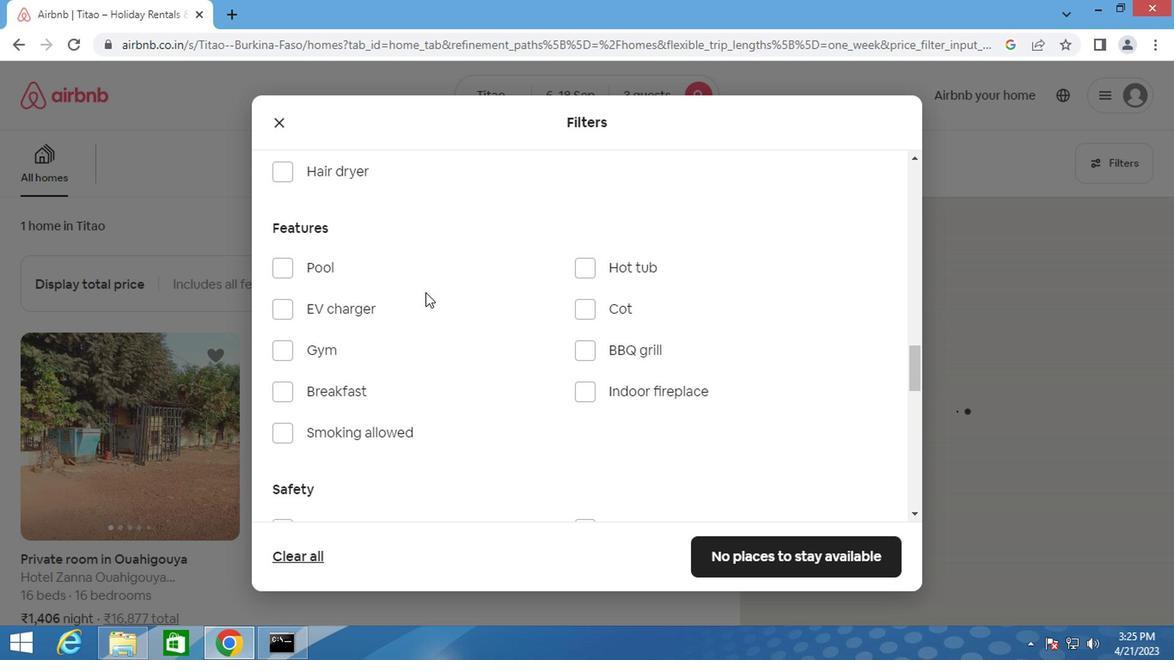 
Action: Mouse scrolled (421, 293) with delta (0, -1)
Screenshot: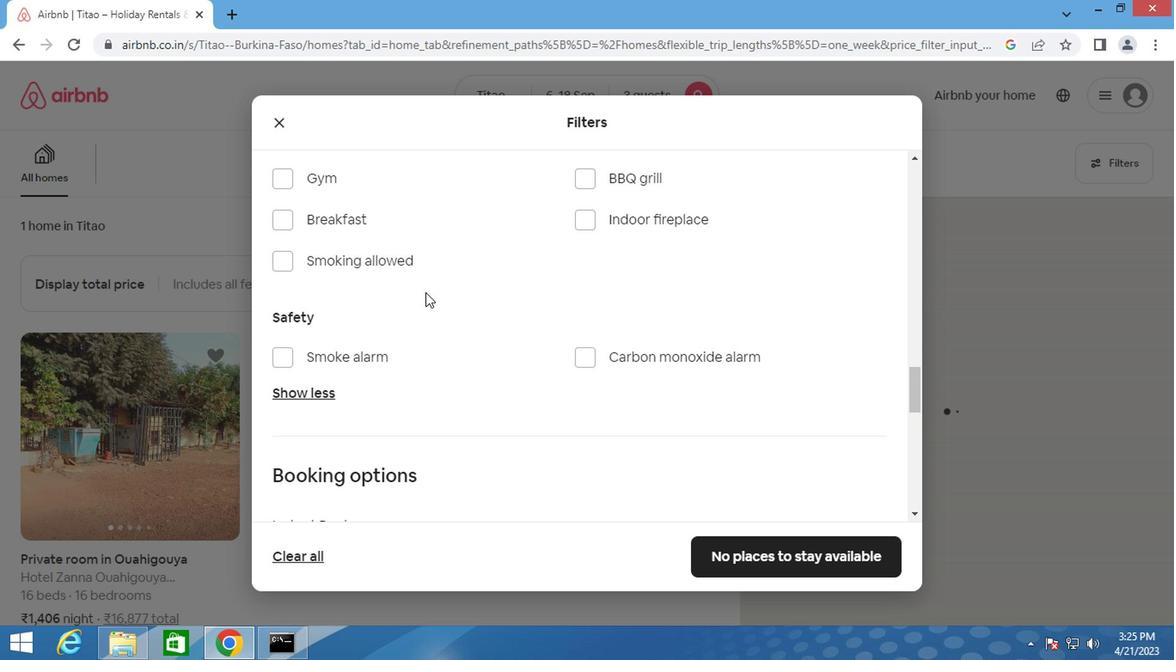 
Action: Mouse scrolled (421, 293) with delta (0, -1)
Screenshot: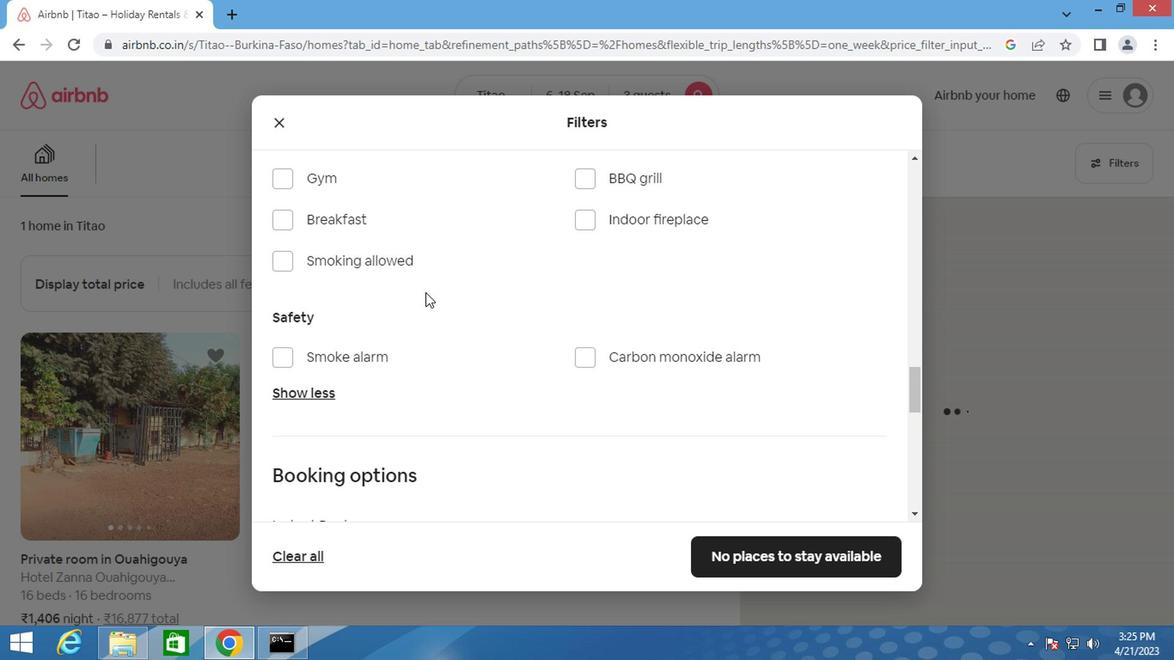 
Action: Mouse scrolled (421, 293) with delta (0, -1)
Screenshot: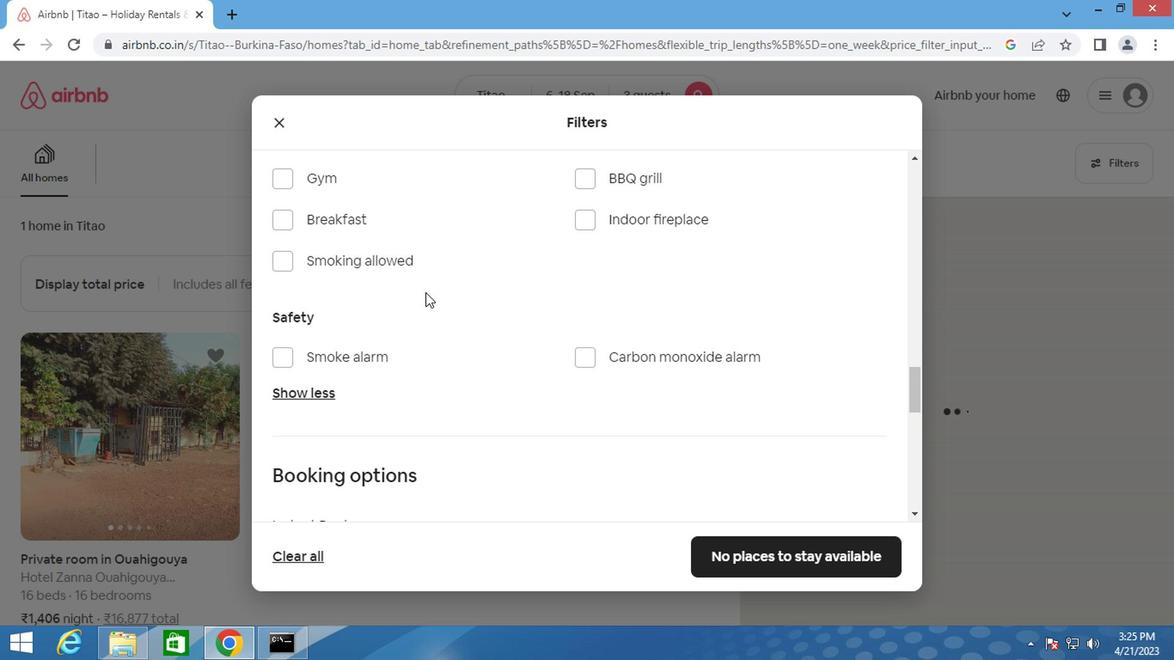 
Action: Mouse moved to (845, 340)
Screenshot: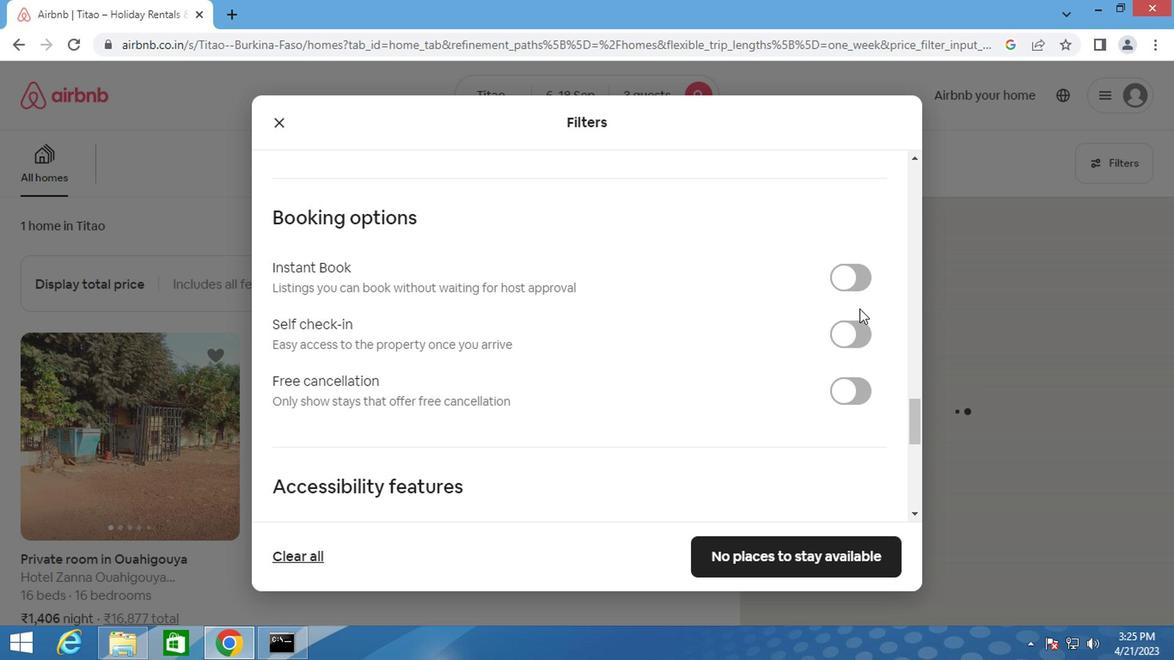 
Action: Mouse pressed left at (845, 340)
Screenshot: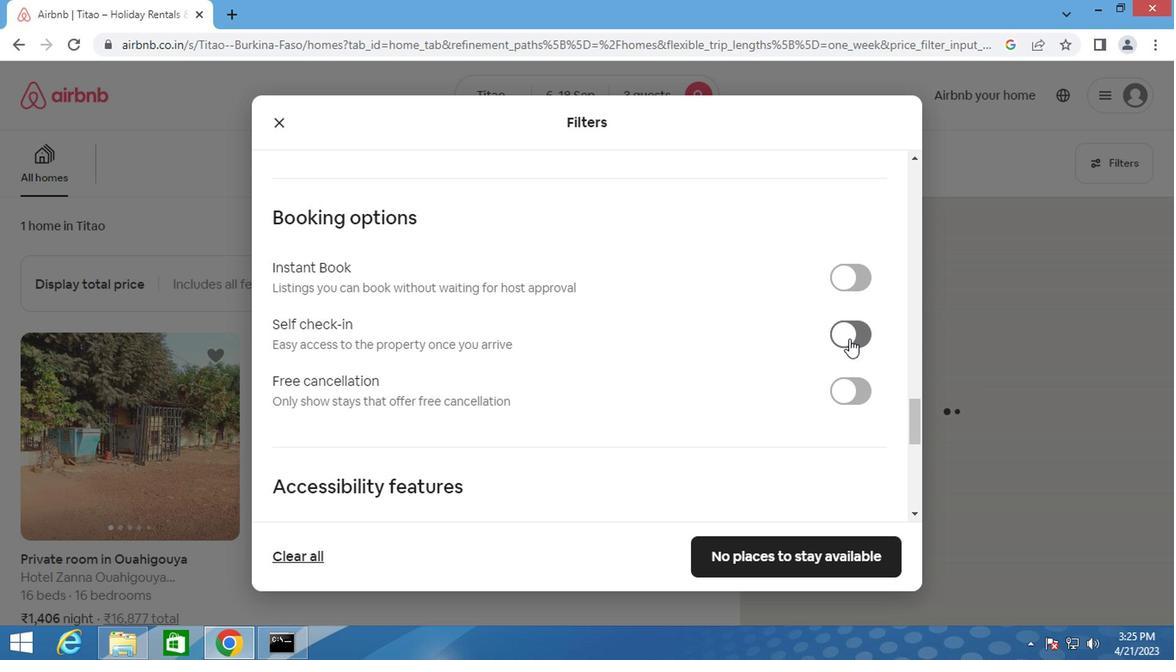 
Action: Mouse moved to (677, 329)
Screenshot: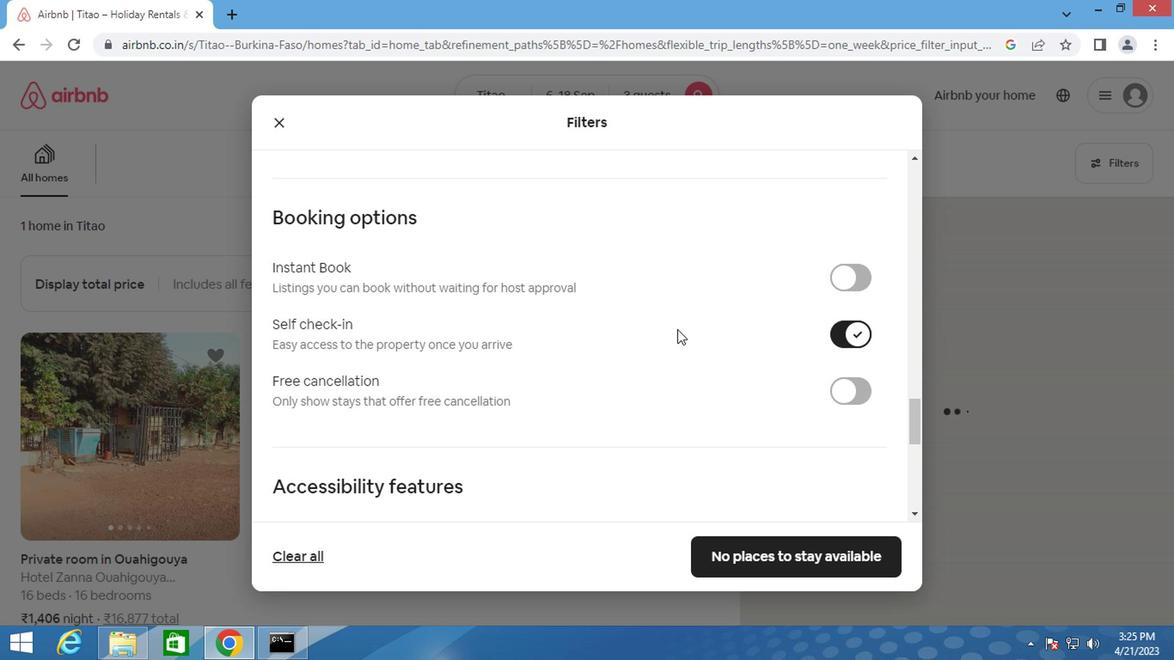
Action: Mouse scrolled (677, 328) with delta (0, -1)
Screenshot: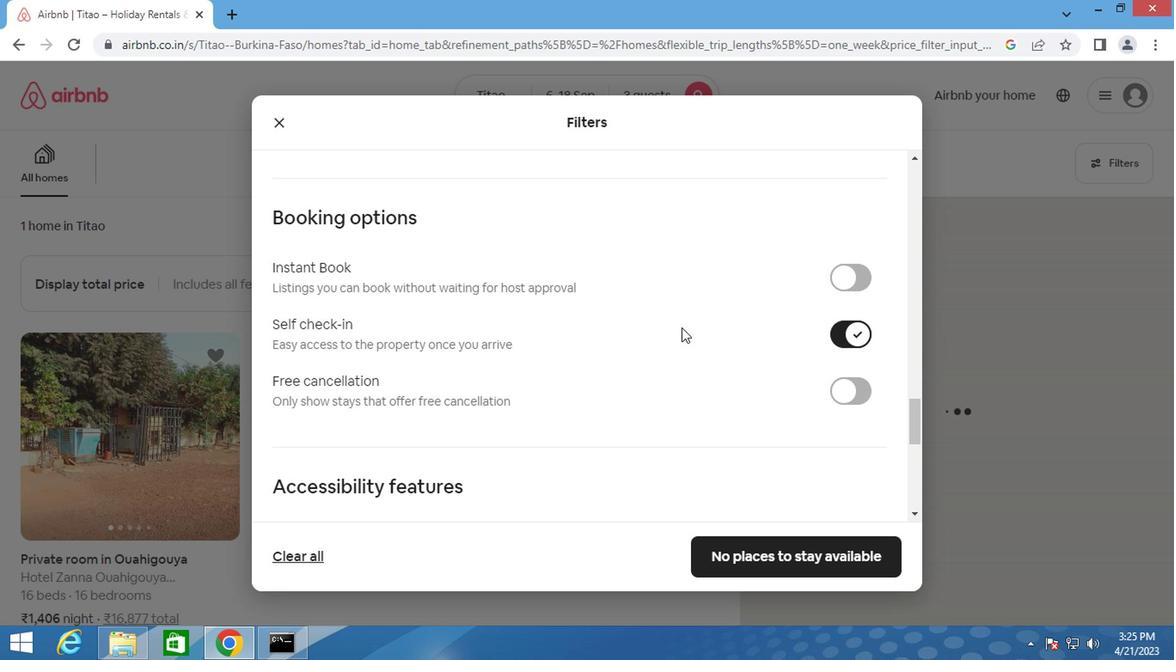 
Action: Mouse scrolled (677, 328) with delta (0, -1)
Screenshot: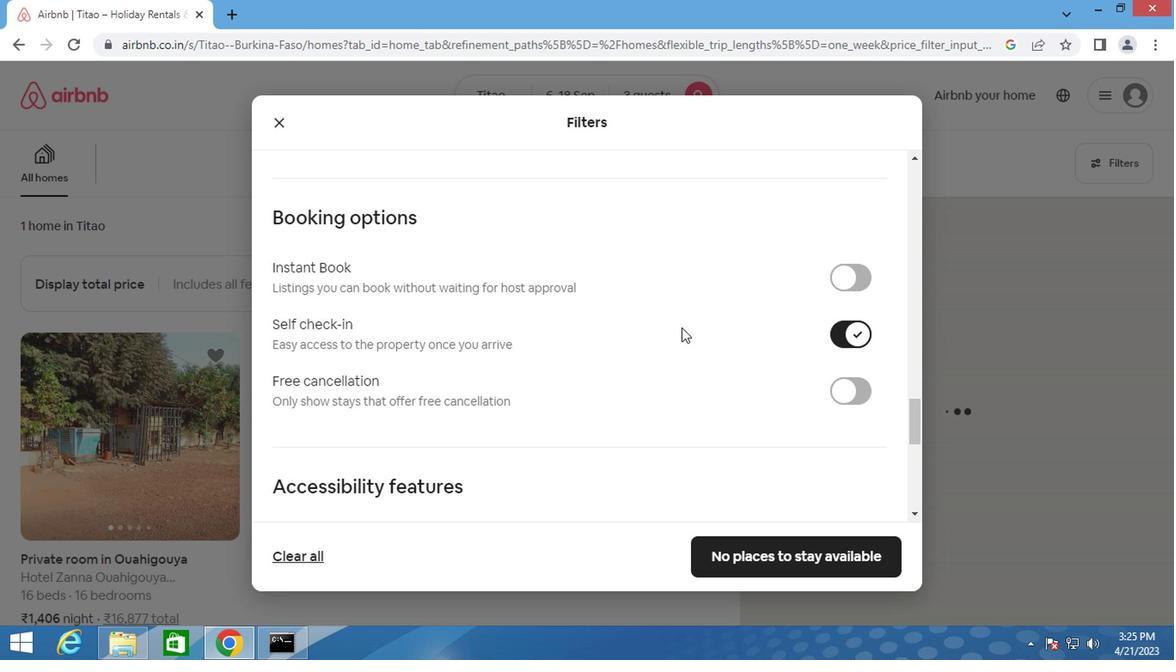 
Action: Mouse scrolled (677, 328) with delta (0, -1)
Screenshot: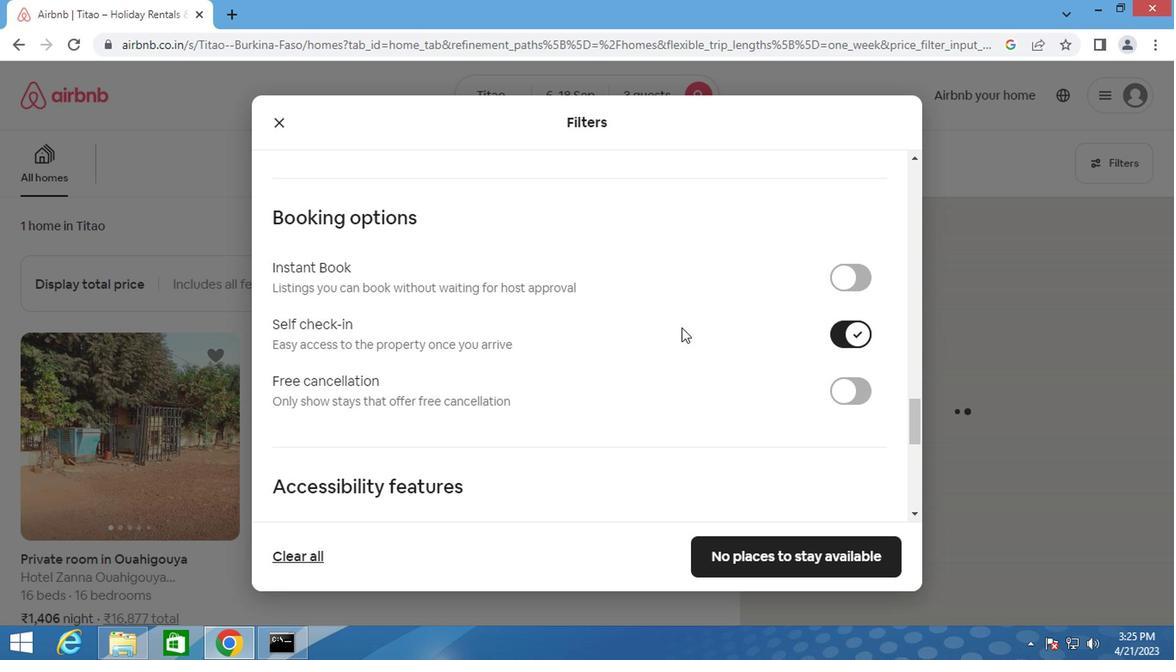 
Action: Mouse moved to (677, 329)
Screenshot: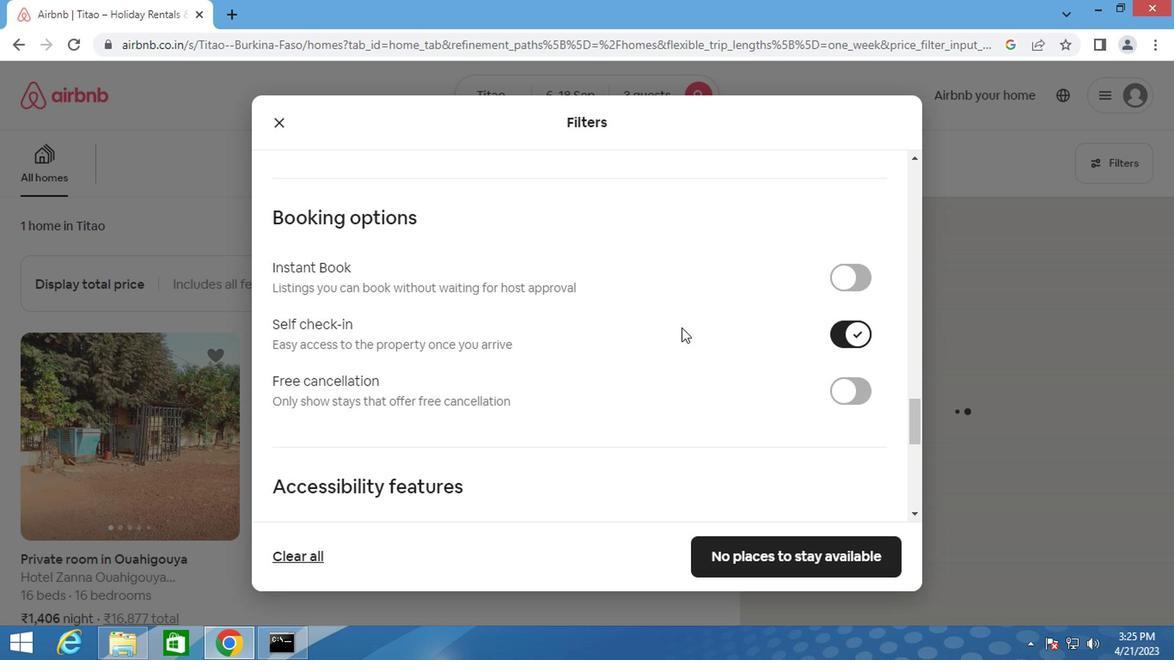 
Action: Mouse scrolled (677, 328) with delta (0, -1)
Screenshot: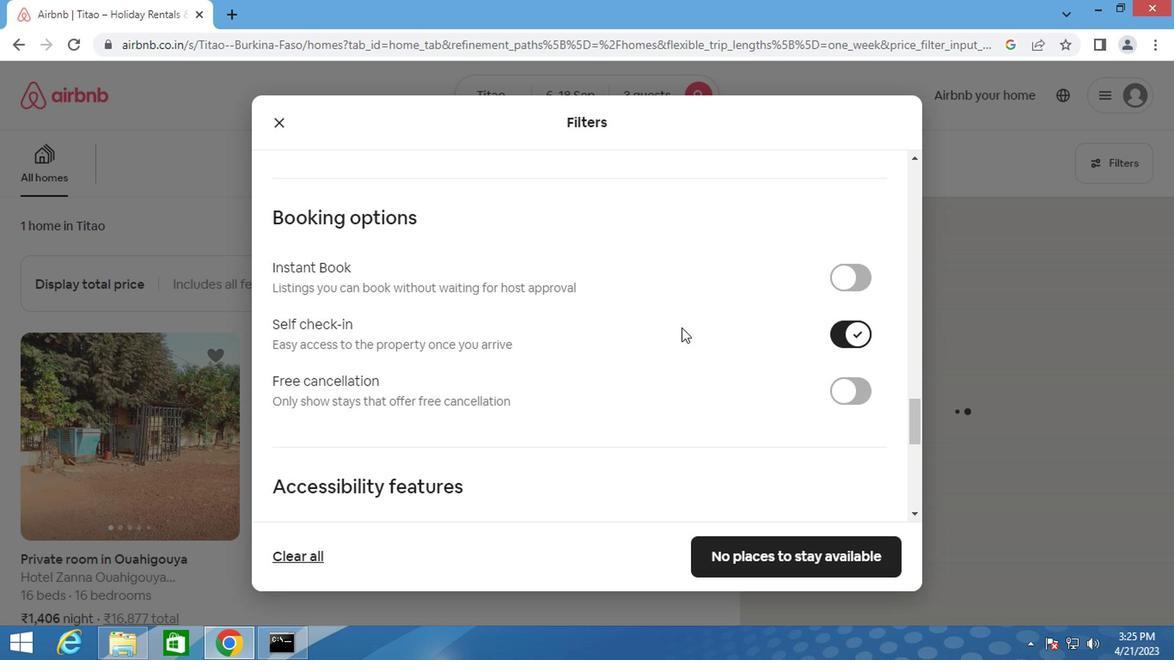 
Action: Mouse moved to (662, 333)
Screenshot: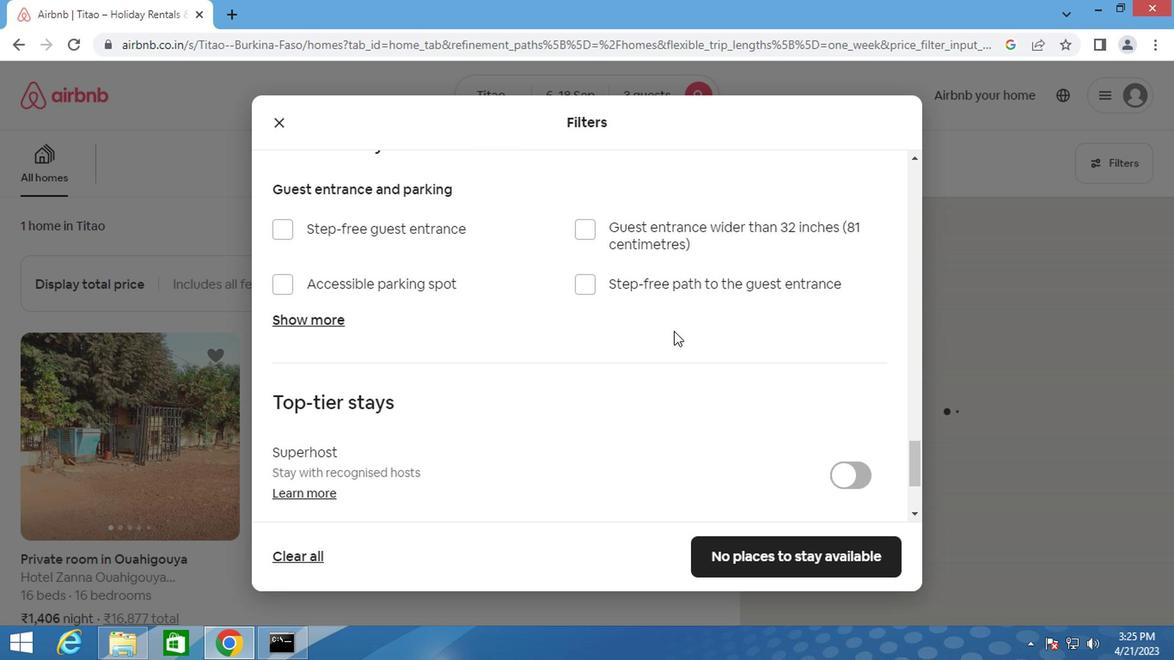 
Action: Mouse scrolled (662, 332) with delta (0, -1)
Screenshot: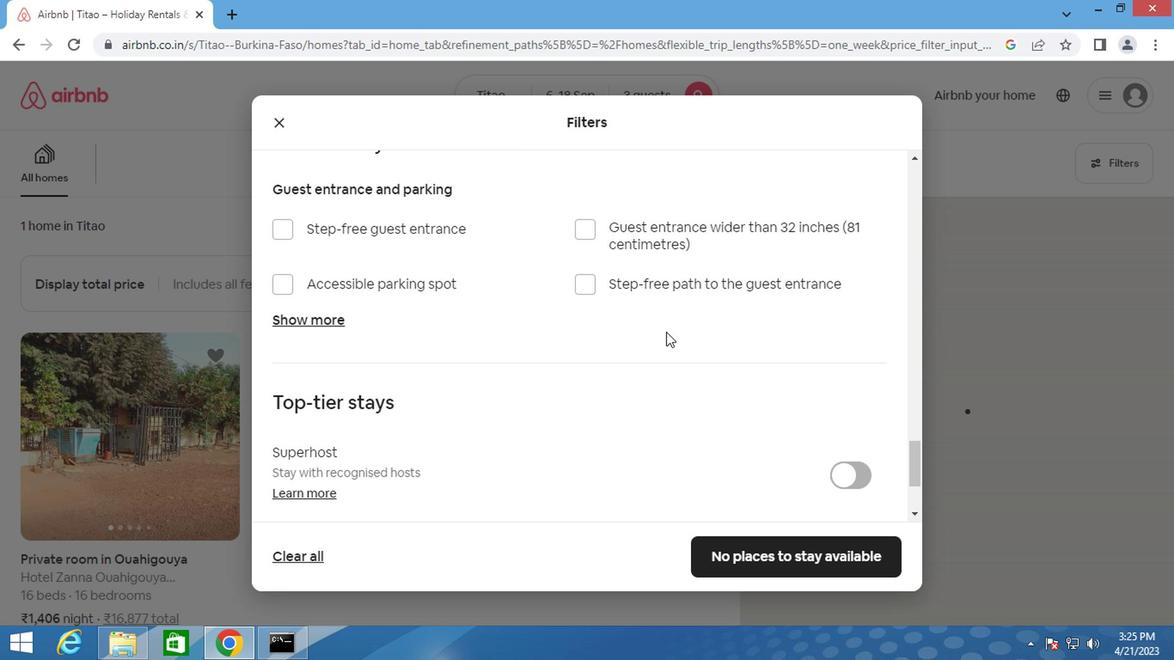 
Action: Mouse scrolled (662, 332) with delta (0, -1)
Screenshot: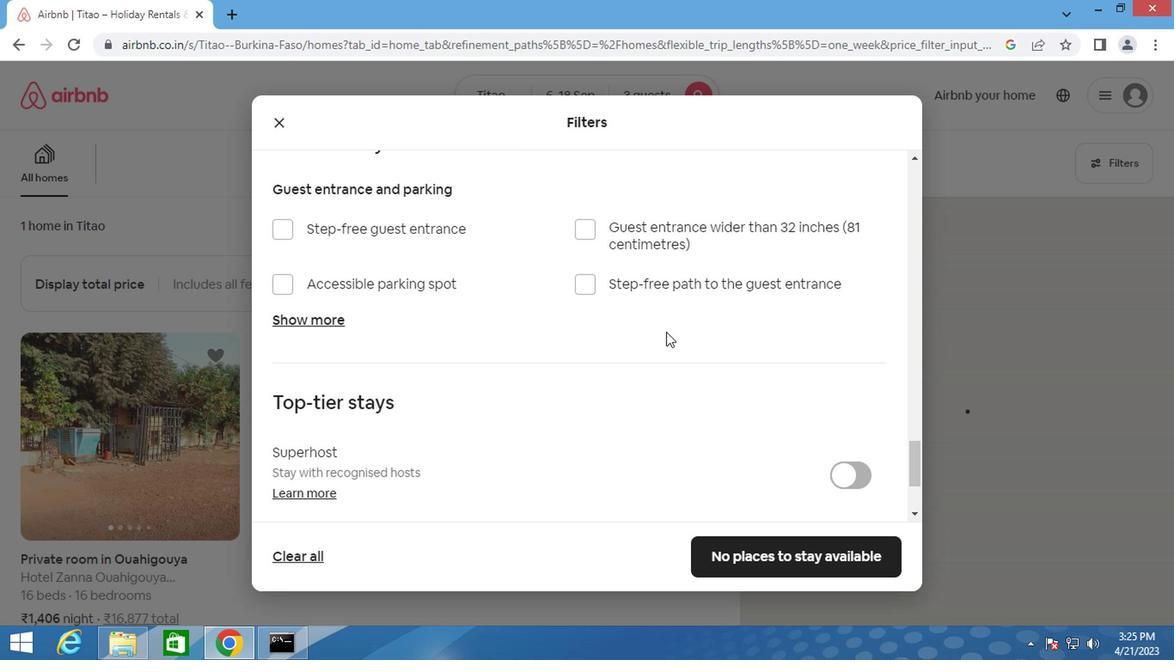
Action: Mouse scrolled (662, 332) with delta (0, -1)
Screenshot: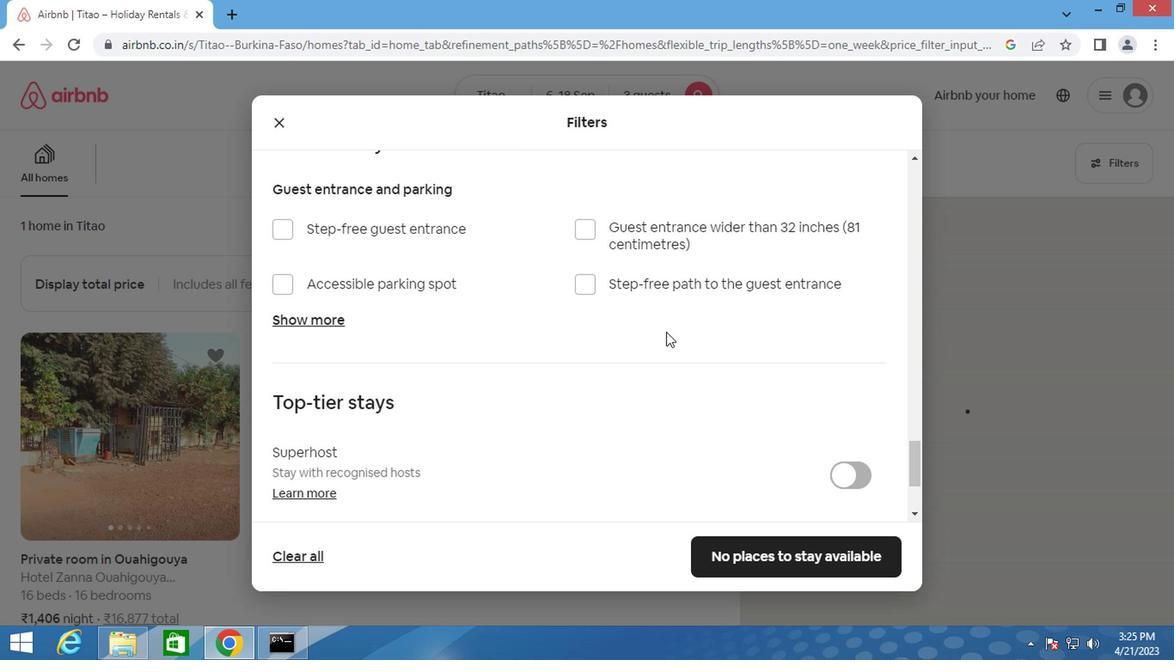 
Action: Mouse moved to (779, 563)
Screenshot: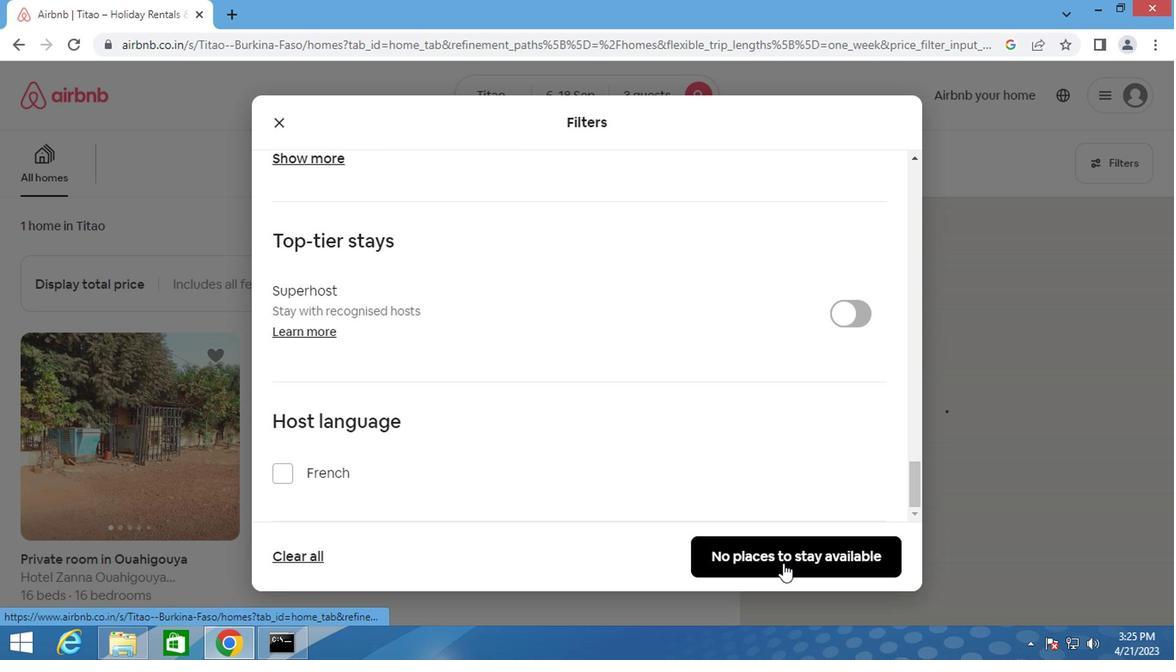 
Action: Mouse pressed left at (779, 563)
Screenshot: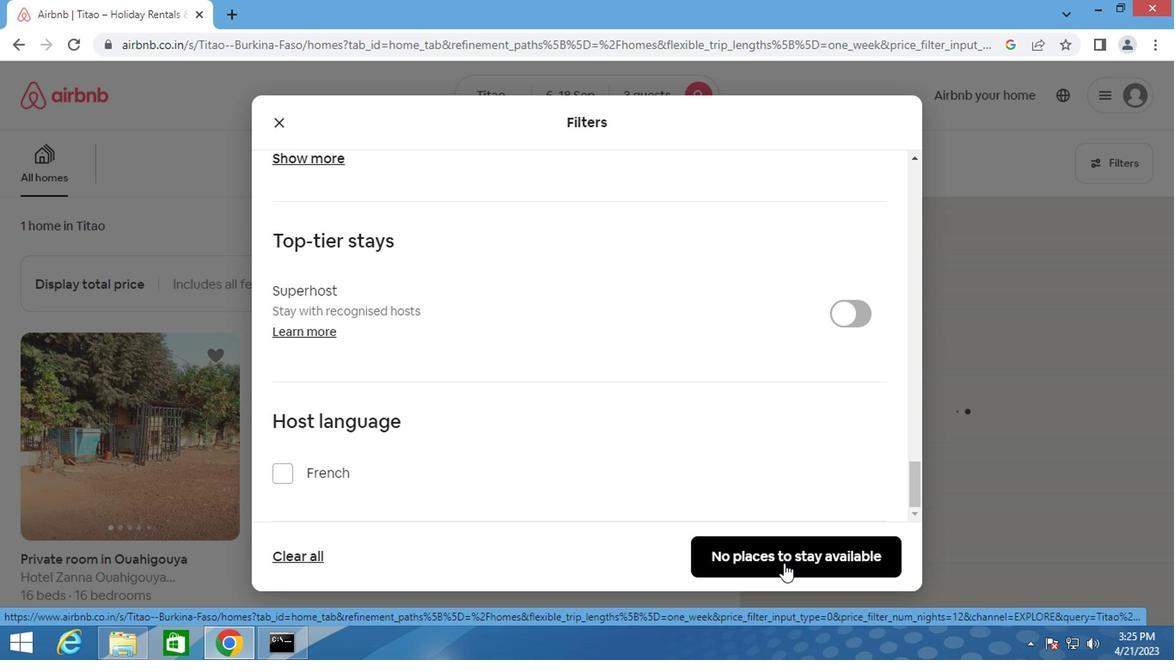 
Action: Mouse moved to (784, 562)
Screenshot: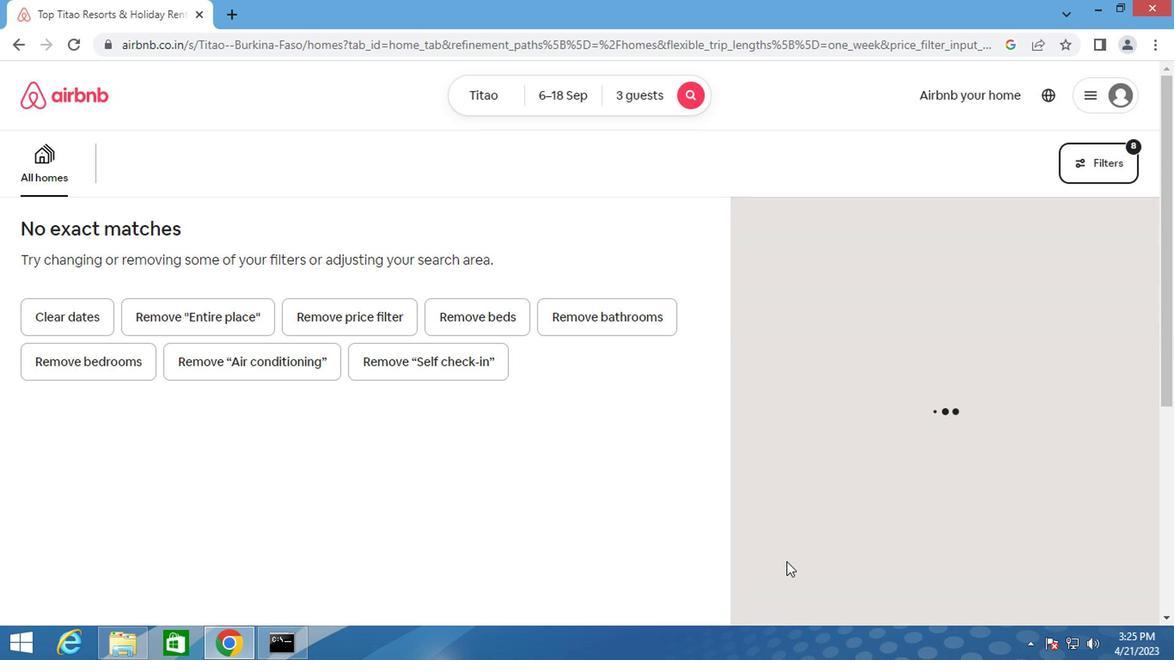 
Action: Key pressed <Key.f8>
Screenshot: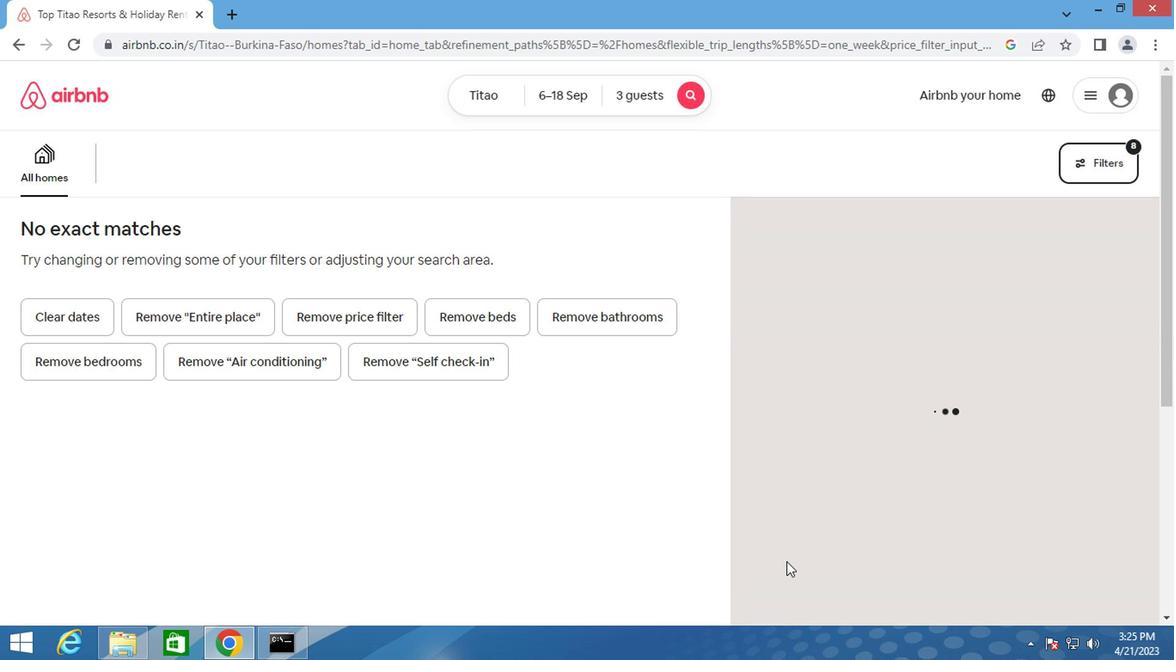 
